 Task: Find connections with filter location Chichester with filter topic #leadershipwith filter profile language English with filter current company Bestseller India with filter school Jobs in Bangalore with filter industry IT Services and IT Consulting with filter service category CateringChange with filter keywords title Welding
Action: Mouse moved to (651, 96)
Screenshot: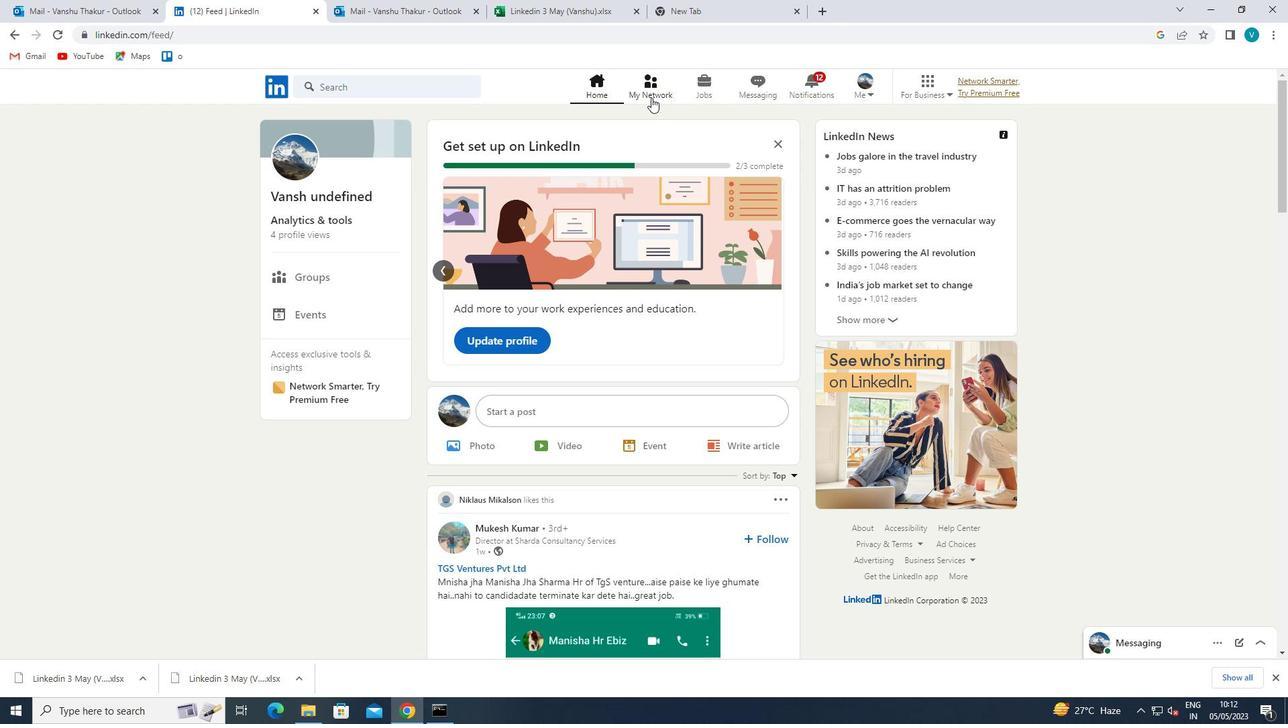 
Action: Mouse pressed left at (651, 96)
Screenshot: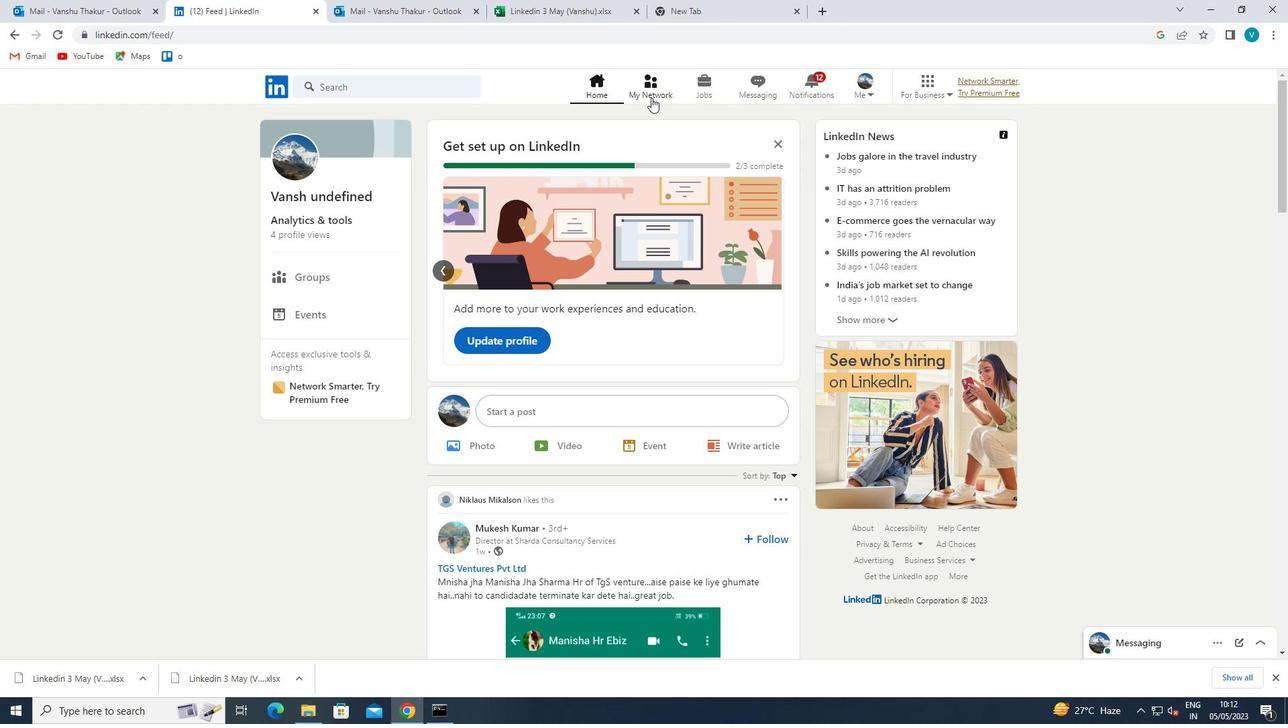 
Action: Mouse moved to (389, 155)
Screenshot: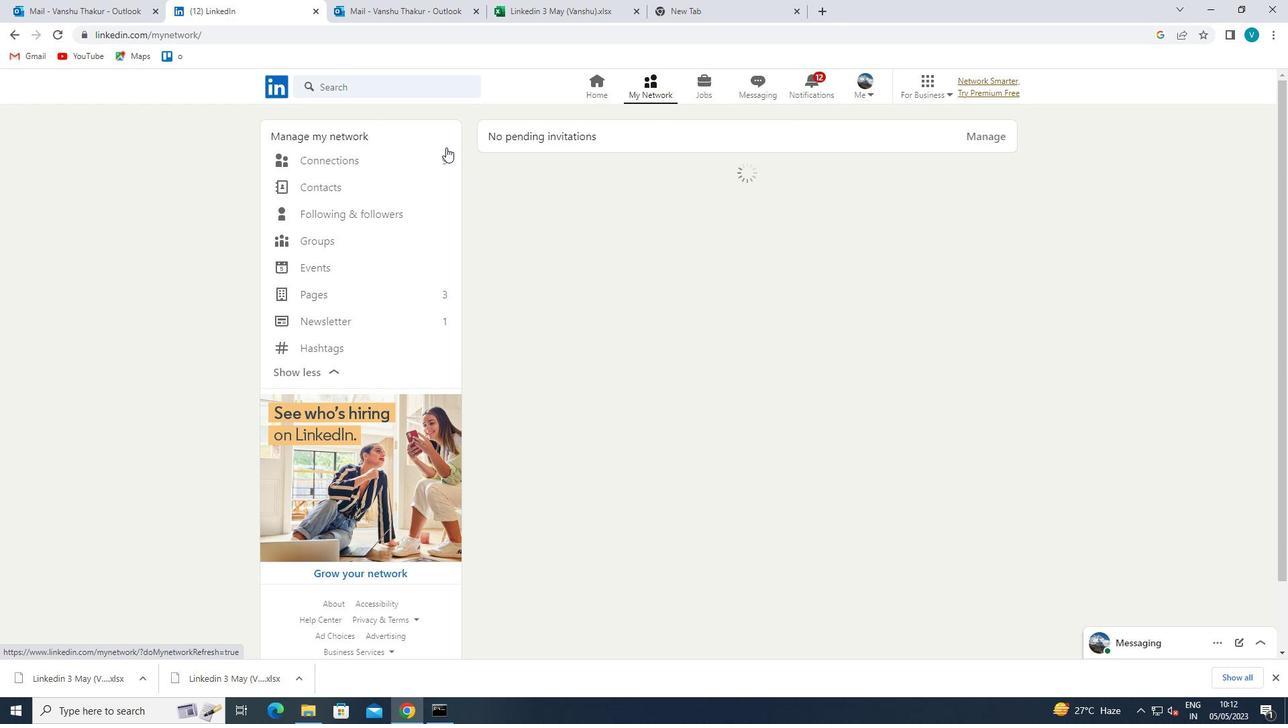 
Action: Mouse pressed left at (389, 155)
Screenshot: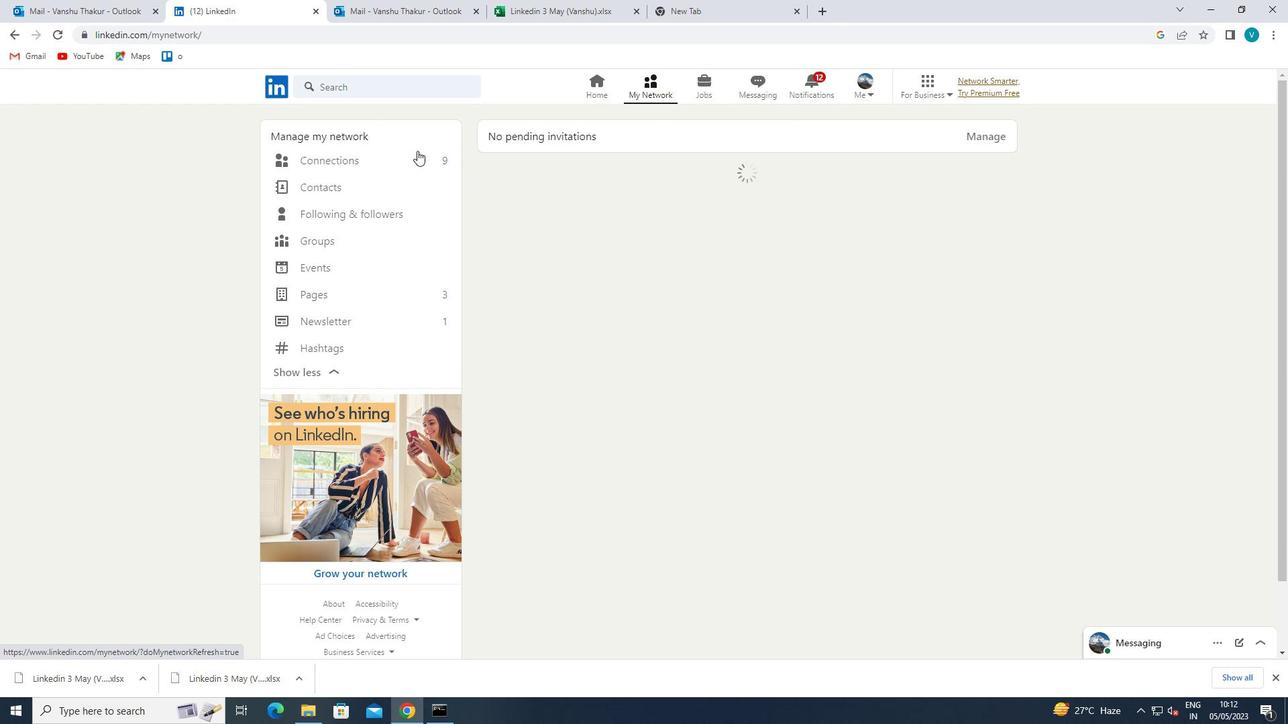 
Action: Mouse moved to (724, 171)
Screenshot: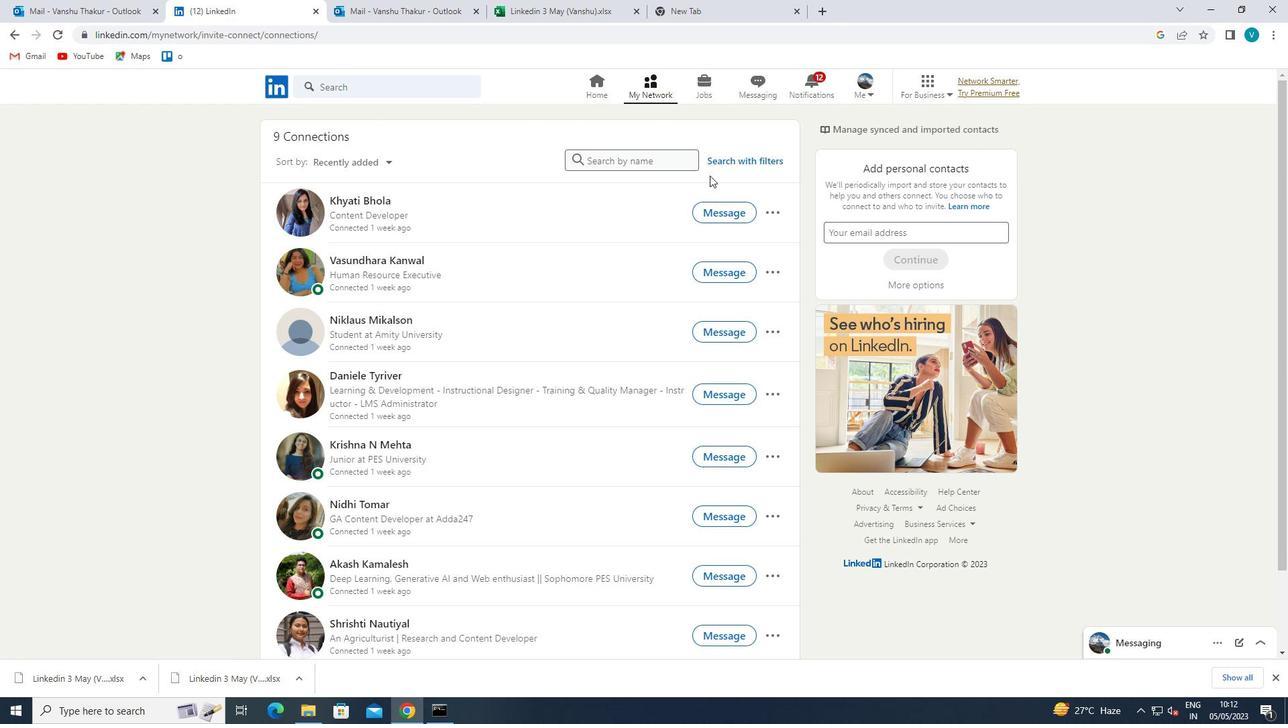 
Action: Mouse pressed left at (724, 171)
Screenshot: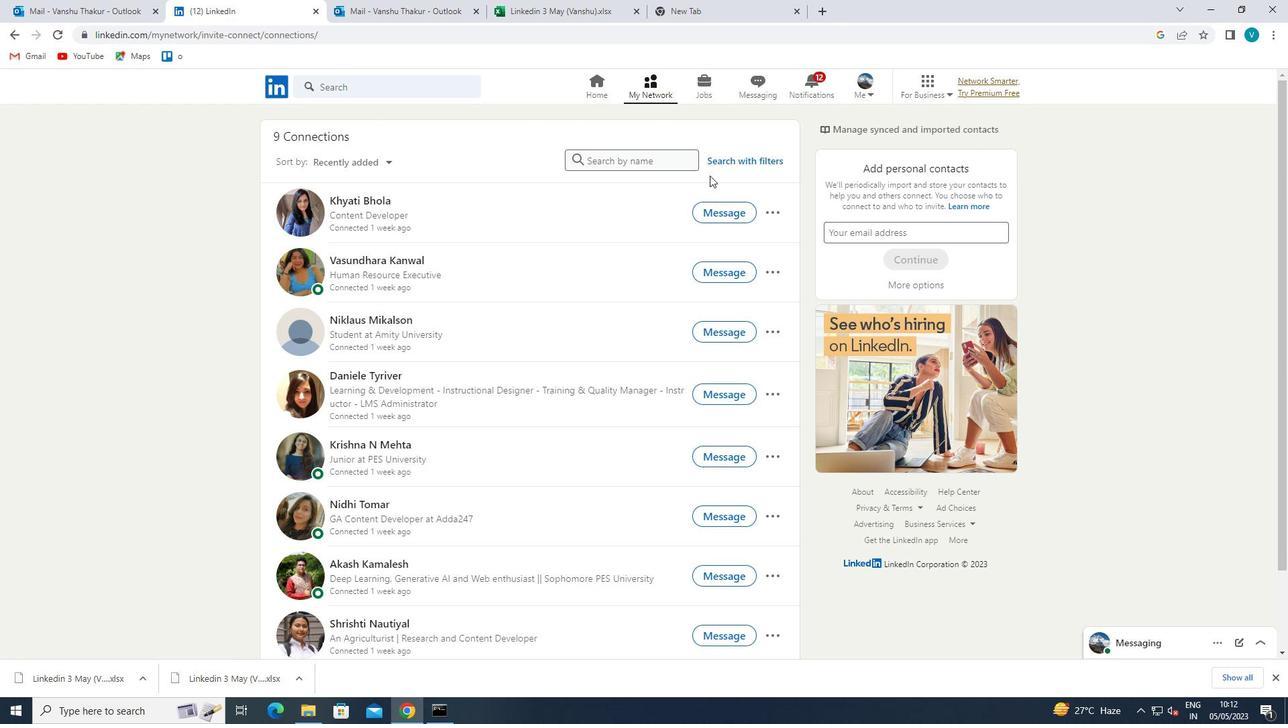 
Action: Mouse moved to (729, 168)
Screenshot: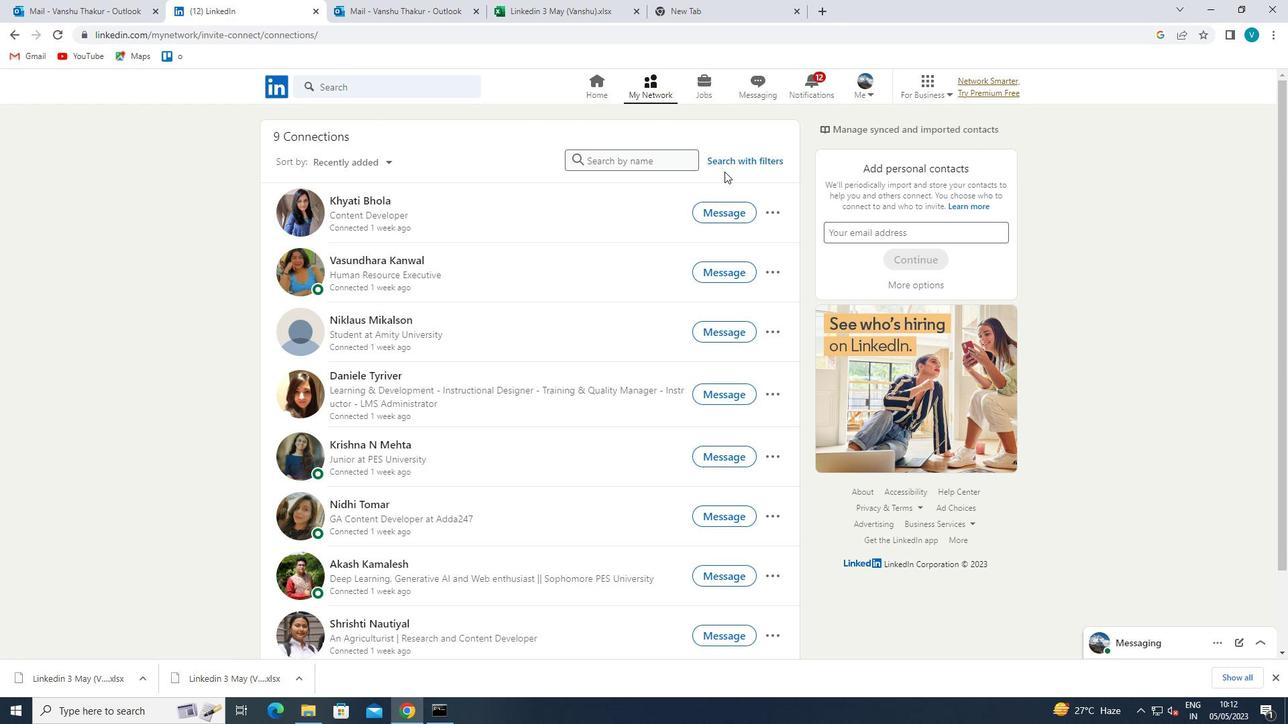 
Action: Mouse pressed left at (729, 168)
Screenshot: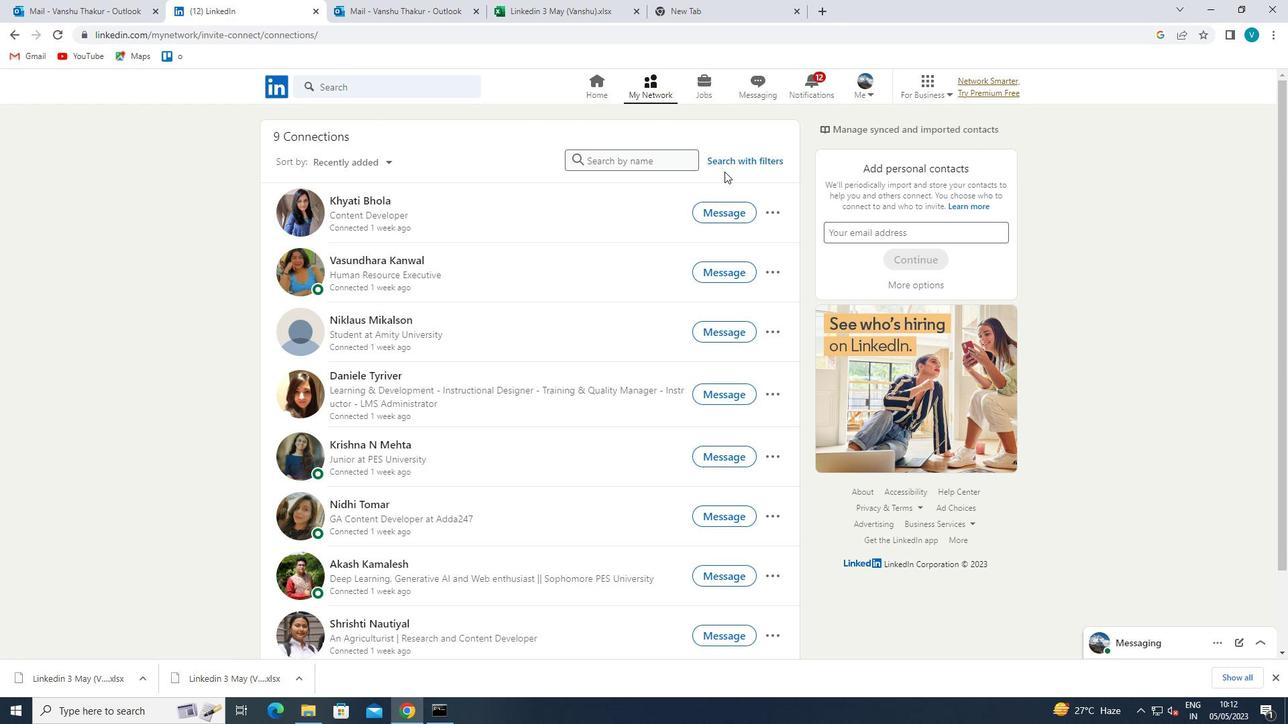 
Action: Mouse moved to (734, 164)
Screenshot: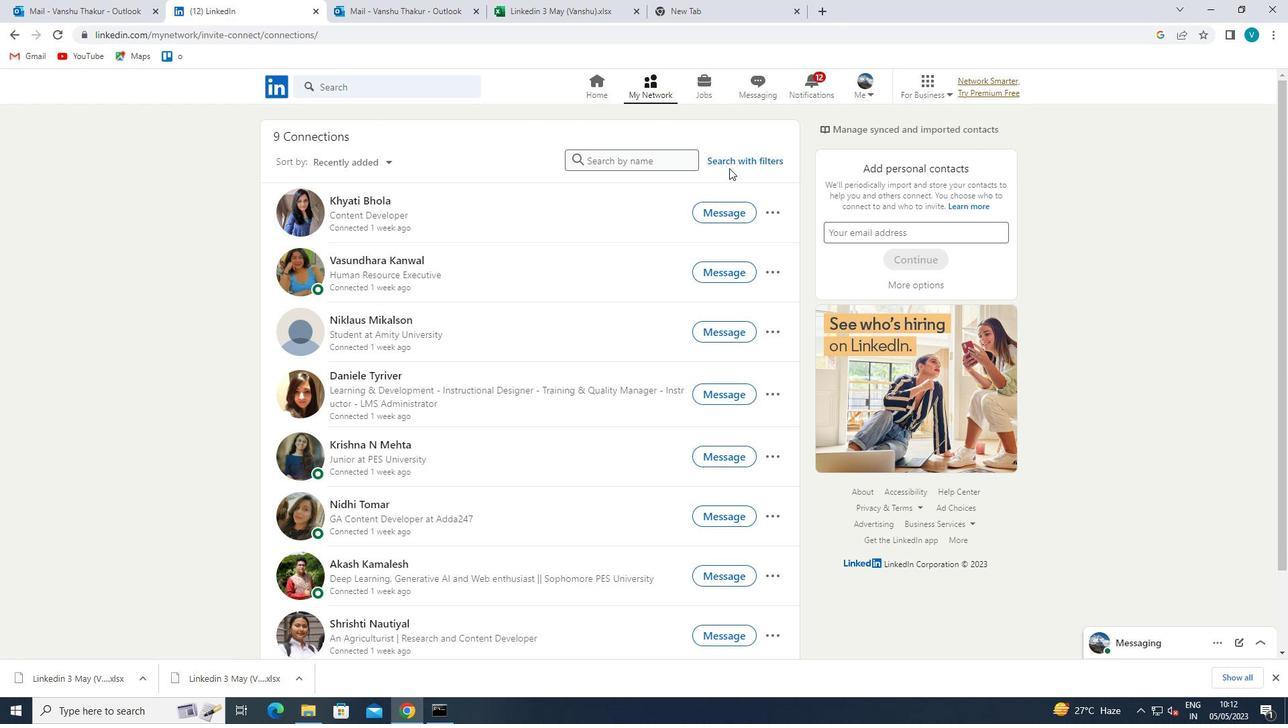 
Action: Mouse pressed left at (734, 164)
Screenshot: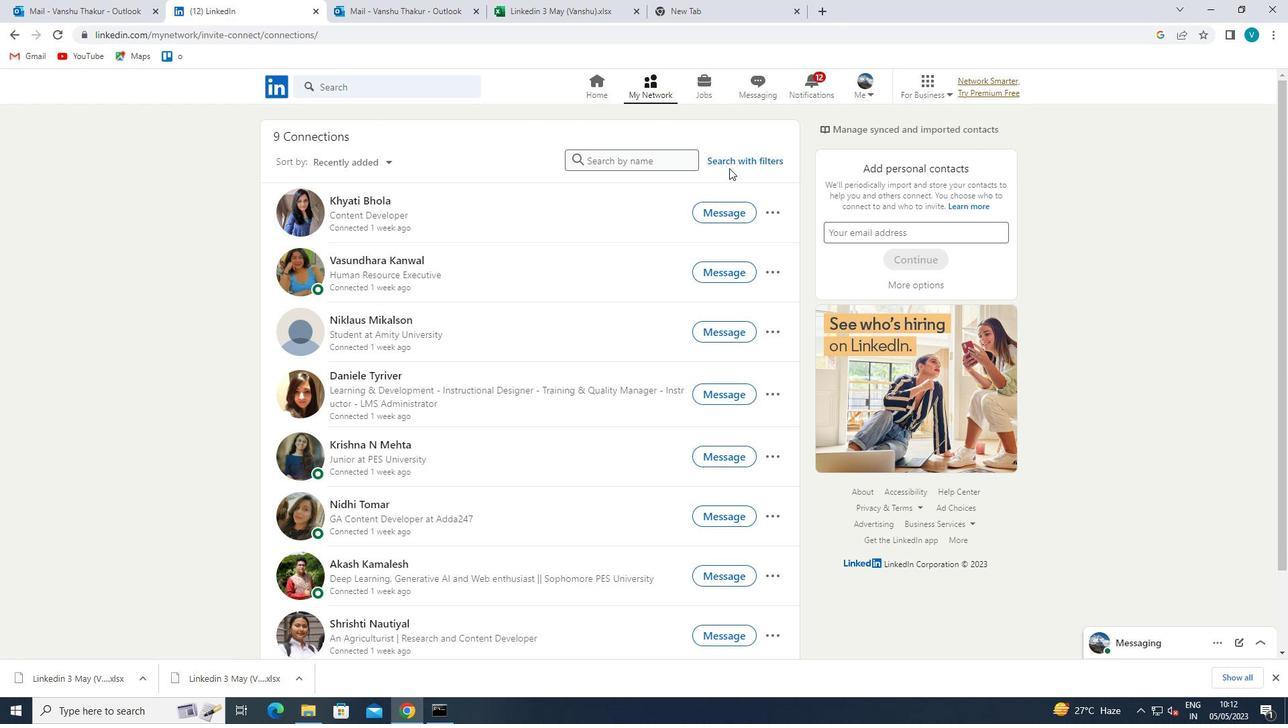 
Action: Mouse moved to (653, 124)
Screenshot: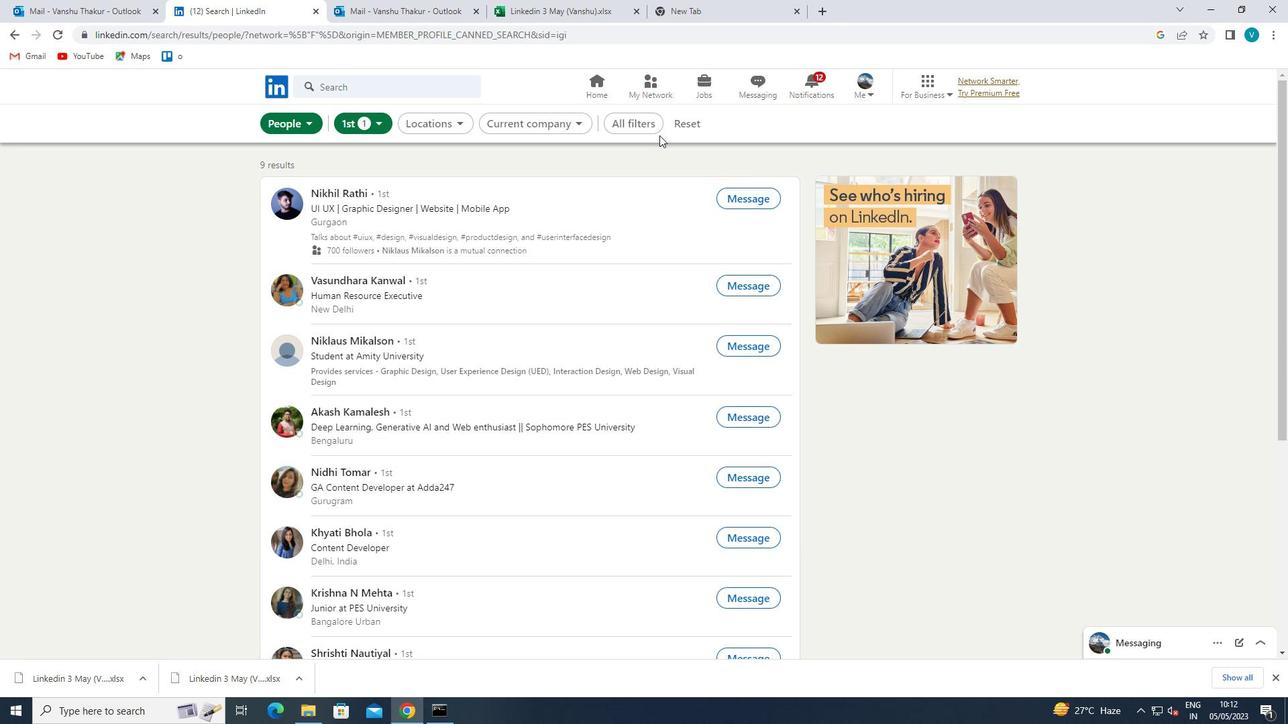 
Action: Mouse pressed left at (653, 124)
Screenshot: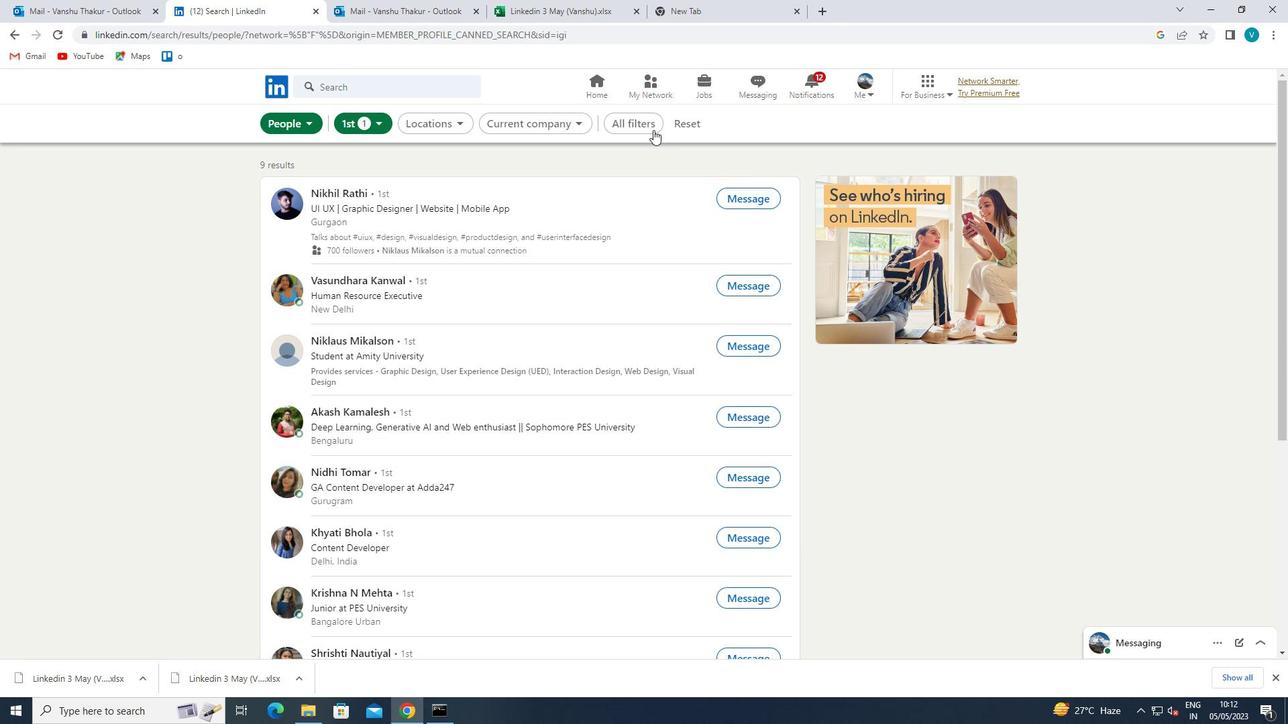 
Action: Mouse moved to (1044, 212)
Screenshot: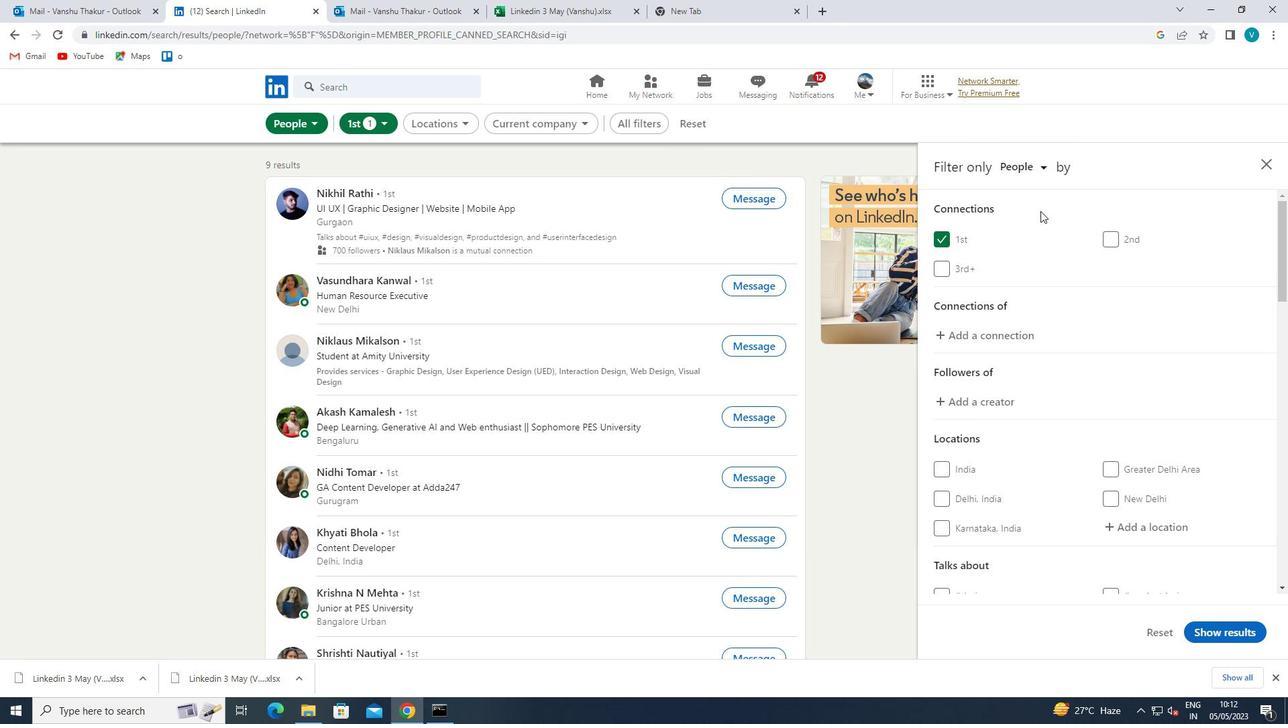 
Action: Mouse scrolled (1044, 212) with delta (0, 0)
Screenshot: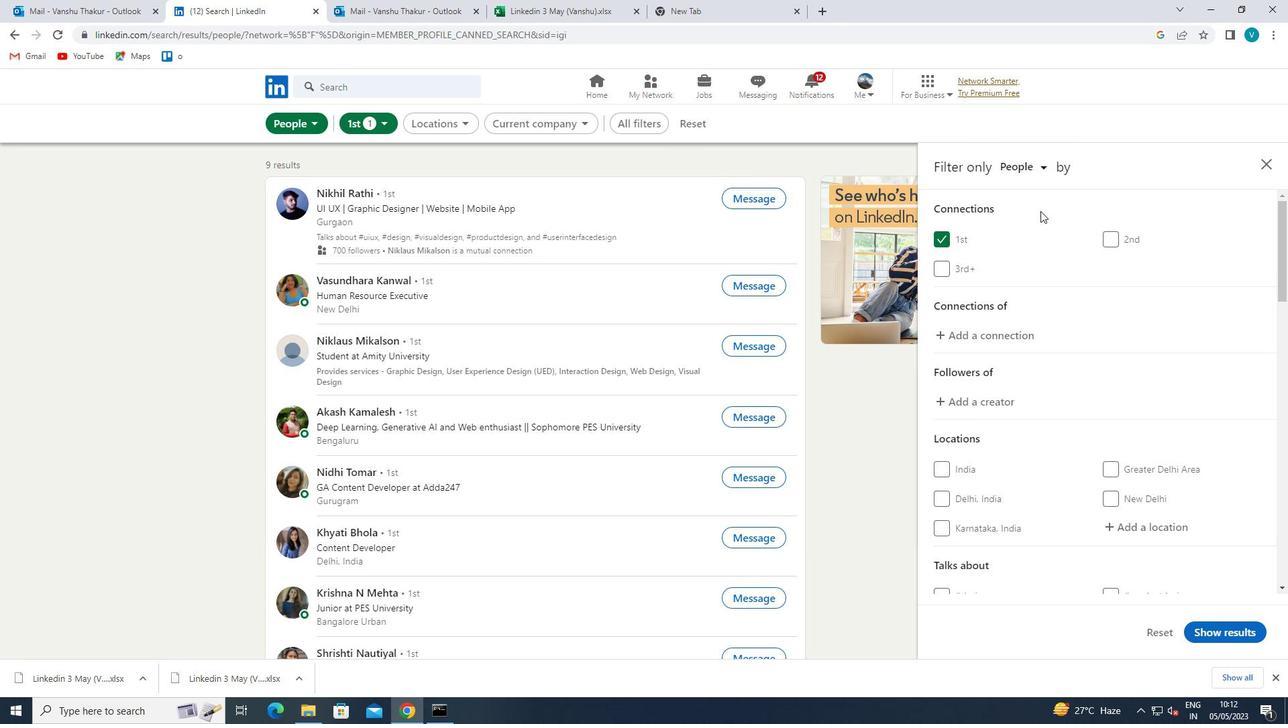 
Action: Mouse moved to (1169, 462)
Screenshot: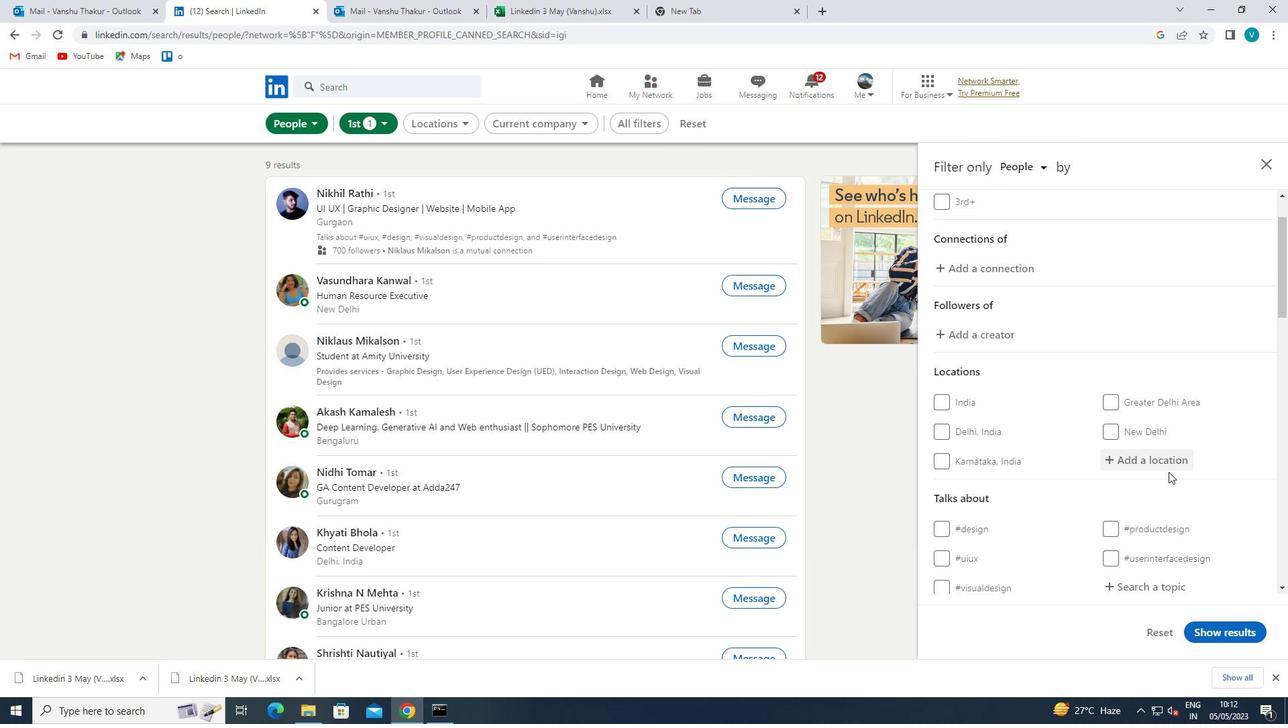 
Action: Mouse pressed left at (1169, 462)
Screenshot: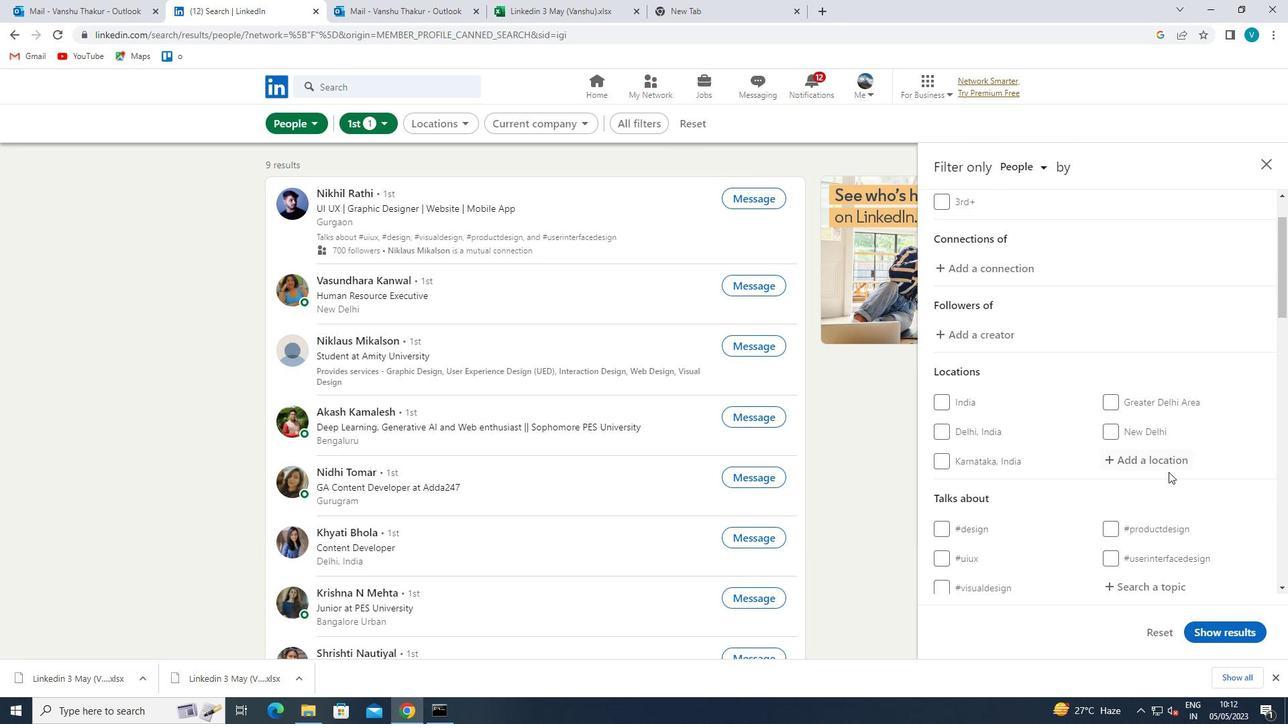 
Action: Key pressed <Key.shift>CHICHESTER
Screenshot: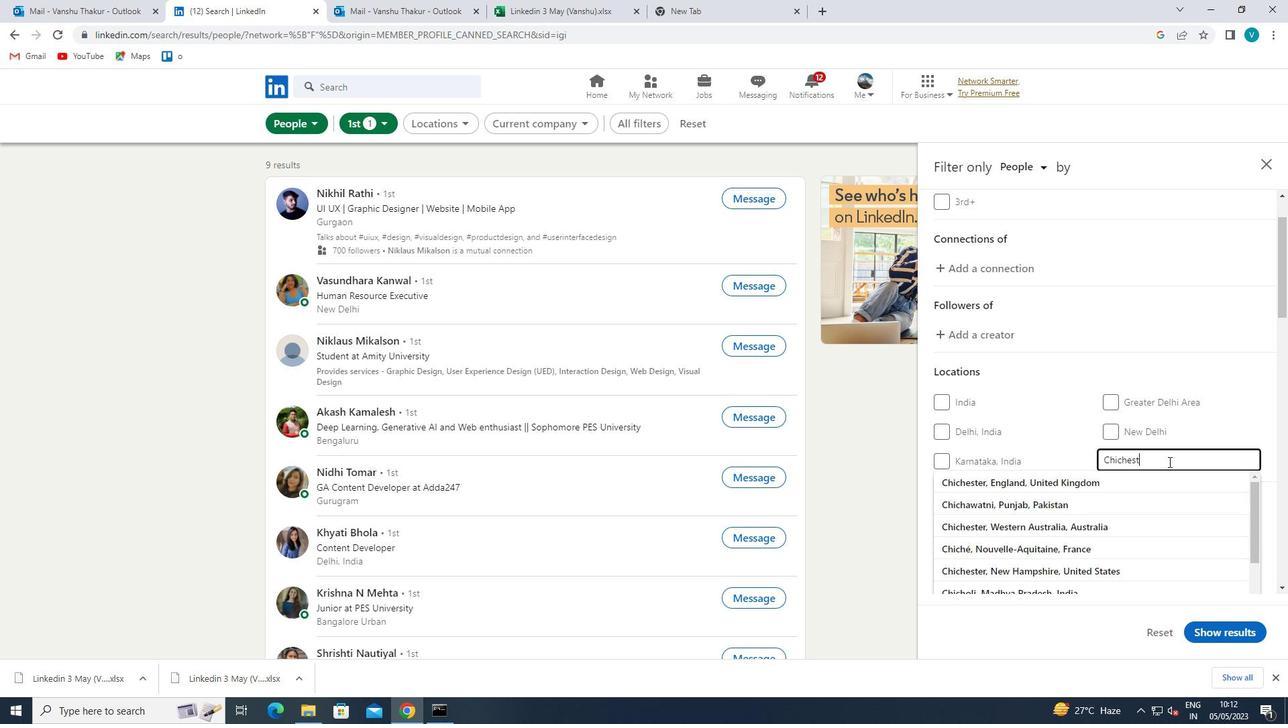 
Action: Mouse moved to (1140, 485)
Screenshot: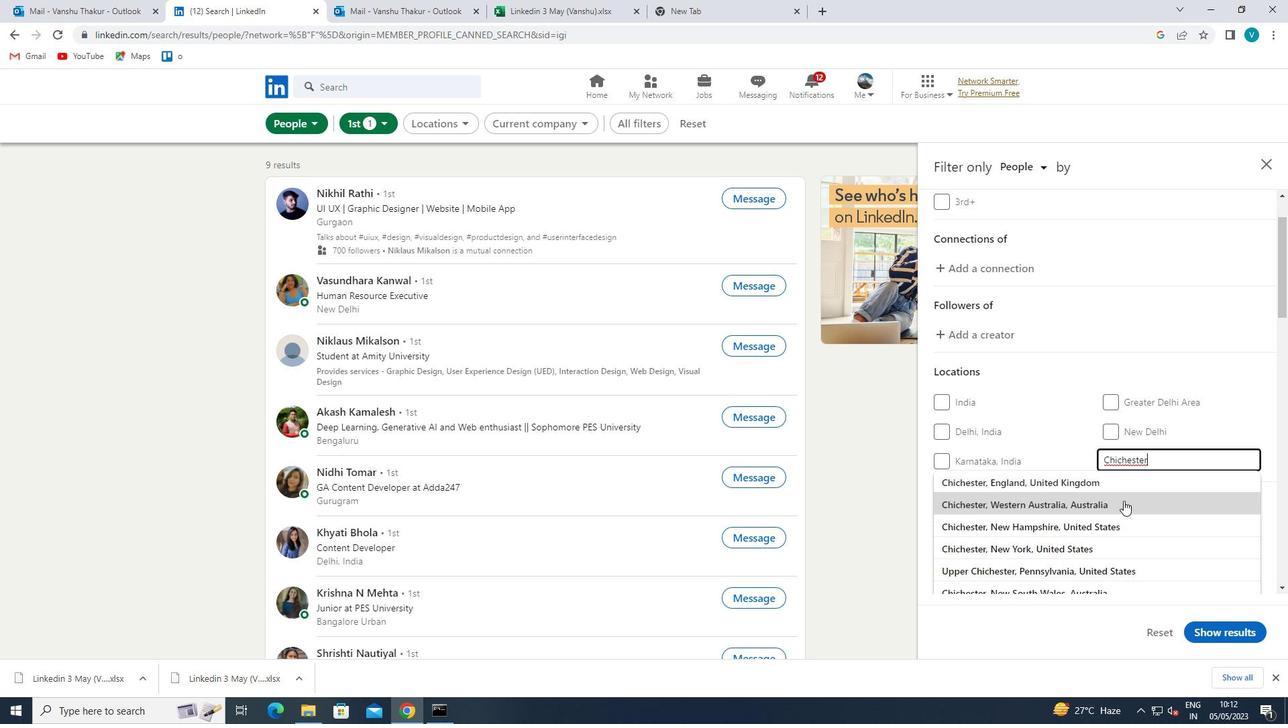 
Action: Mouse pressed left at (1140, 485)
Screenshot: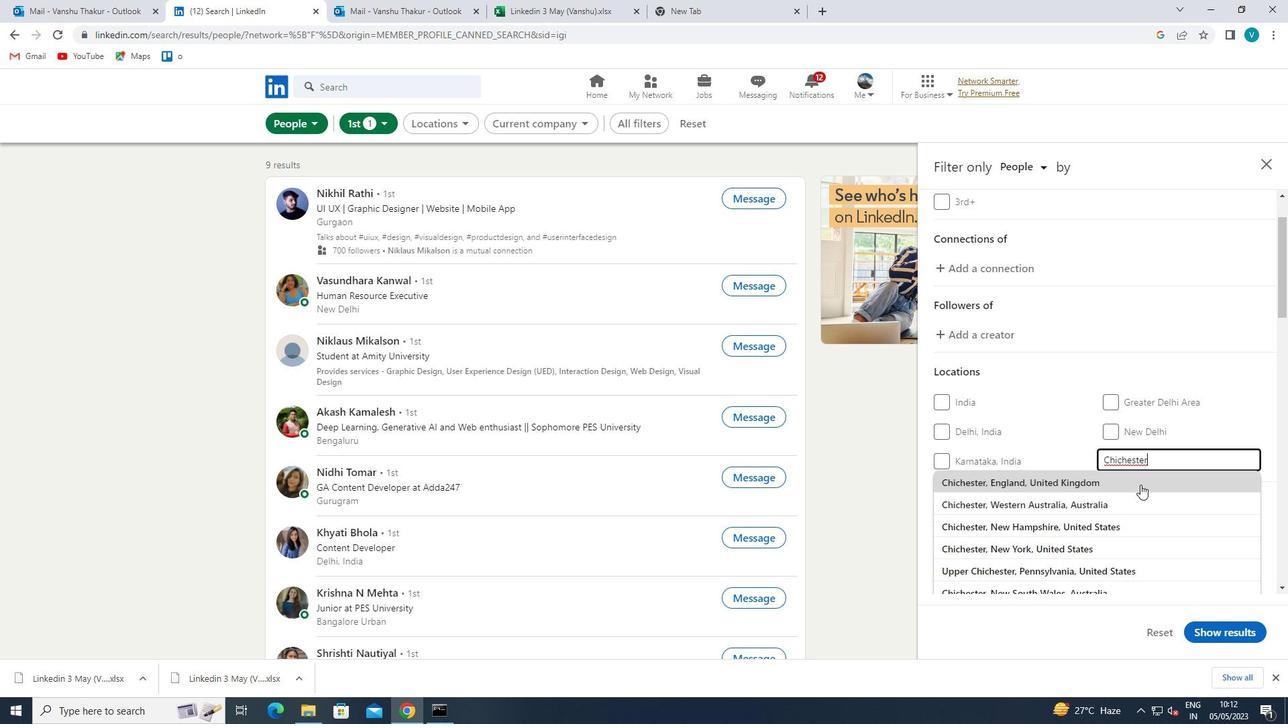 
Action: Mouse moved to (1140, 485)
Screenshot: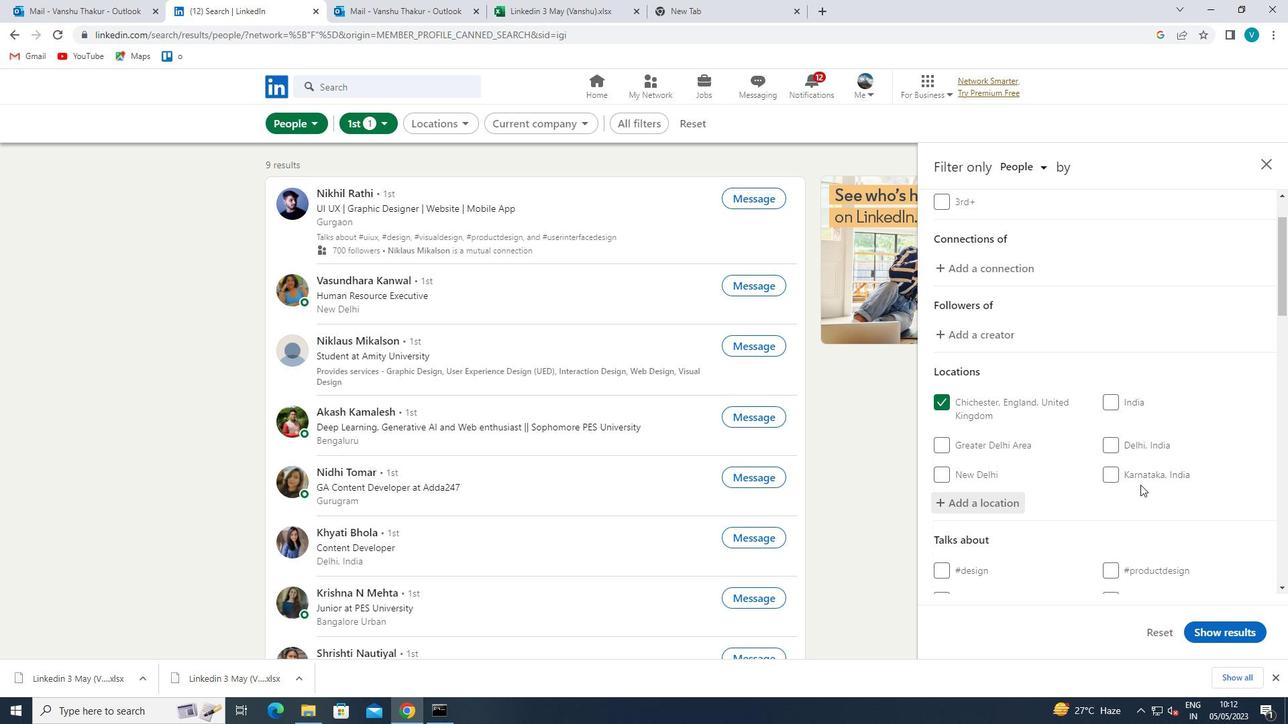
Action: Mouse scrolled (1140, 484) with delta (0, 0)
Screenshot: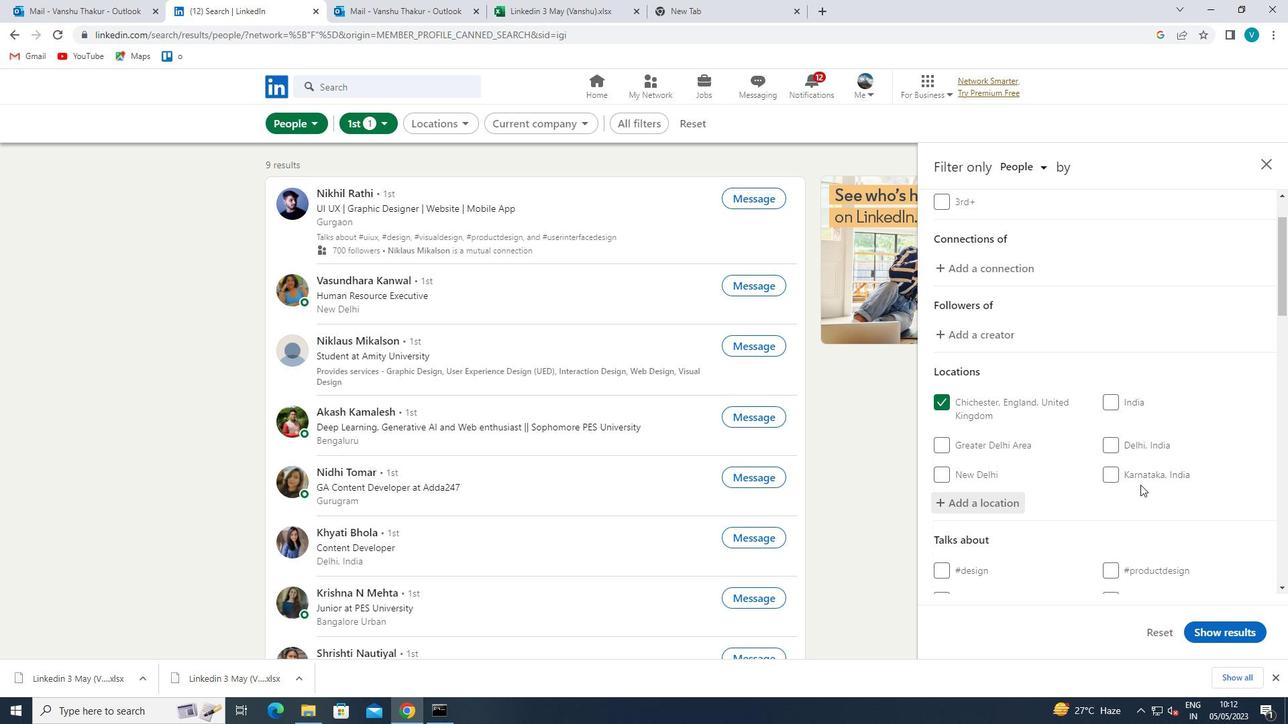 
Action: Mouse scrolled (1140, 484) with delta (0, 0)
Screenshot: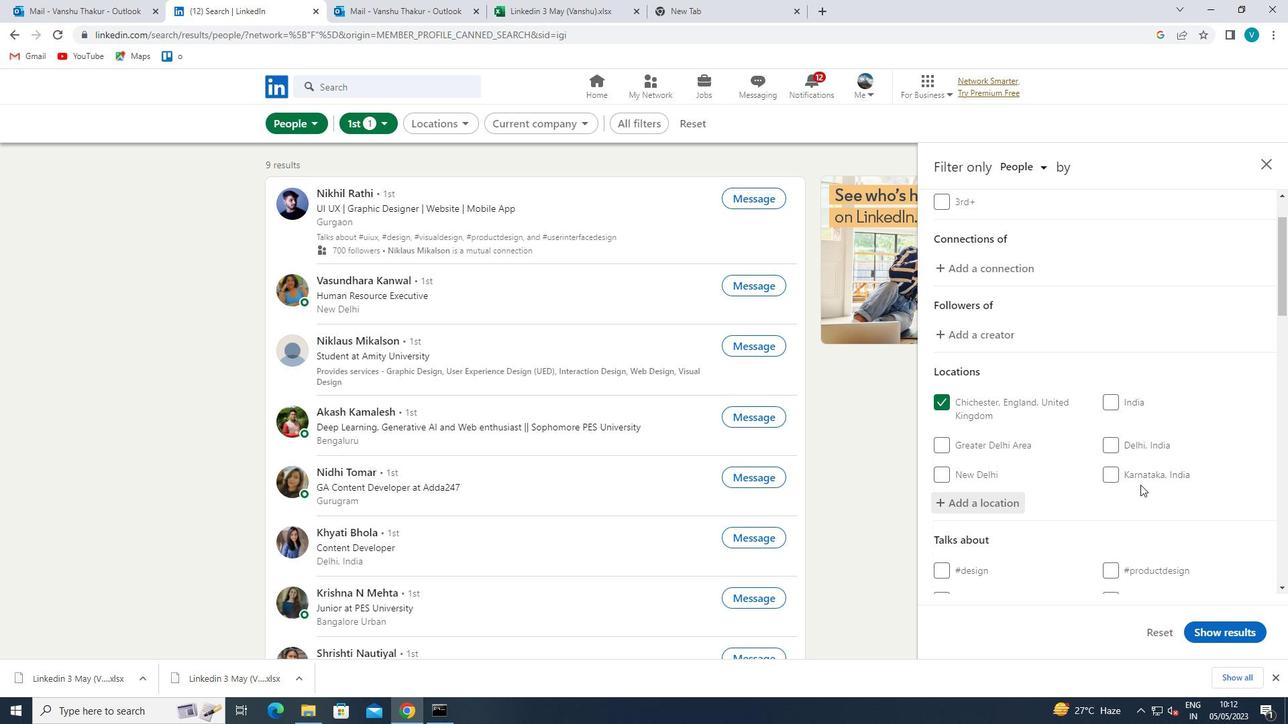 
Action: Mouse scrolled (1140, 484) with delta (0, 0)
Screenshot: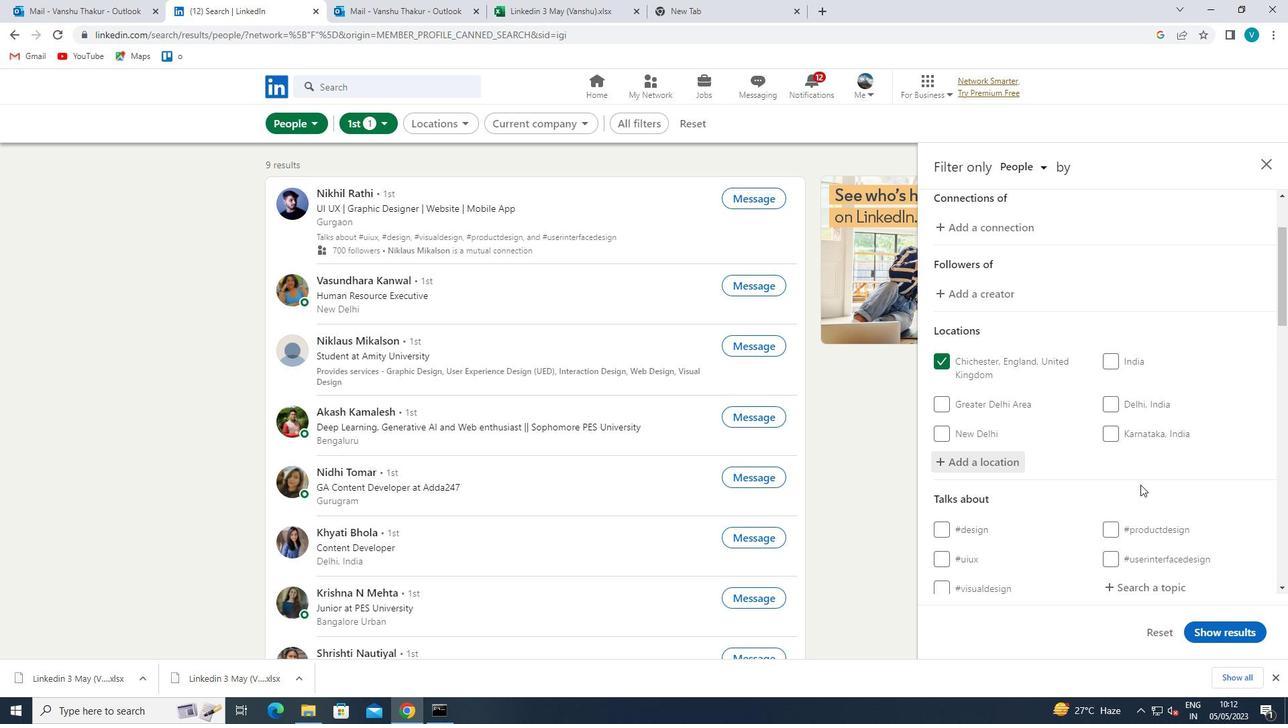 
Action: Mouse moved to (1148, 434)
Screenshot: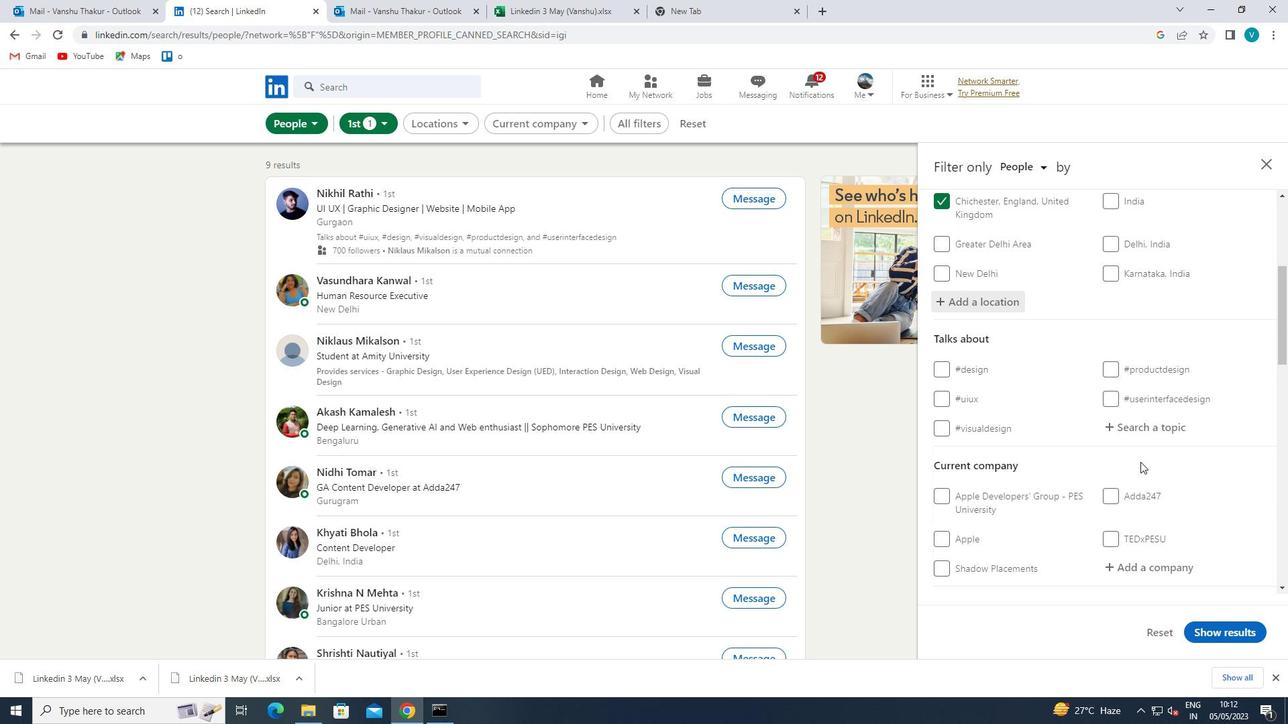 
Action: Mouse pressed left at (1148, 434)
Screenshot: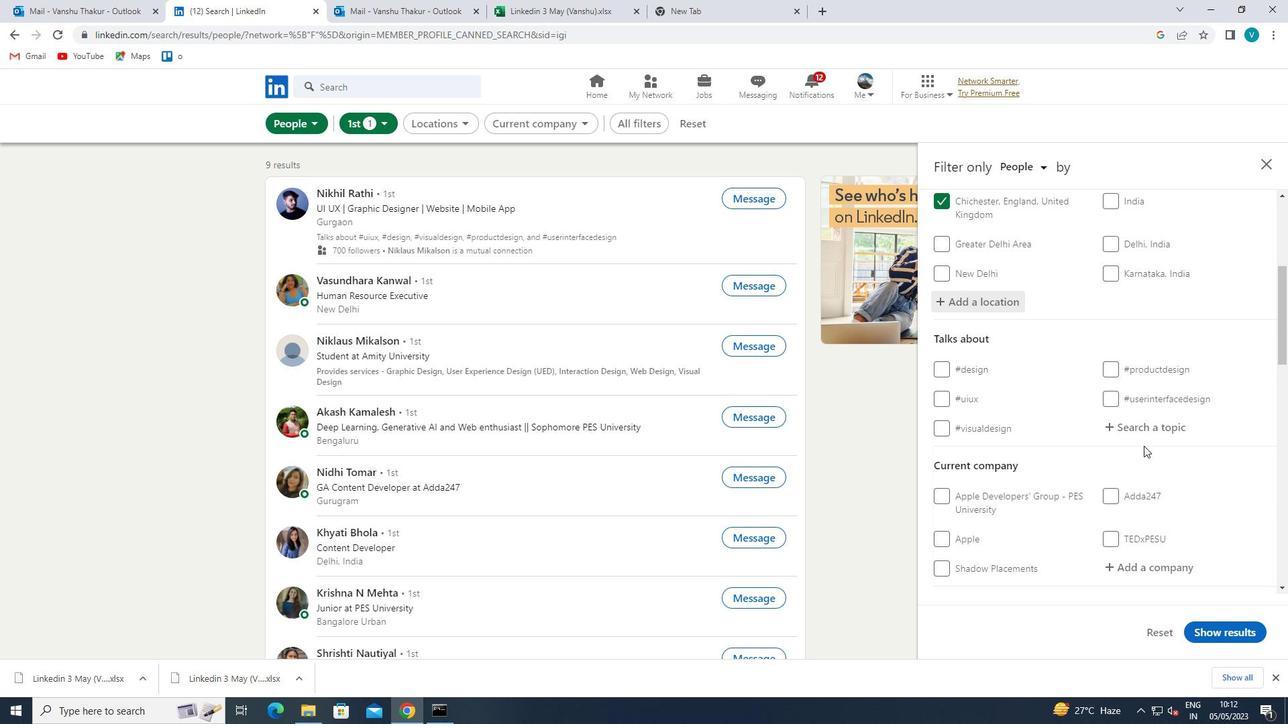 
Action: Key pressed LEADER
Screenshot: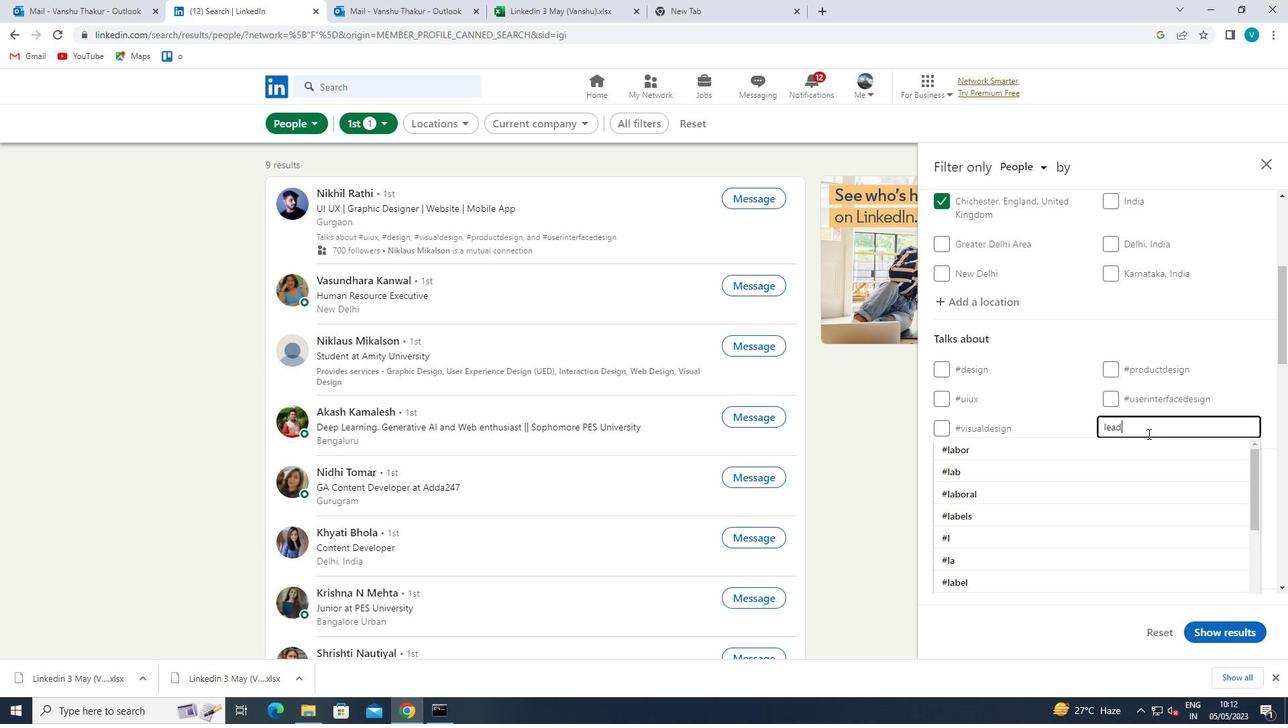 
Action: Mouse moved to (1126, 446)
Screenshot: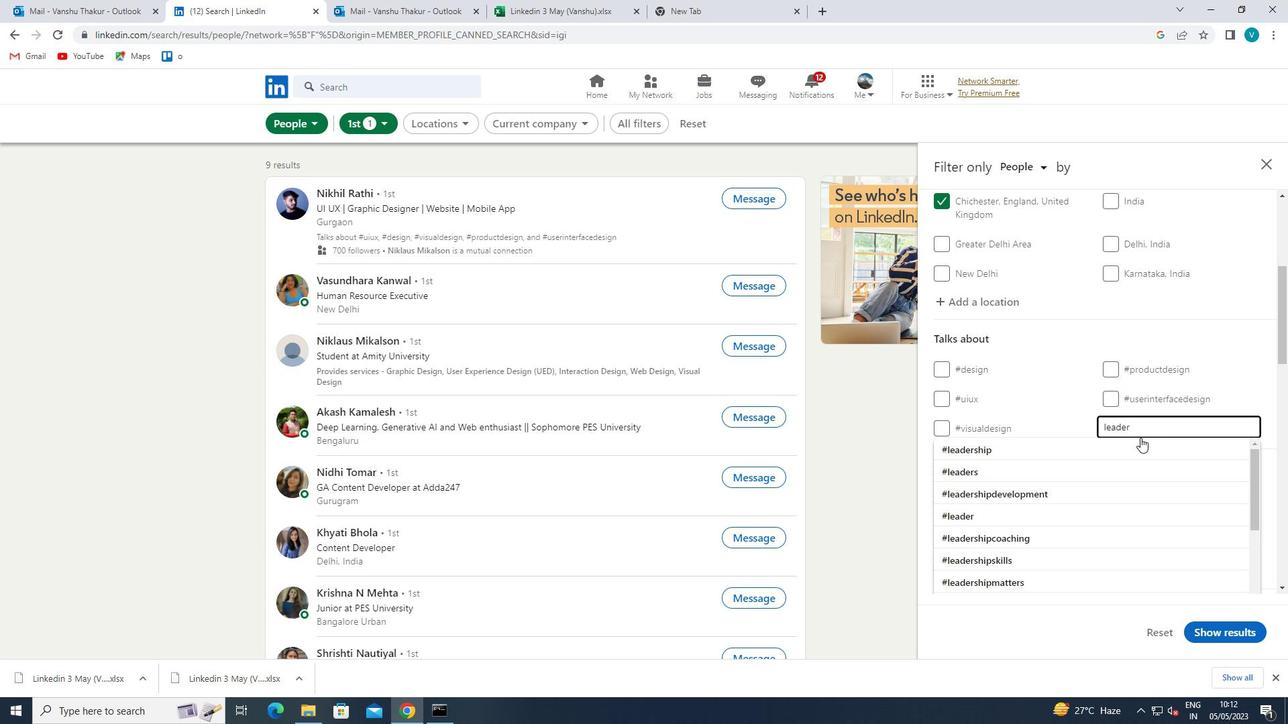 
Action: Mouse pressed left at (1126, 446)
Screenshot: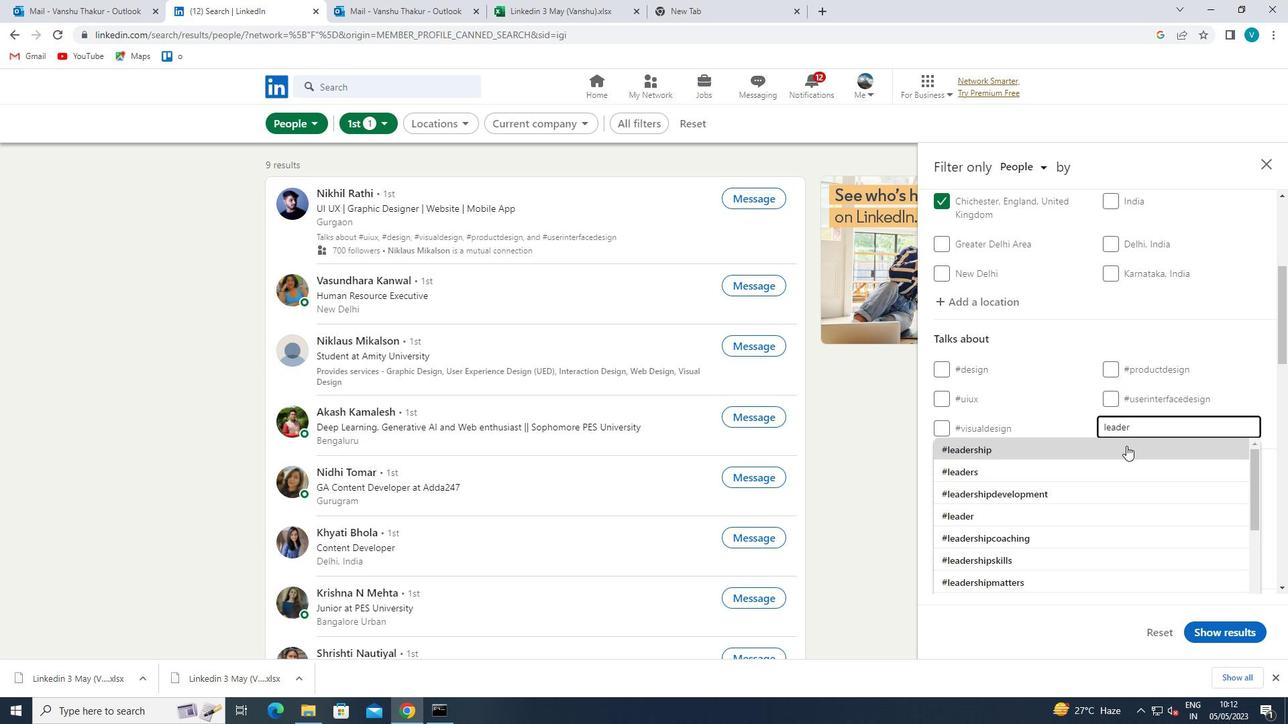 
Action: Mouse scrolled (1126, 445) with delta (0, 0)
Screenshot: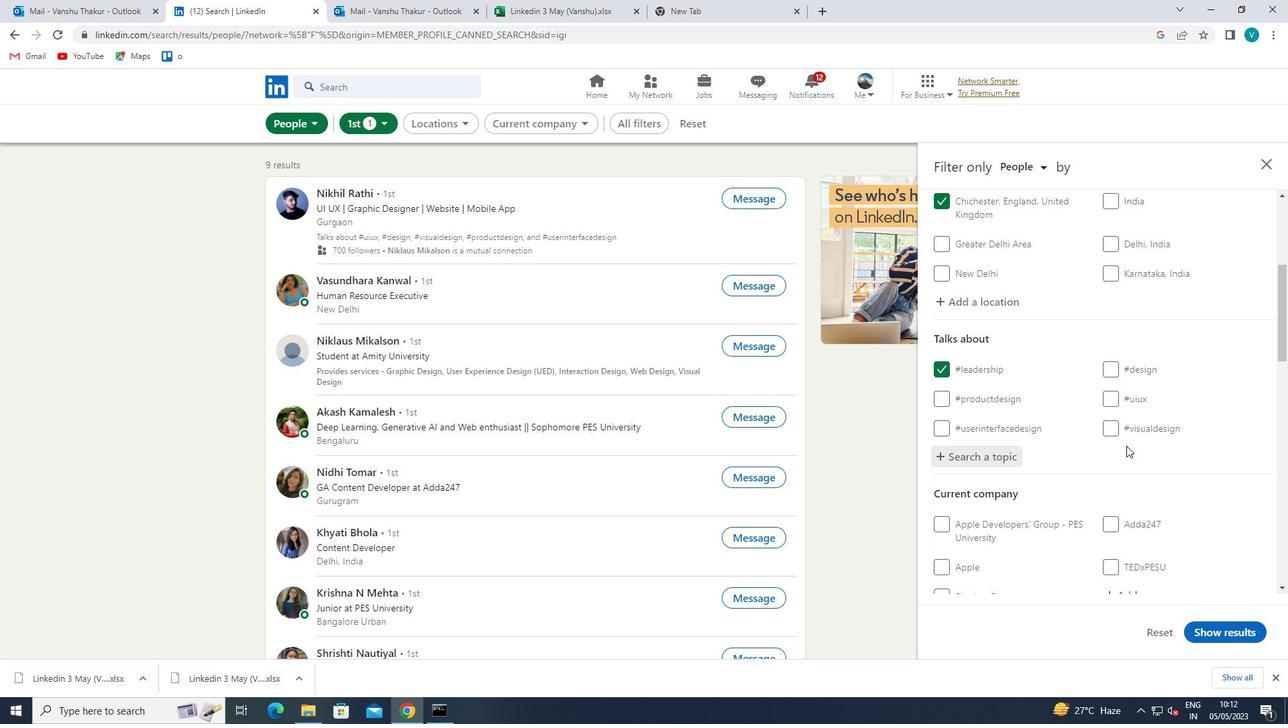 
Action: Mouse scrolled (1126, 445) with delta (0, 0)
Screenshot: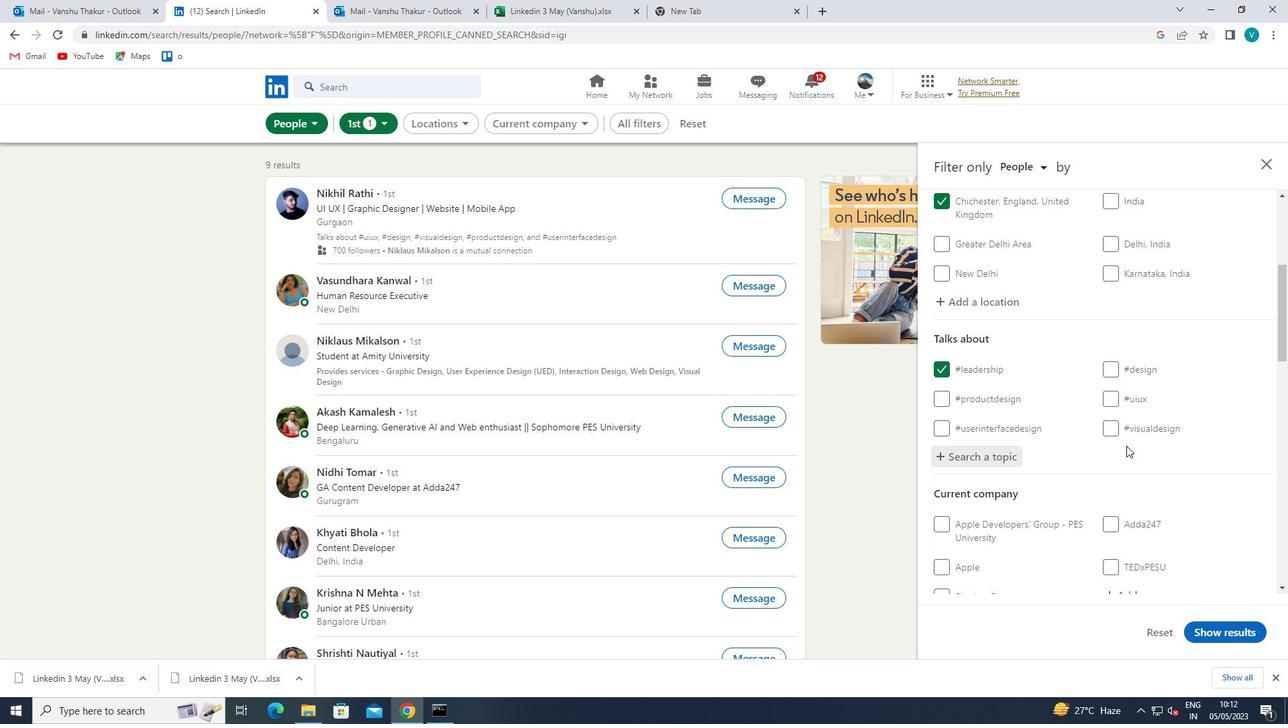 
Action: Mouse moved to (1125, 446)
Screenshot: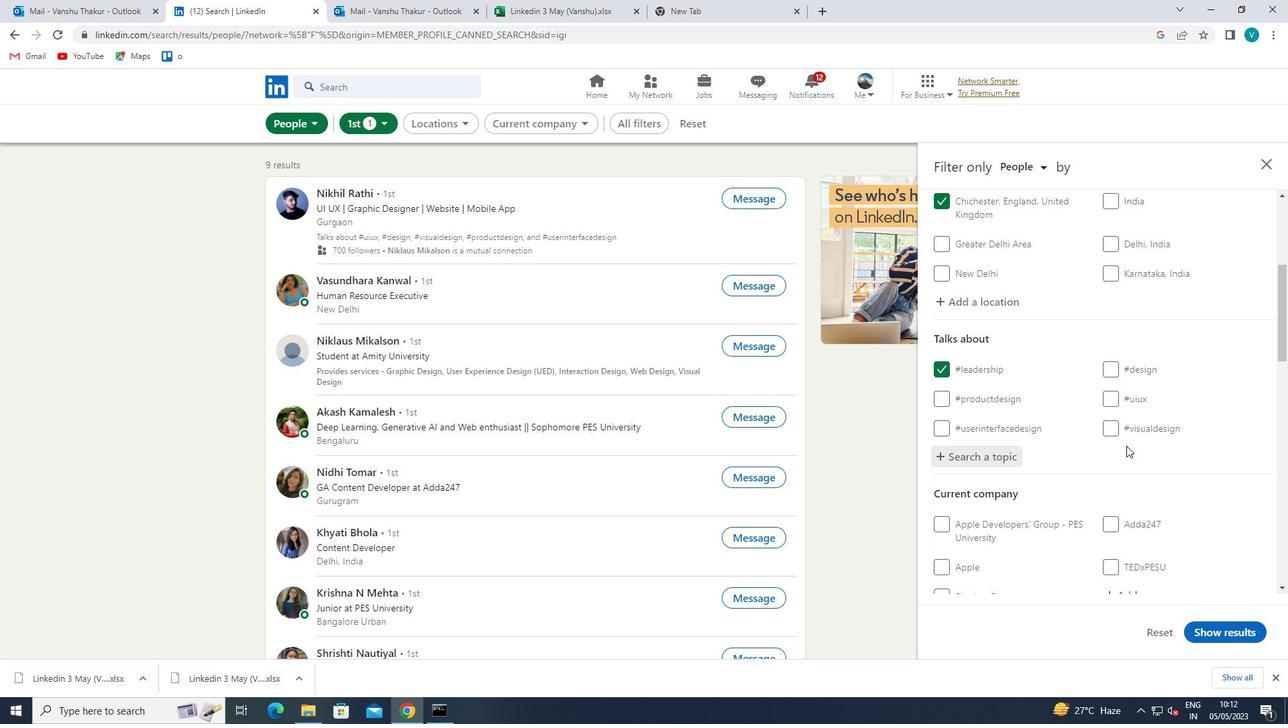 
Action: Mouse scrolled (1125, 446) with delta (0, 0)
Screenshot: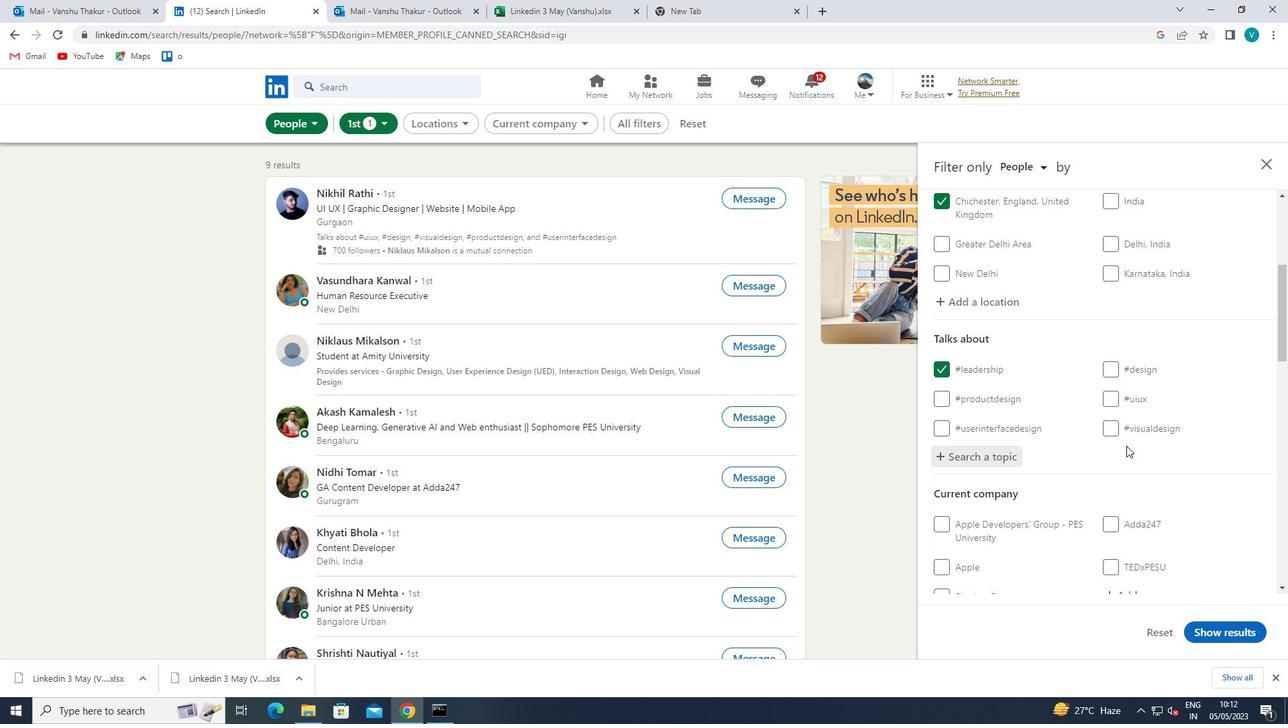 
Action: Mouse moved to (1124, 446)
Screenshot: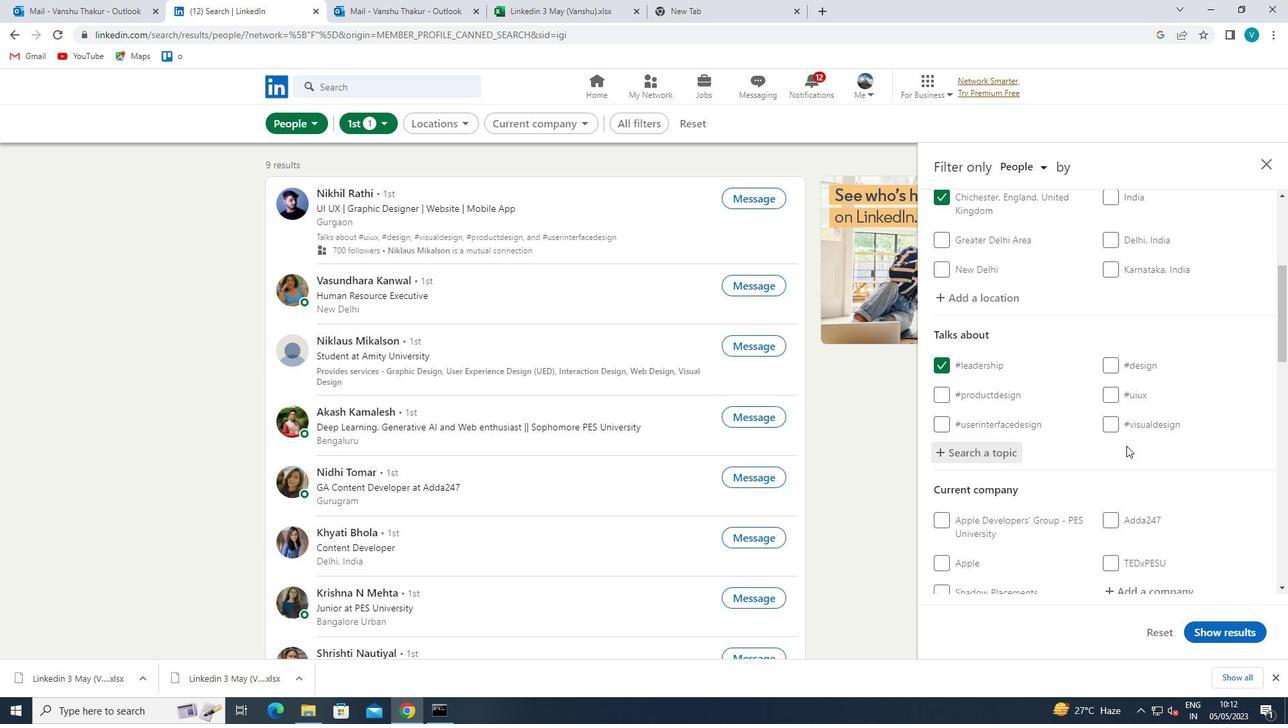 
Action: Mouse scrolled (1124, 446) with delta (0, 0)
Screenshot: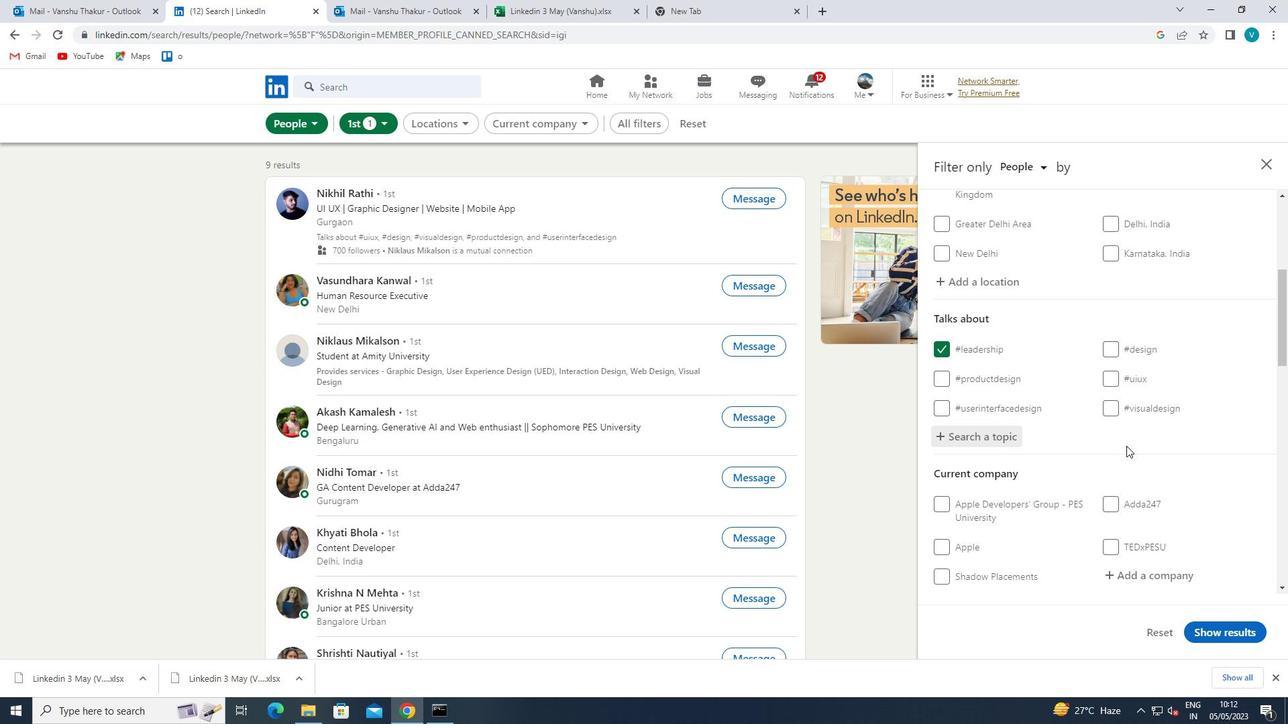 
Action: Mouse moved to (1122, 448)
Screenshot: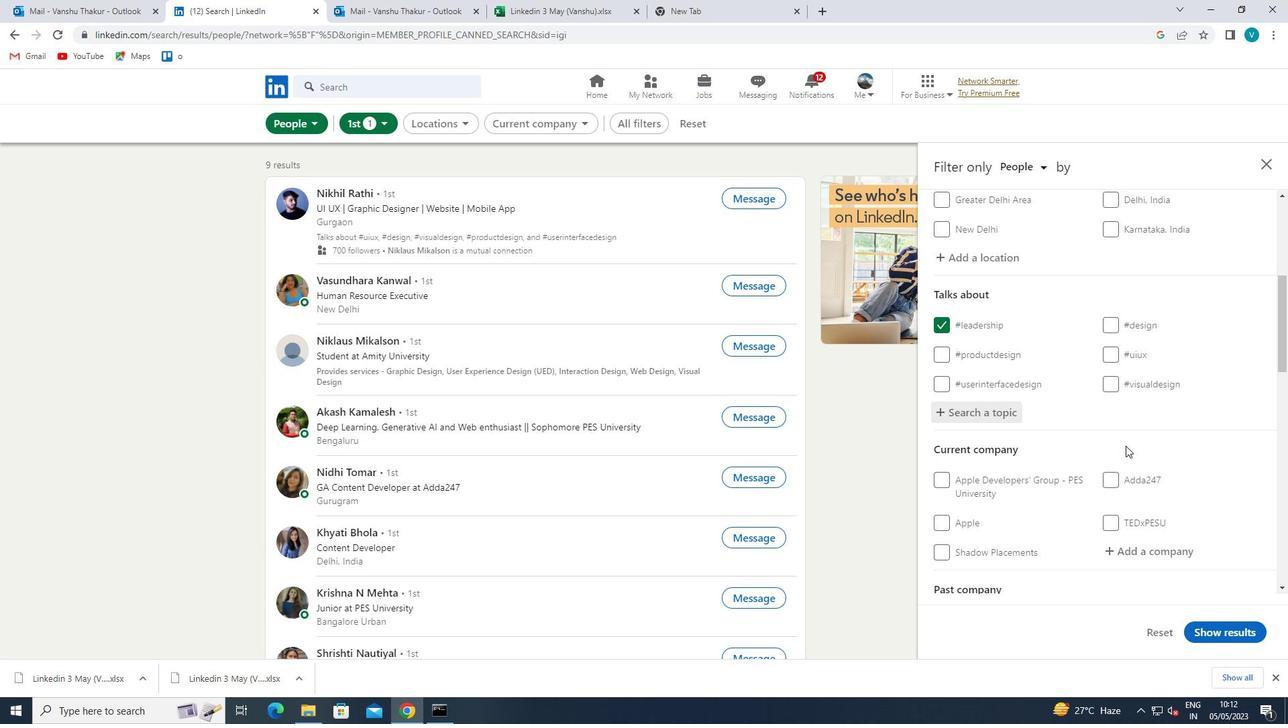 
Action: Mouse scrolled (1122, 447) with delta (0, 0)
Screenshot: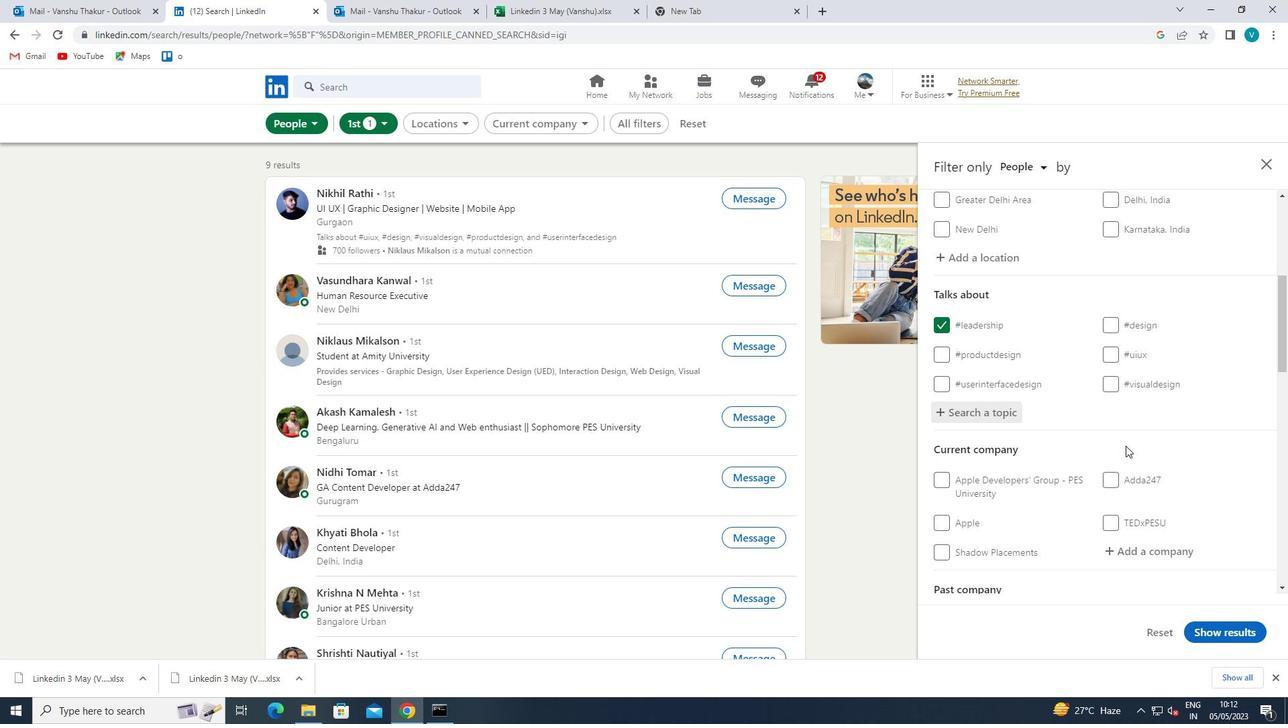 
Action: Mouse moved to (1122, 448)
Screenshot: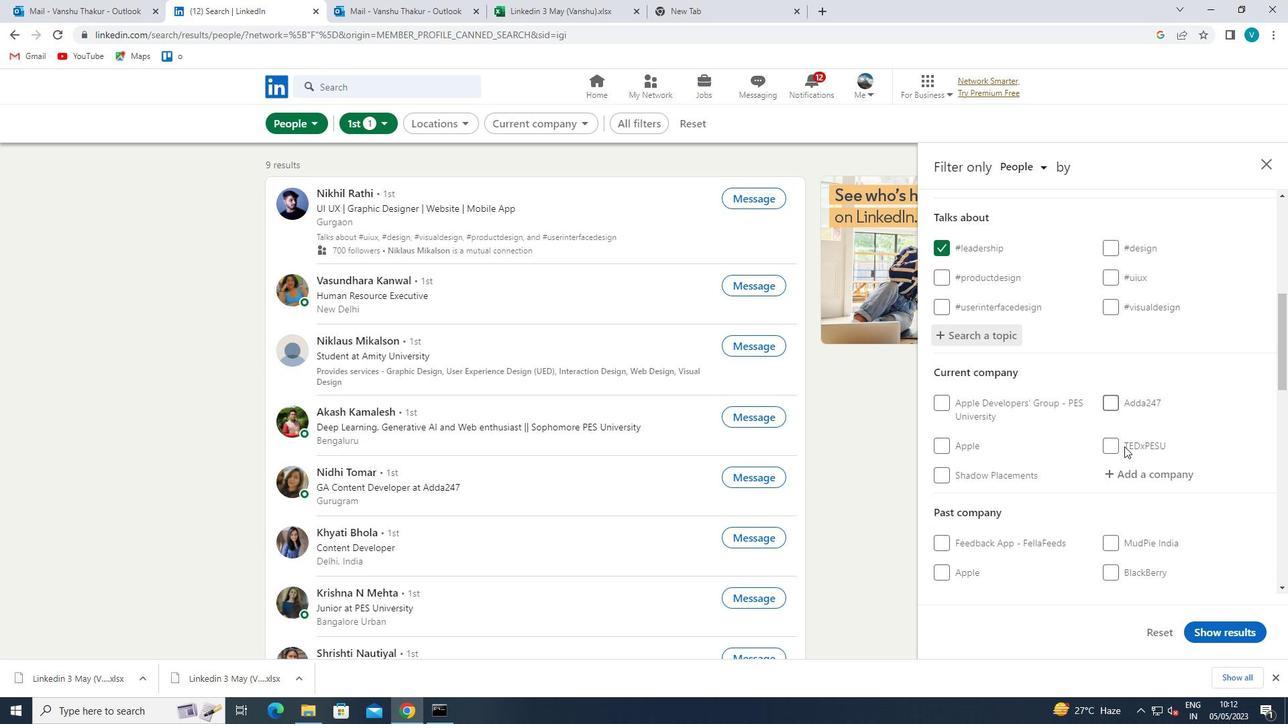 
Action: Mouse scrolled (1122, 448) with delta (0, 0)
Screenshot: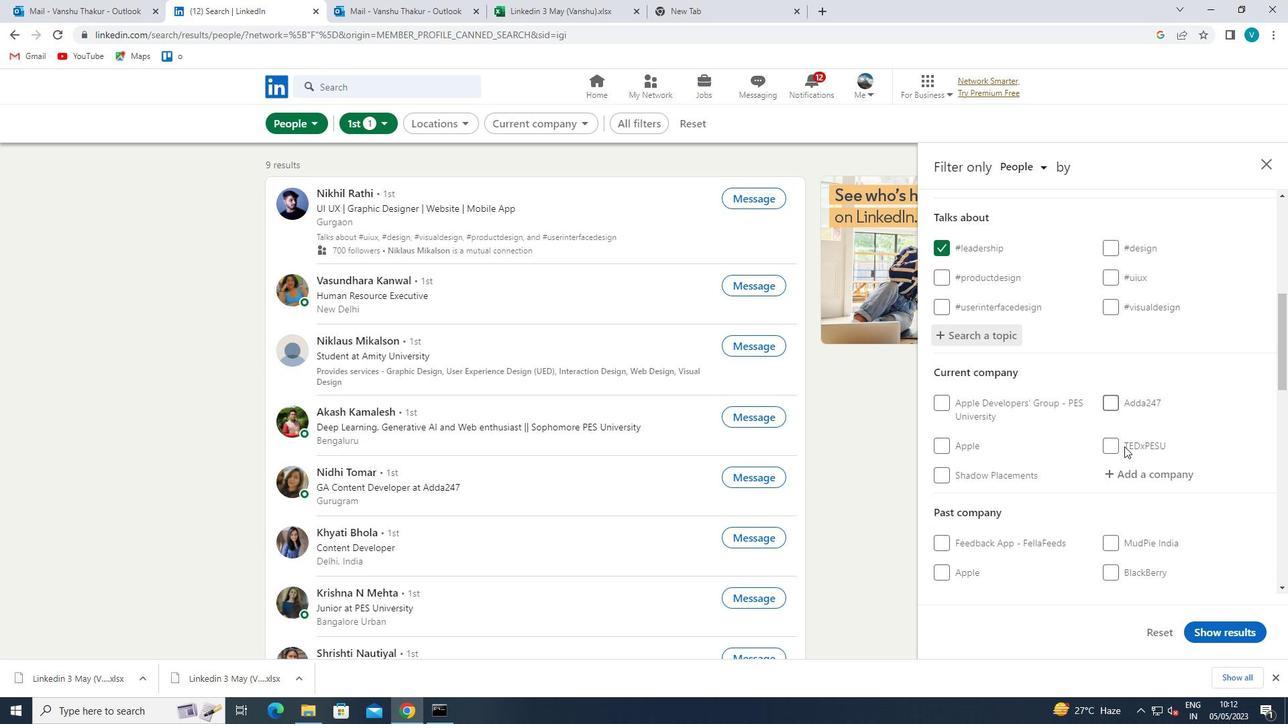 
Action: Mouse moved to (1121, 448)
Screenshot: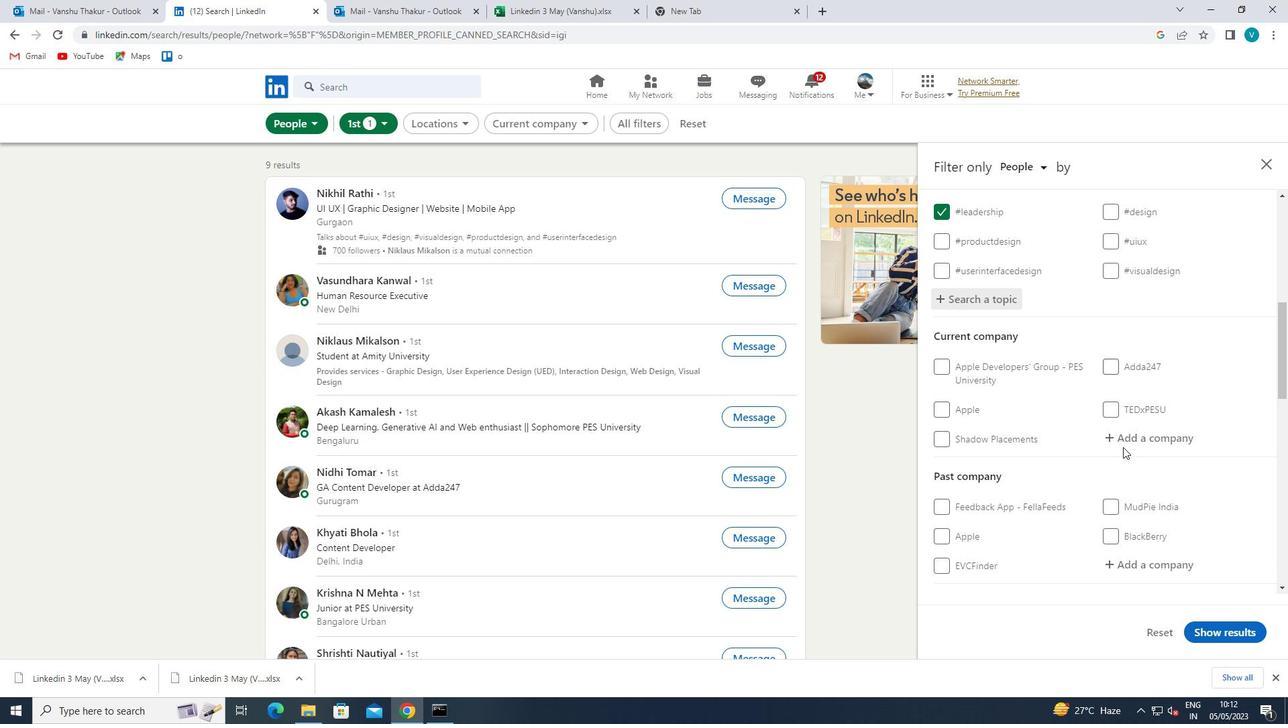 
Action: Mouse scrolled (1121, 448) with delta (0, 0)
Screenshot: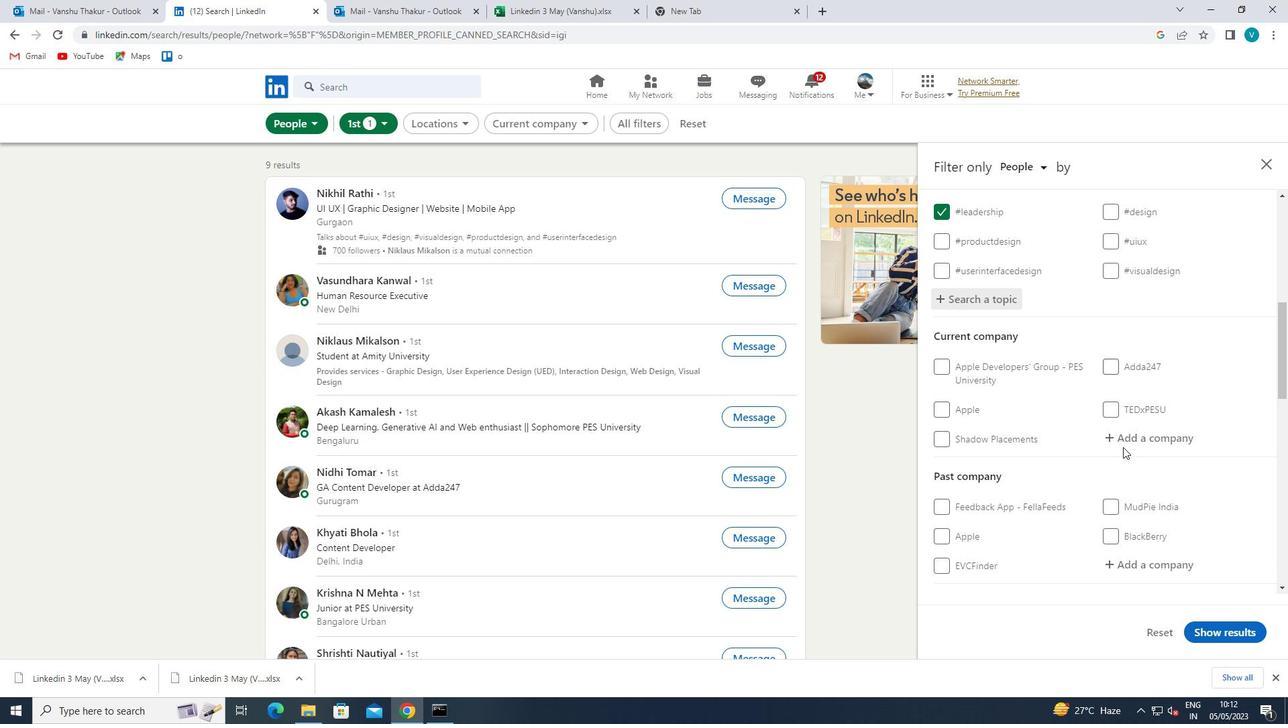 
Action: Mouse moved to (978, 495)
Screenshot: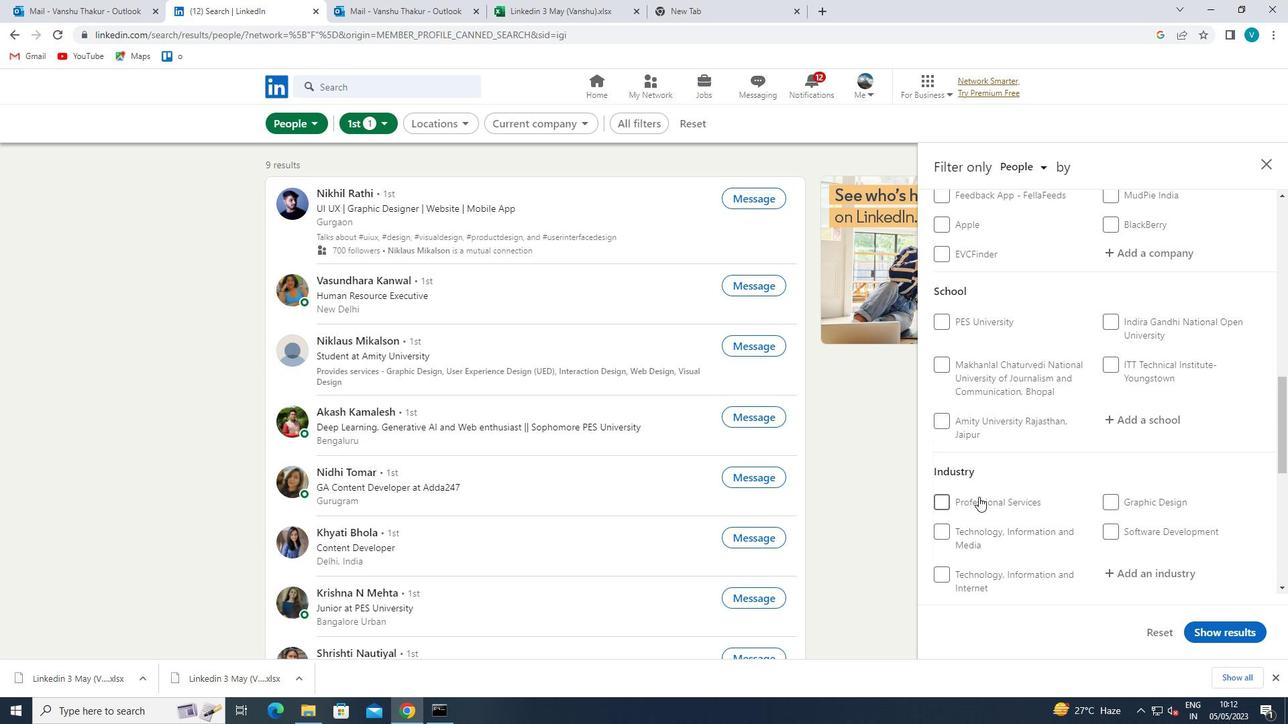
Action: Mouse scrolled (978, 494) with delta (0, 0)
Screenshot: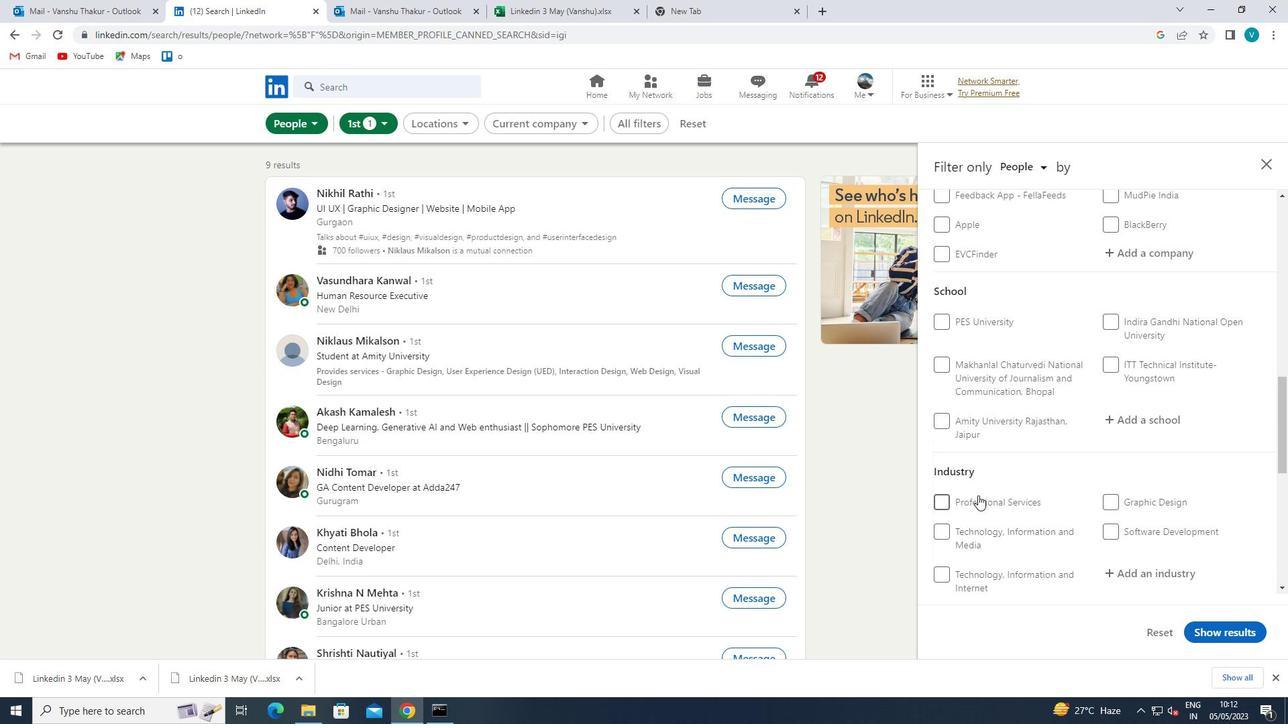 
Action: Mouse moved to (978, 495)
Screenshot: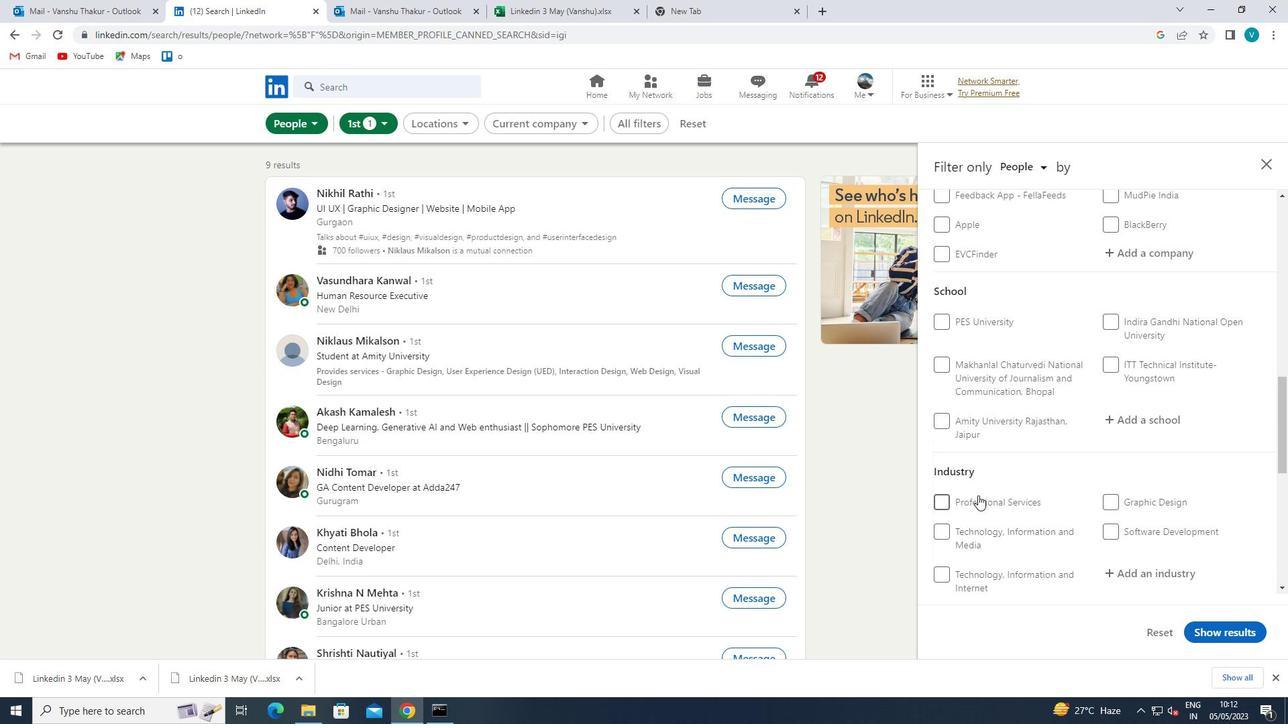 
Action: Mouse scrolled (978, 494) with delta (0, 0)
Screenshot: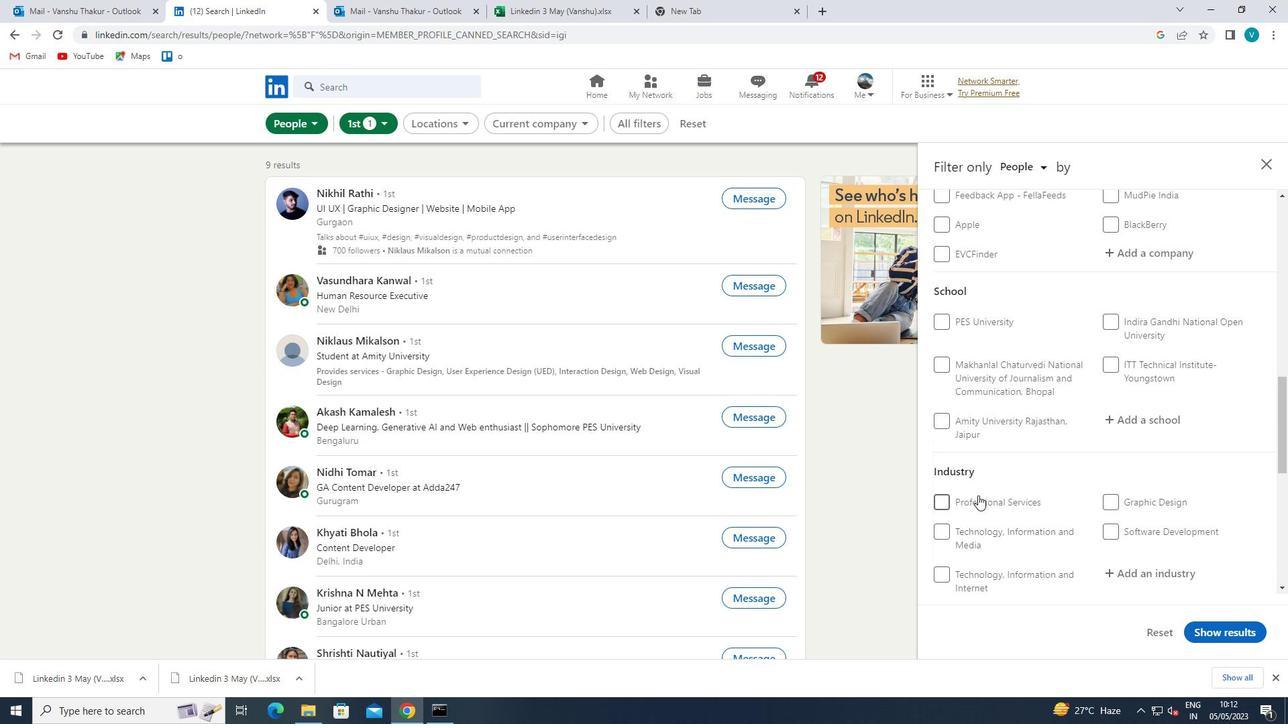 
Action: Mouse moved to (978, 495)
Screenshot: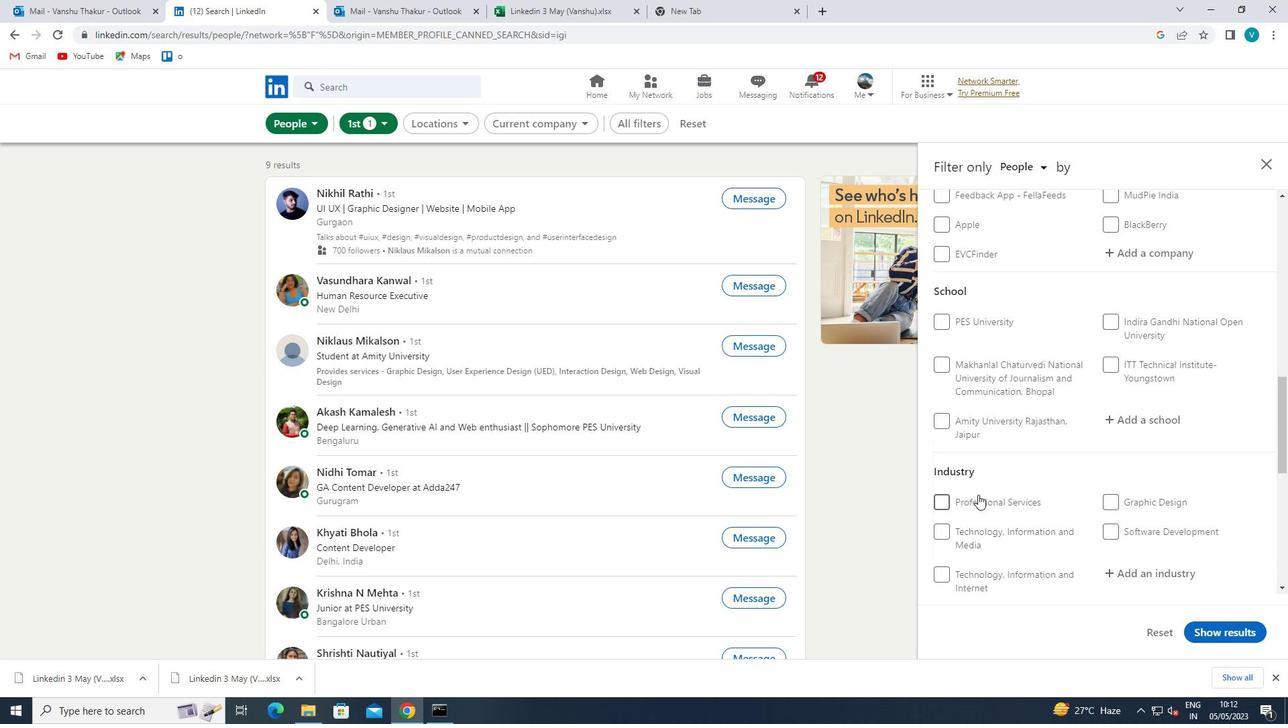 
Action: Mouse scrolled (978, 494) with delta (0, 0)
Screenshot: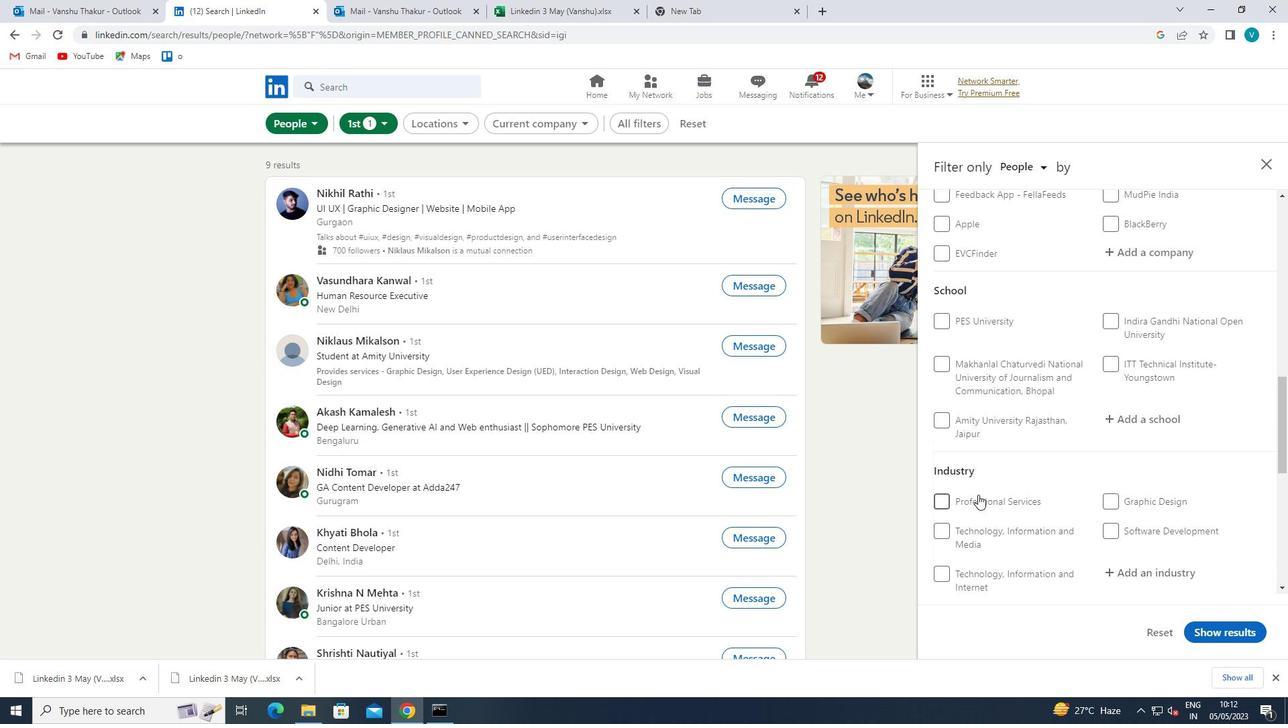 
Action: Mouse moved to (940, 463)
Screenshot: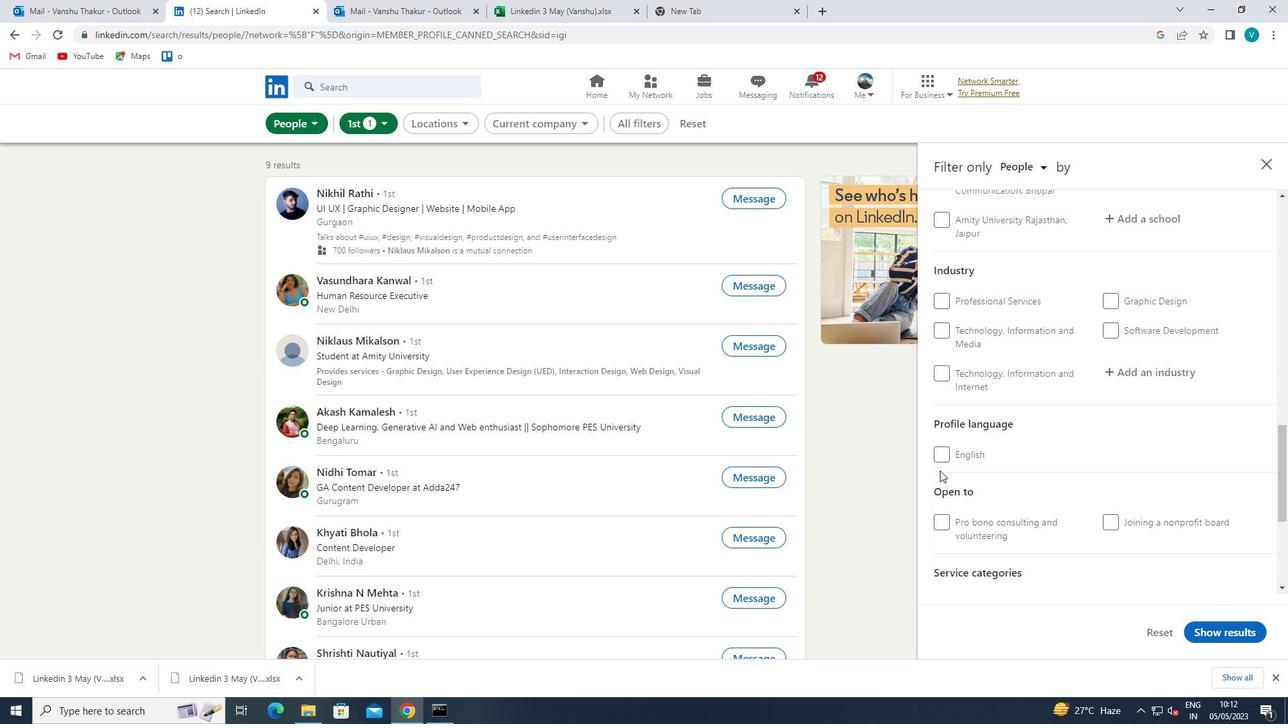 
Action: Mouse pressed left at (940, 463)
Screenshot: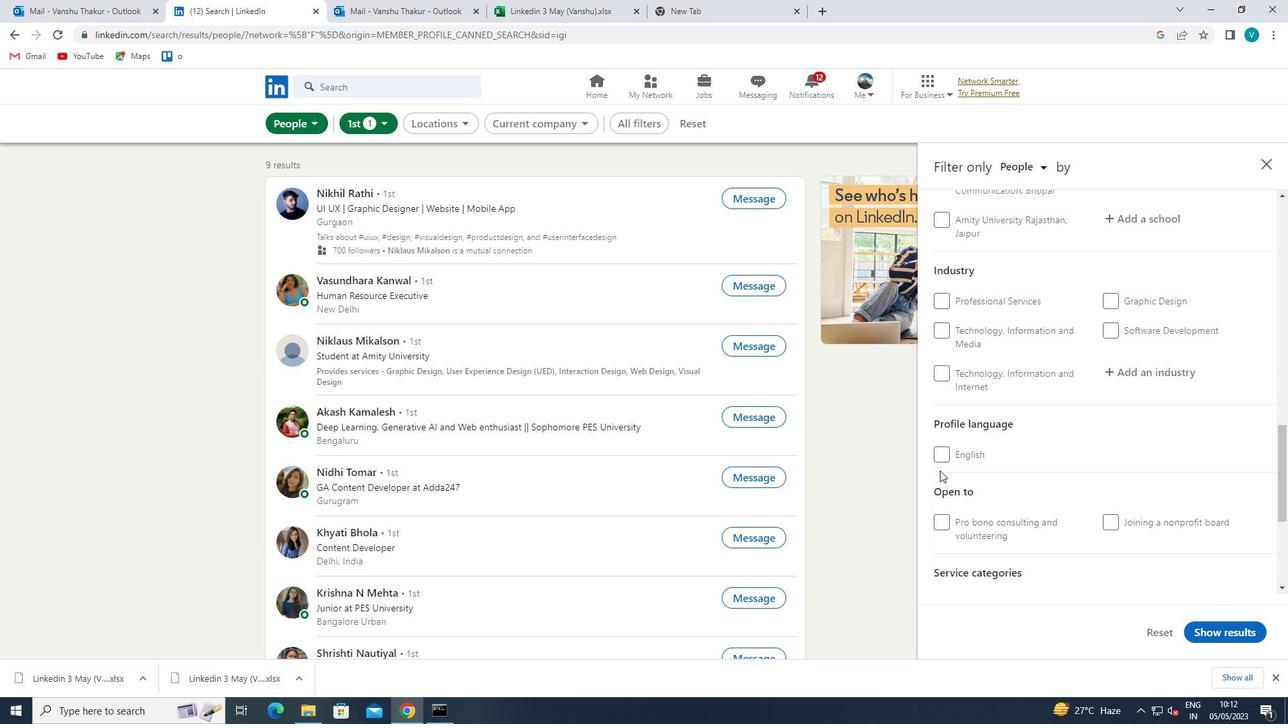 
Action: Mouse moved to (942, 460)
Screenshot: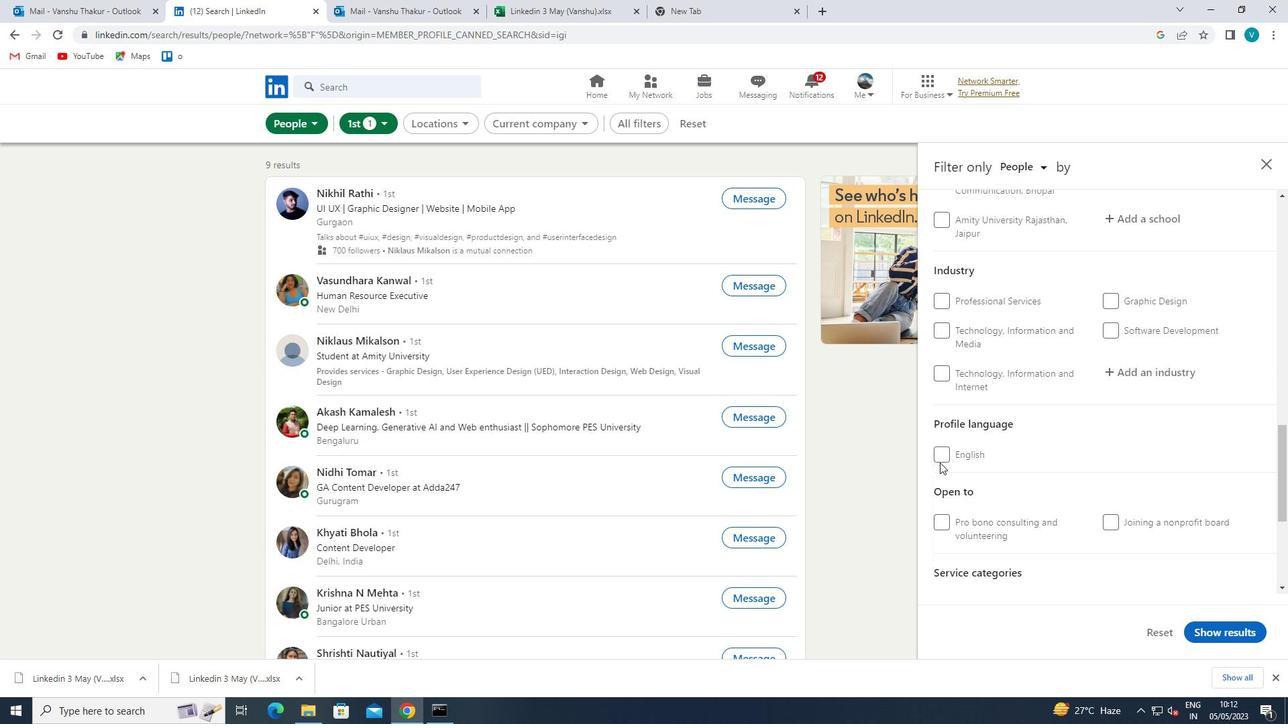 
Action: Mouse pressed left at (942, 460)
Screenshot: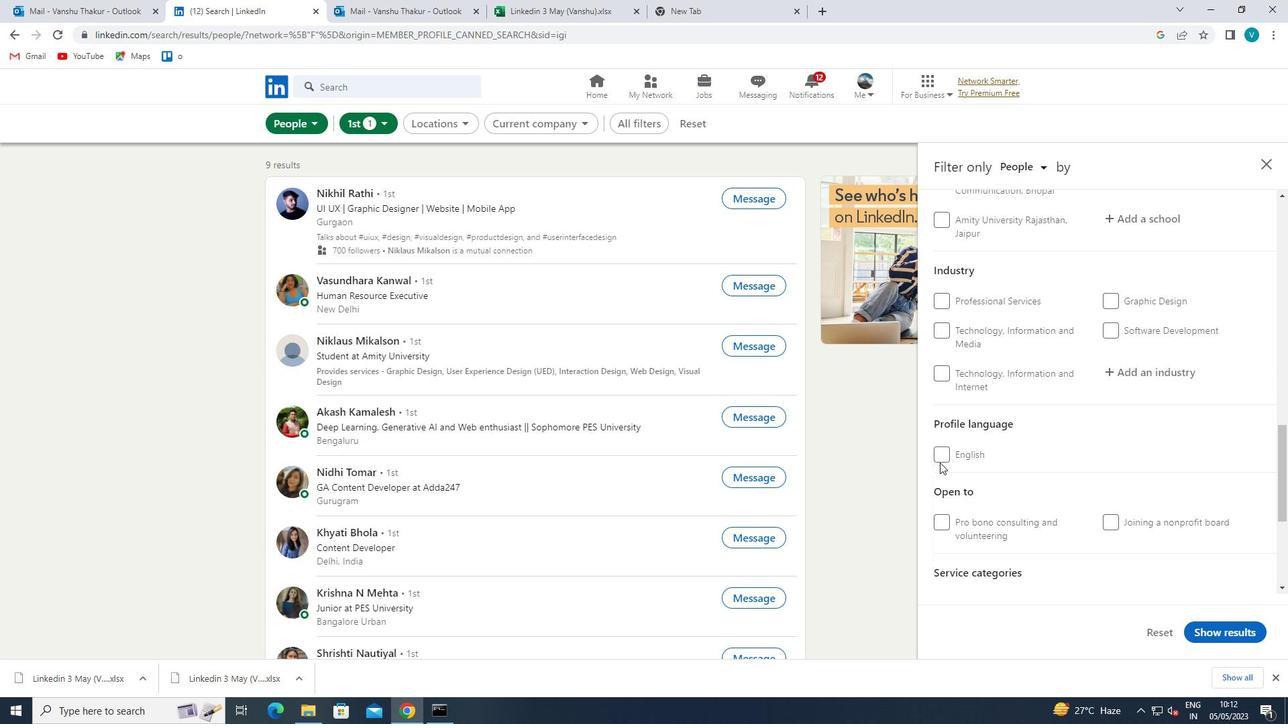 
Action: Mouse moved to (1159, 437)
Screenshot: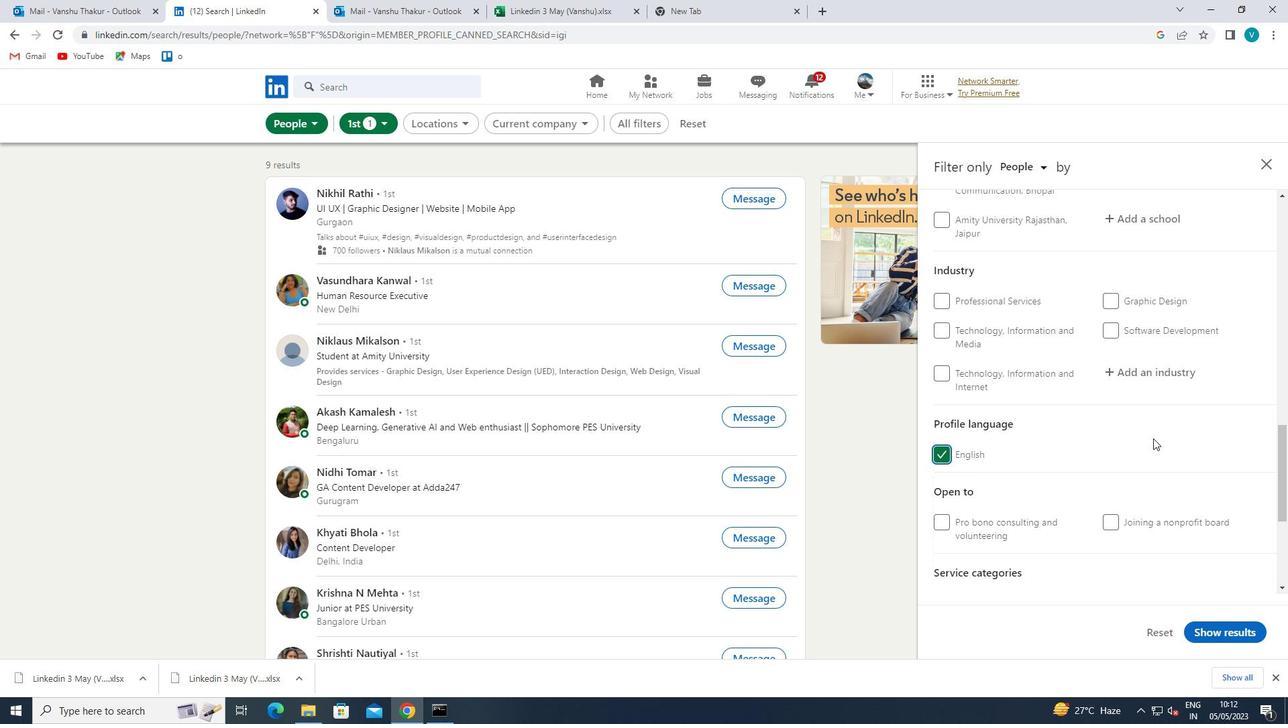 
Action: Mouse scrolled (1159, 438) with delta (0, 0)
Screenshot: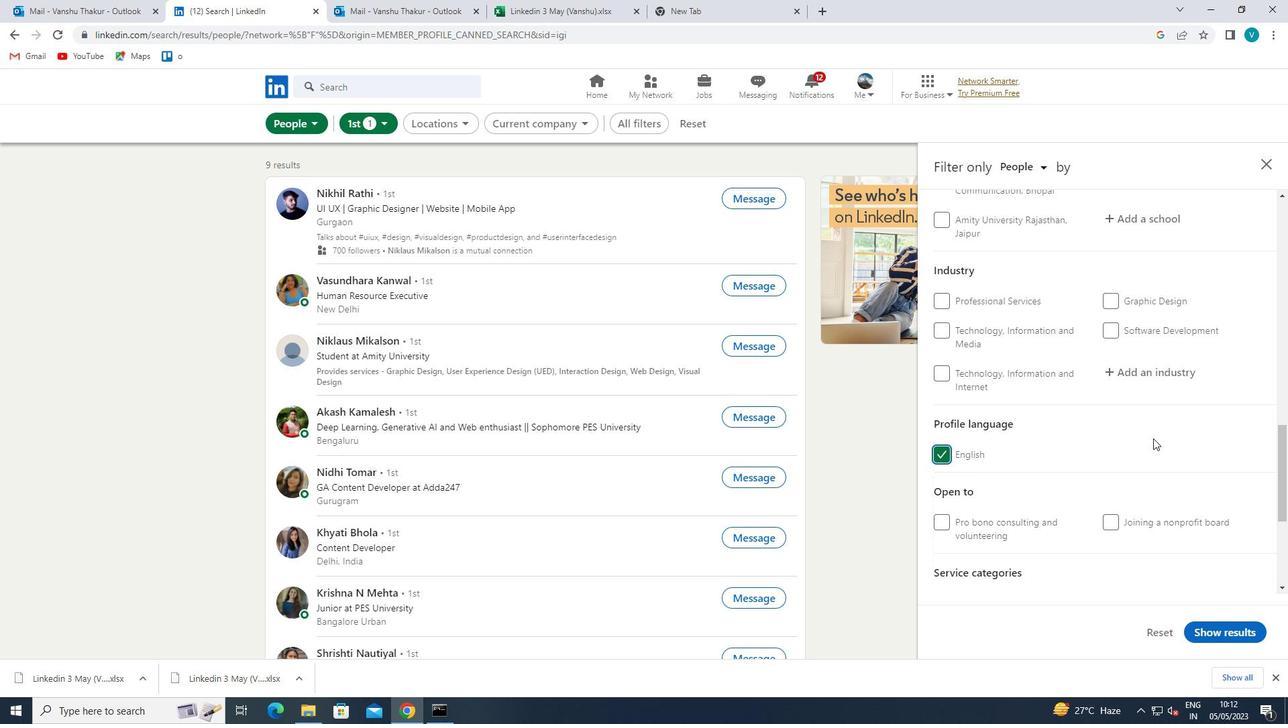 
Action: Mouse scrolled (1159, 438) with delta (0, 0)
Screenshot: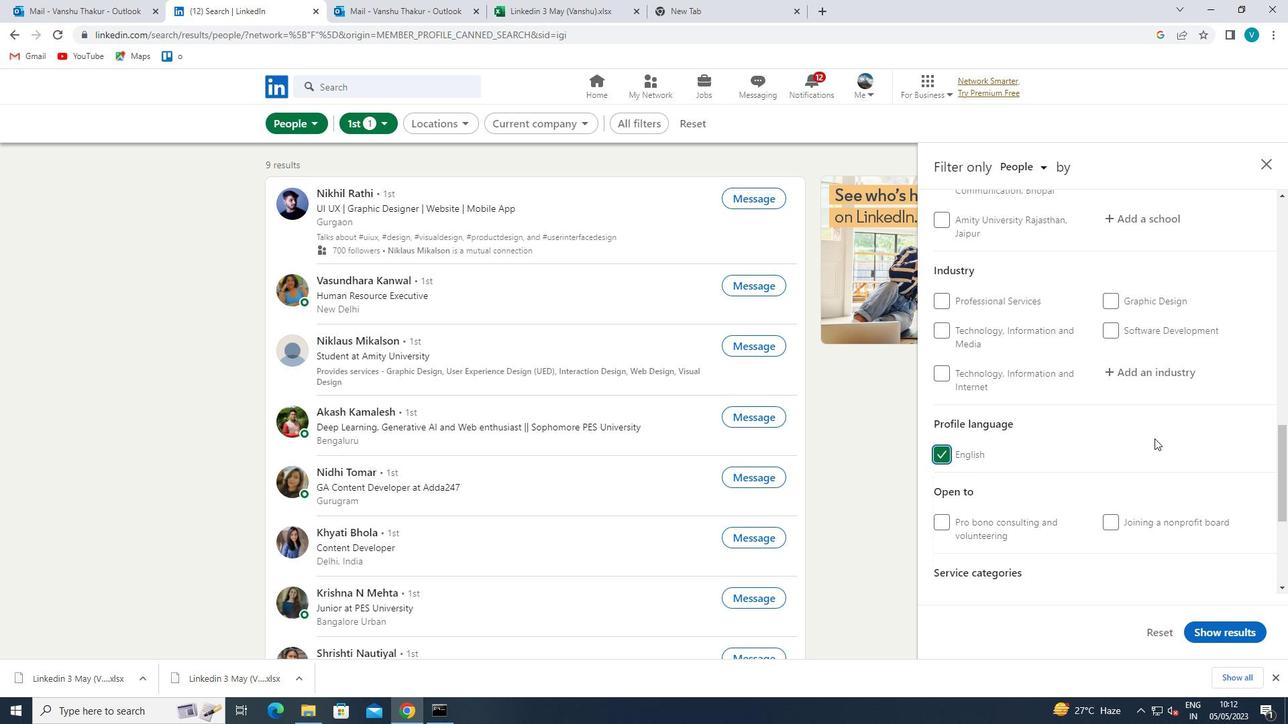 
Action: Mouse moved to (1159, 437)
Screenshot: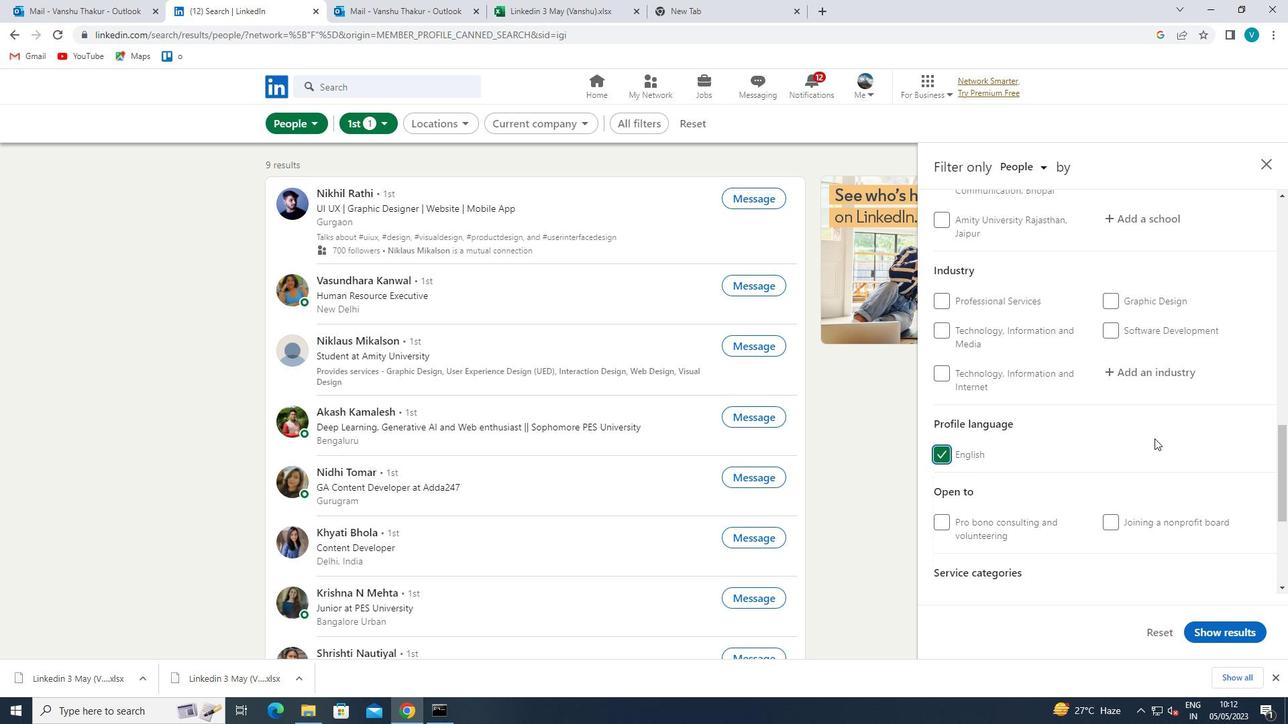 
Action: Mouse scrolled (1159, 438) with delta (0, 0)
Screenshot: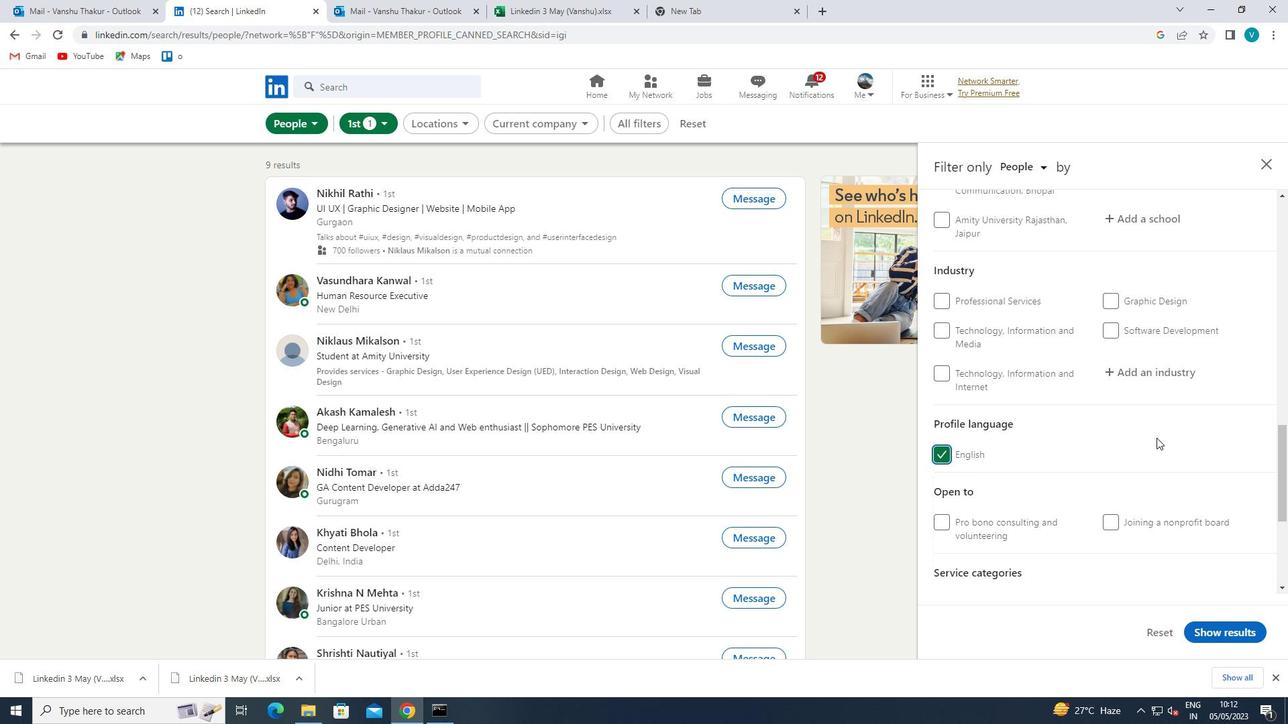 
Action: Mouse scrolled (1159, 438) with delta (0, 0)
Screenshot: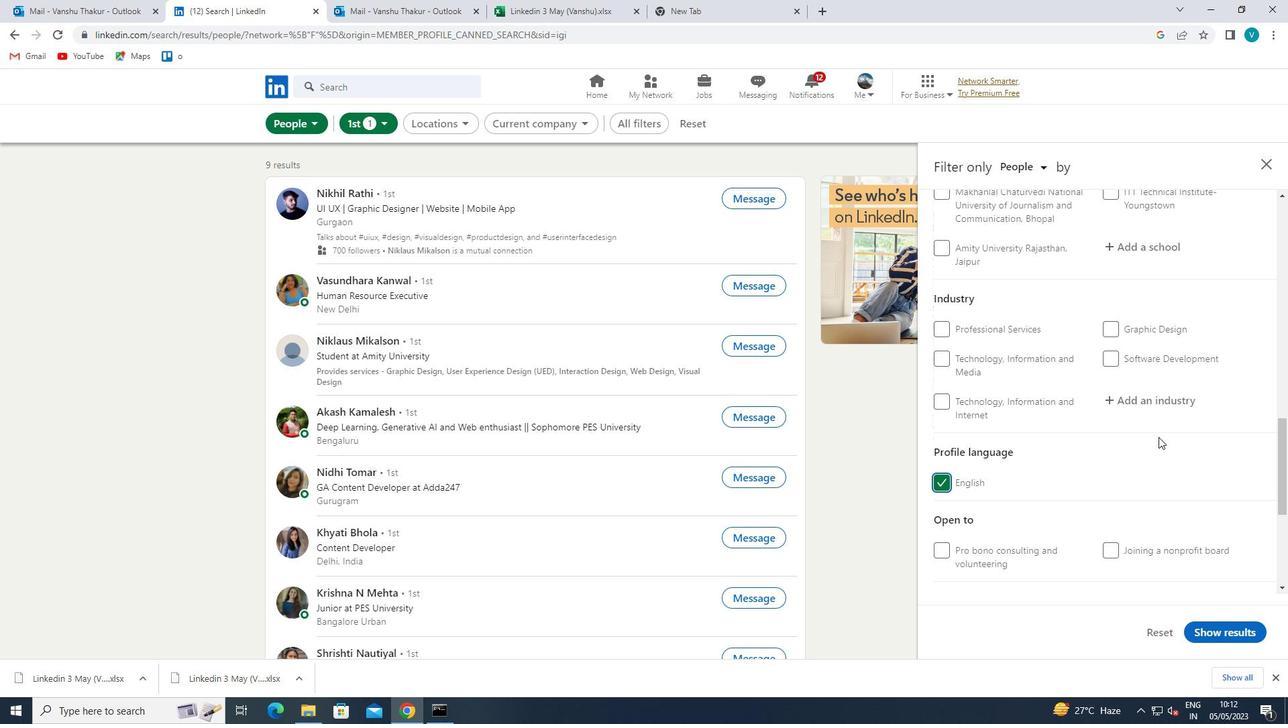 
Action: Mouse scrolled (1159, 438) with delta (0, 0)
Screenshot: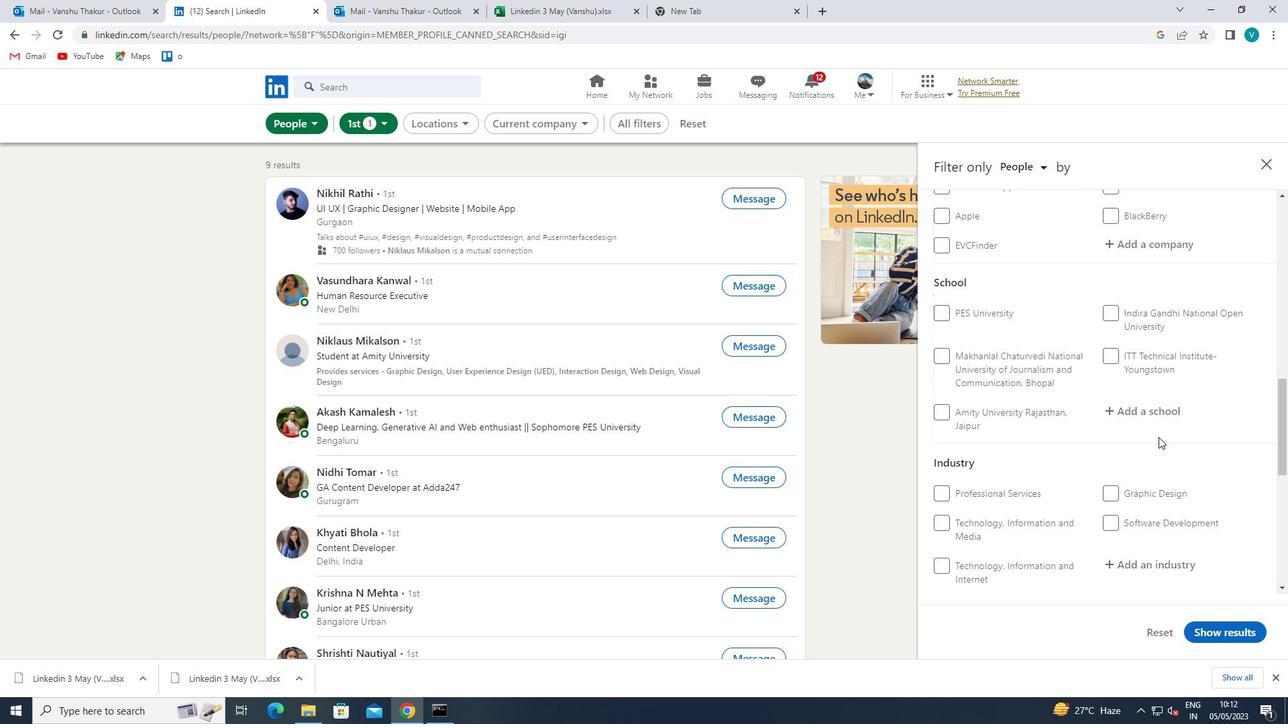 
Action: Mouse scrolled (1159, 438) with delta (0, 0)
Screenshot: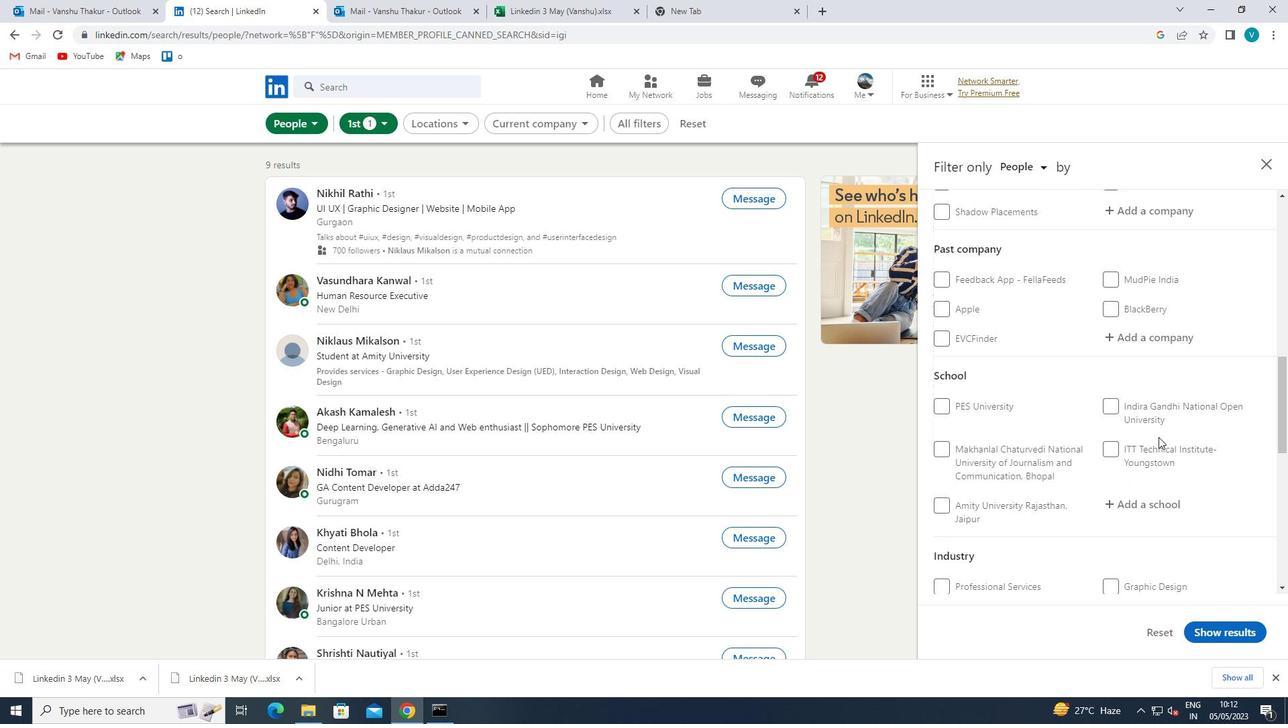 
Action: Mouse moved to (1158, 338)
Screenshot: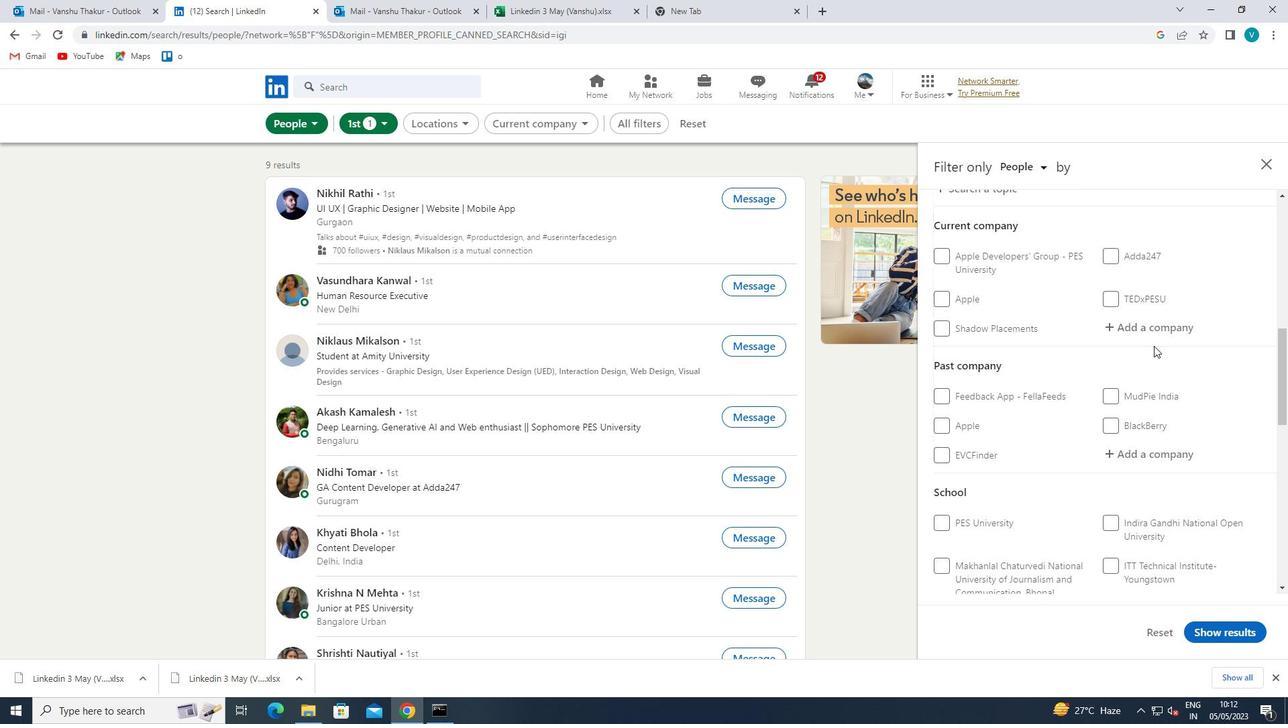 
Action: Mouse pressed left at (1158, 338)
Screenshot: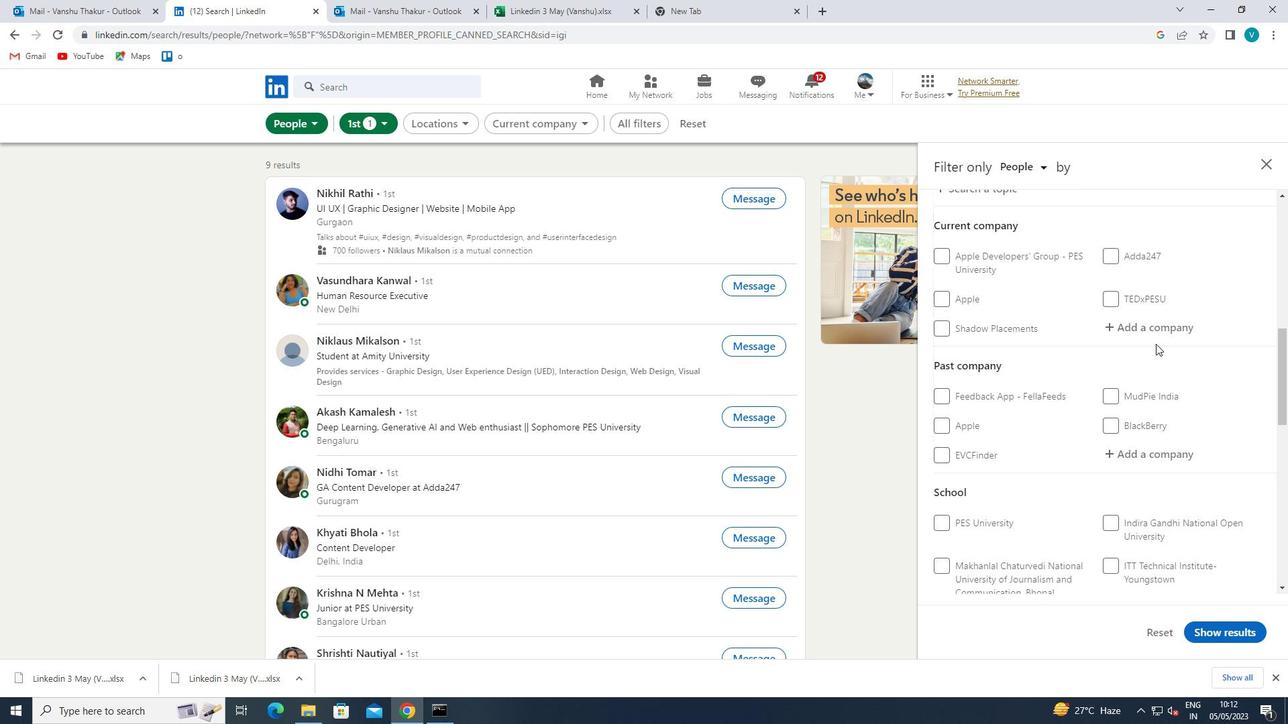 
Action: Mouse moved to (1167, 324)
Screenshot: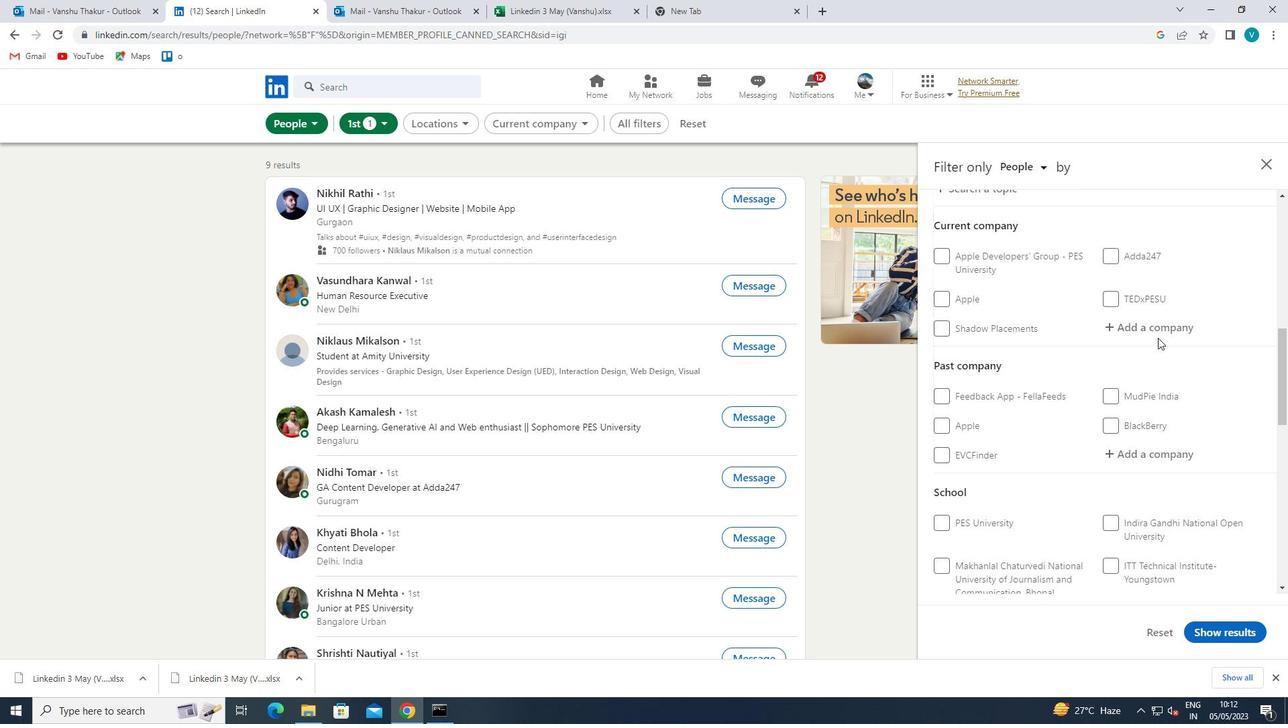 
Action: Mouse pressed left at (1167, 324)
Screenshot: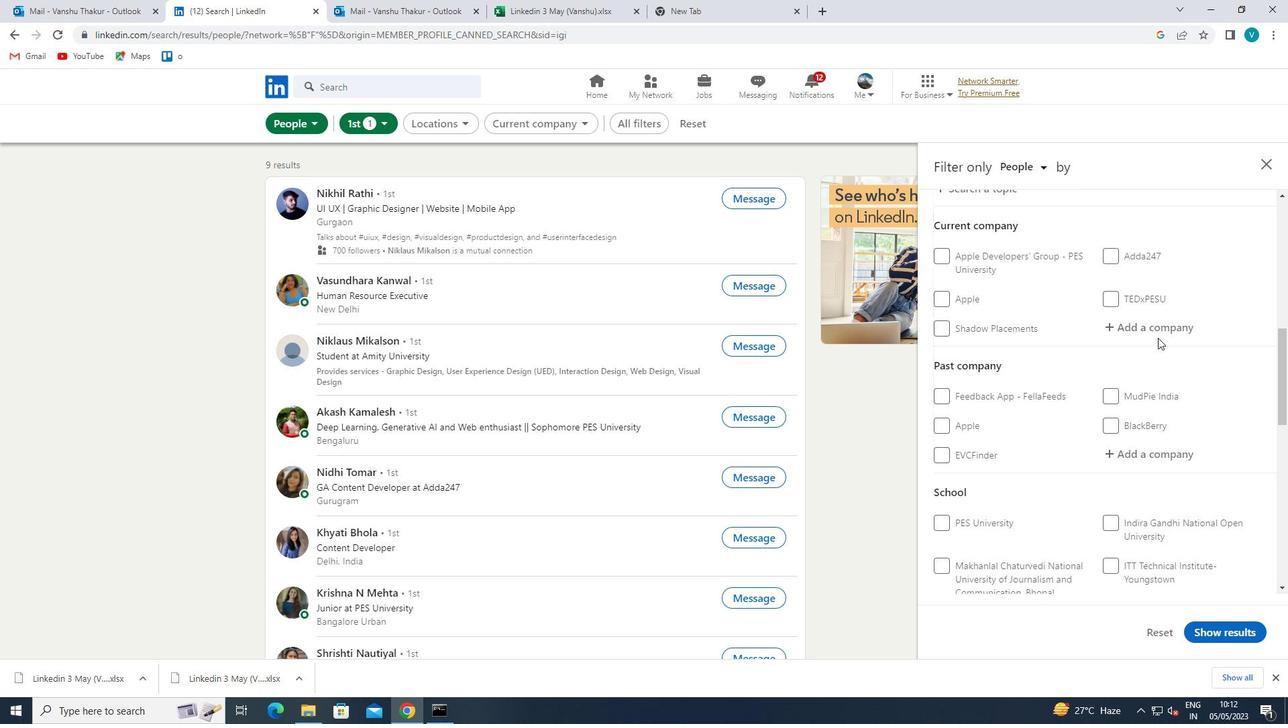
Action: Key pressed <Key.shift><Key.shift><Key.shift><Key.shift>BESS<Key.backspace>TSE
Screenshot: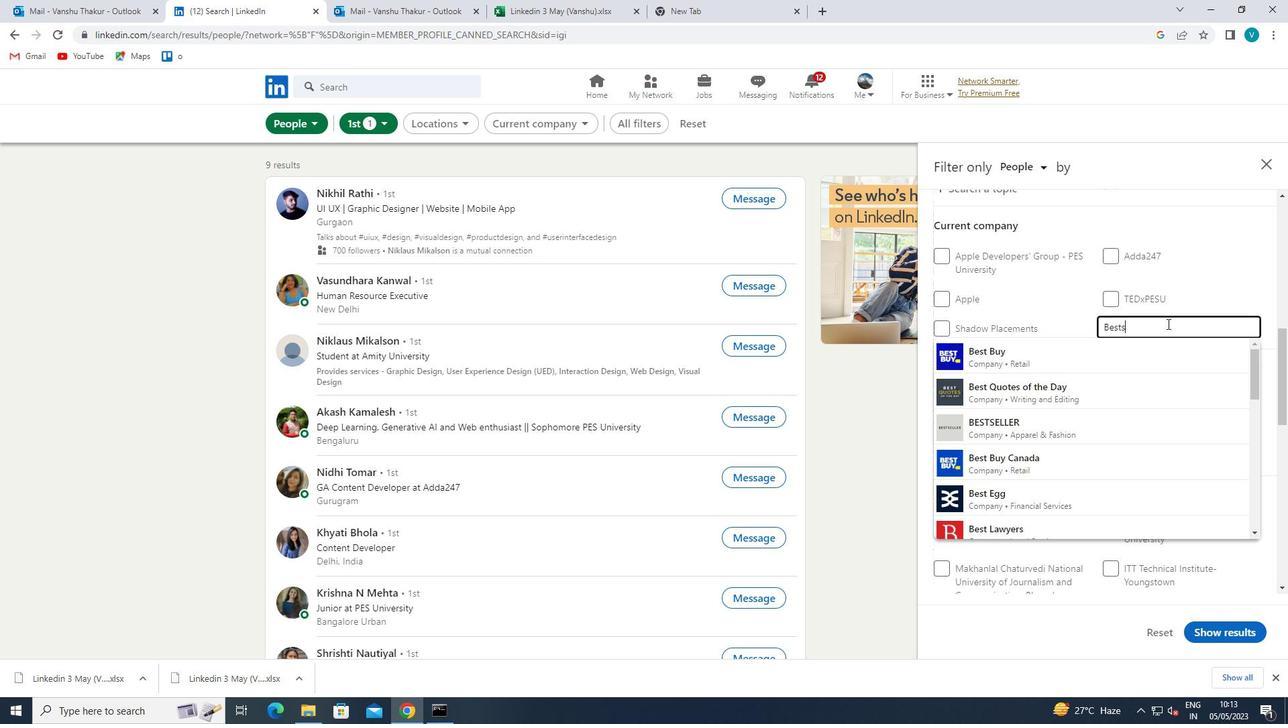 
Action: Mouse moved to (1098, 420)
Screenshot: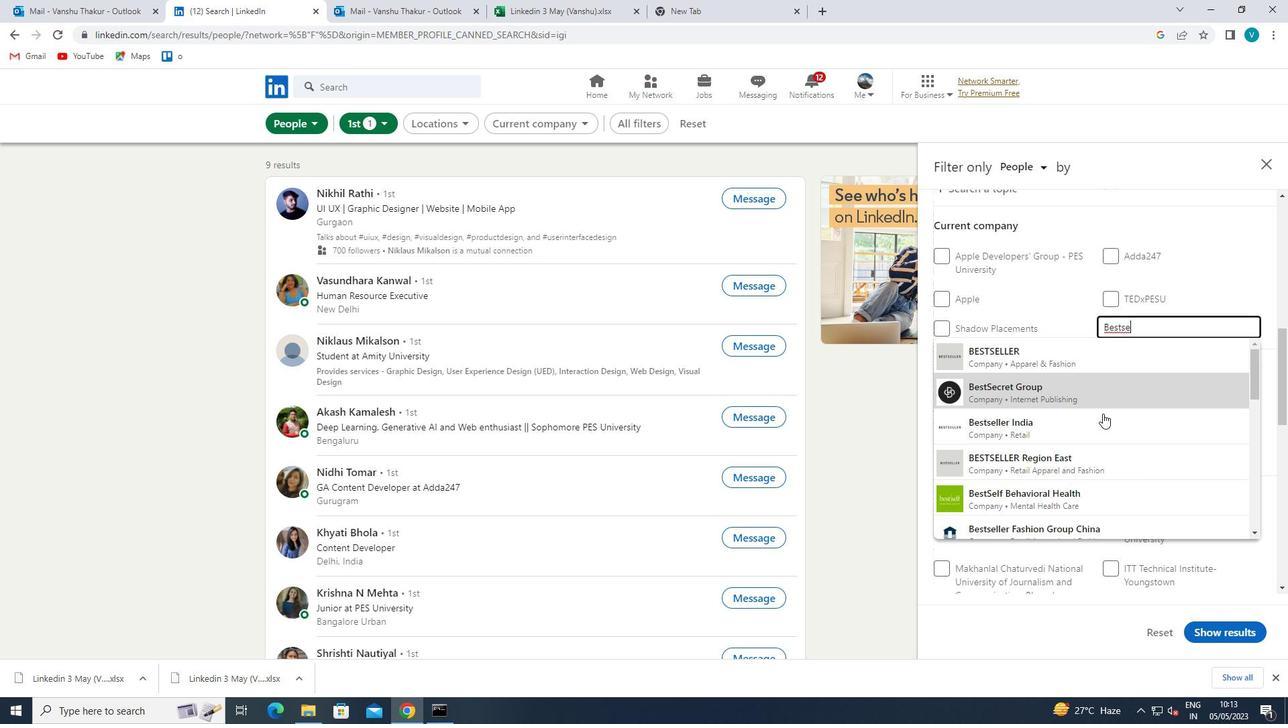 
Action: Mouse pressed left at (1098, 420)
Screenshot: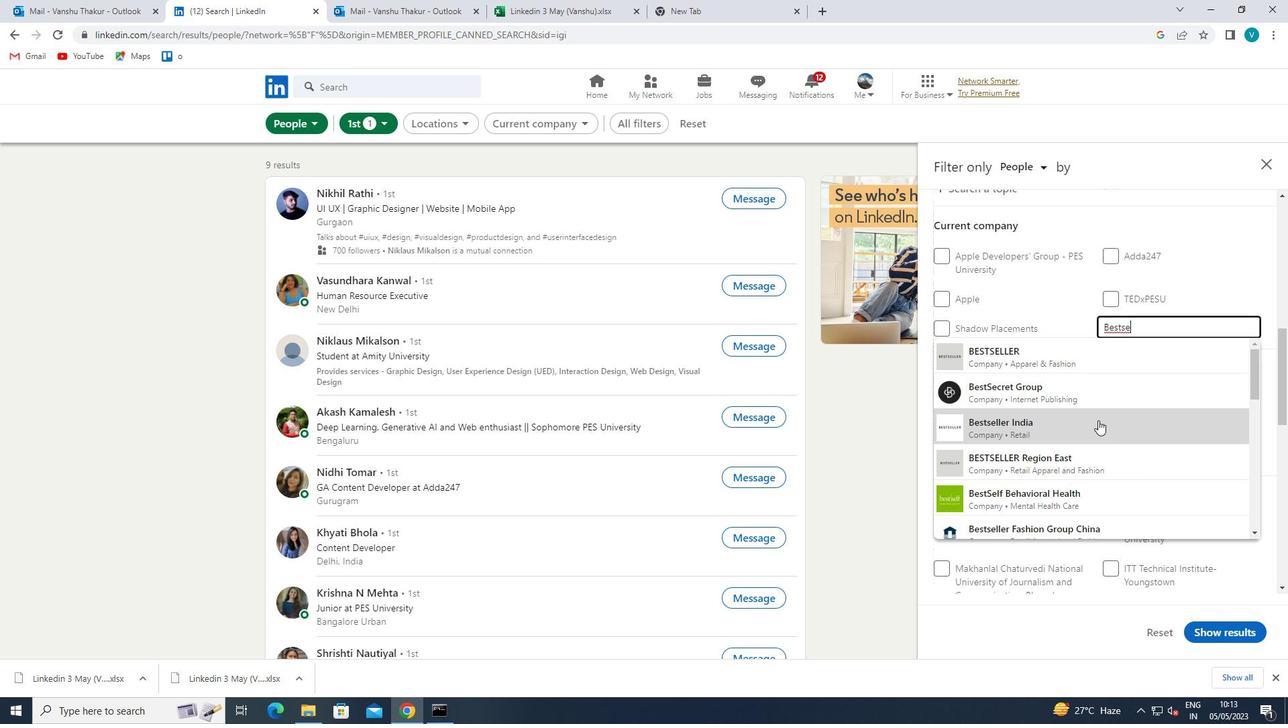 
Action: Mouse scrolled (1098, 420) with delta (0, 0)
Screenshot: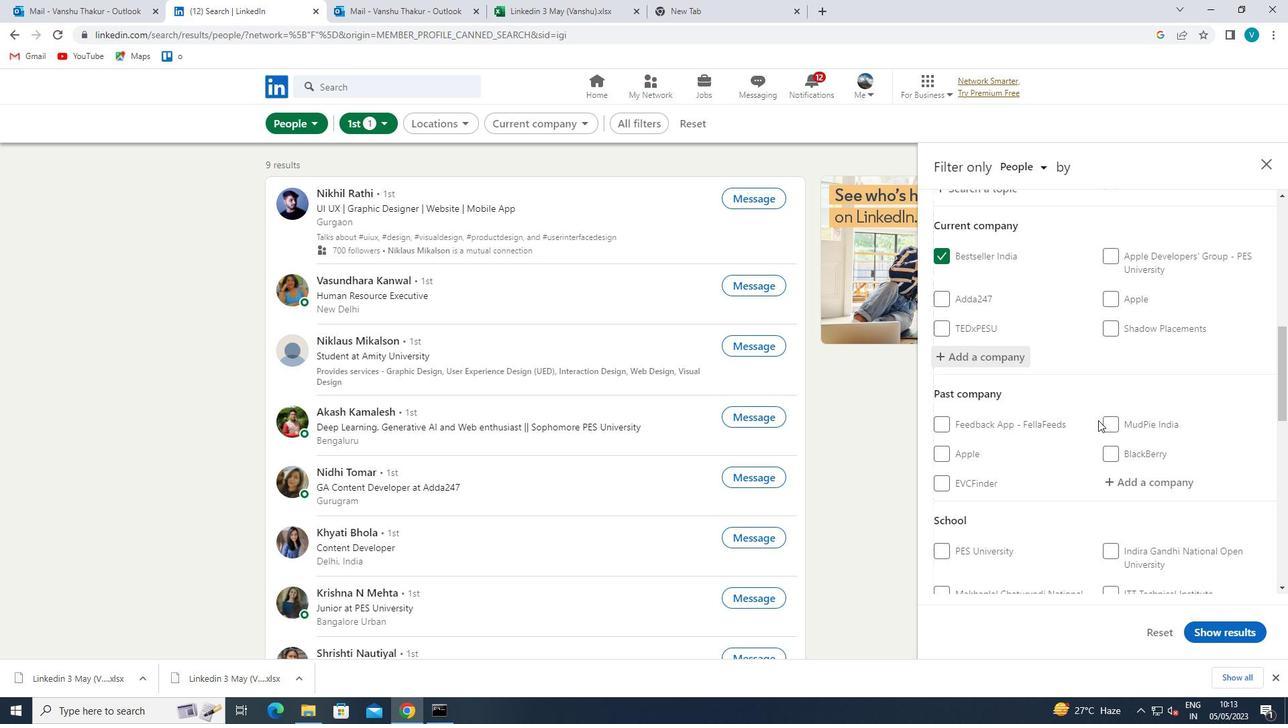 
Action: Mouse scrolled (1098, 420) with delta (0, 0)
Screenshot: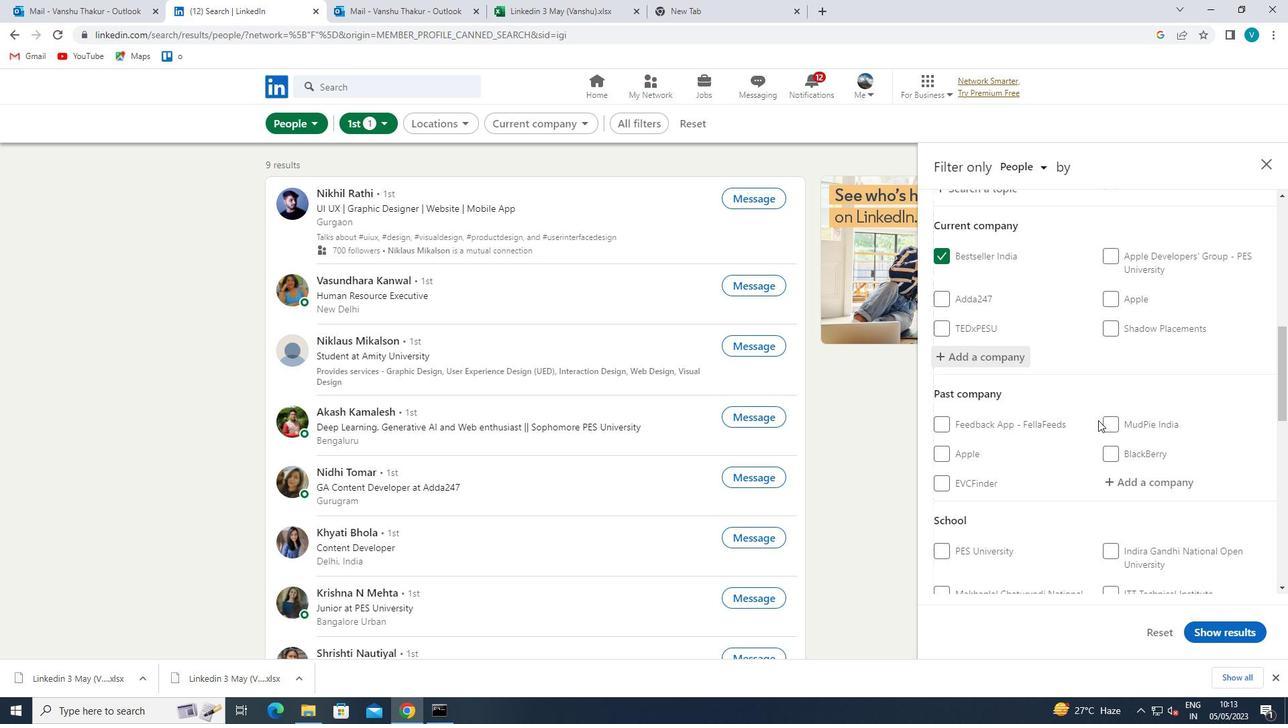 
Action: Mouse scrolled (1098, 420) with delta (0, 0)
Screenshot: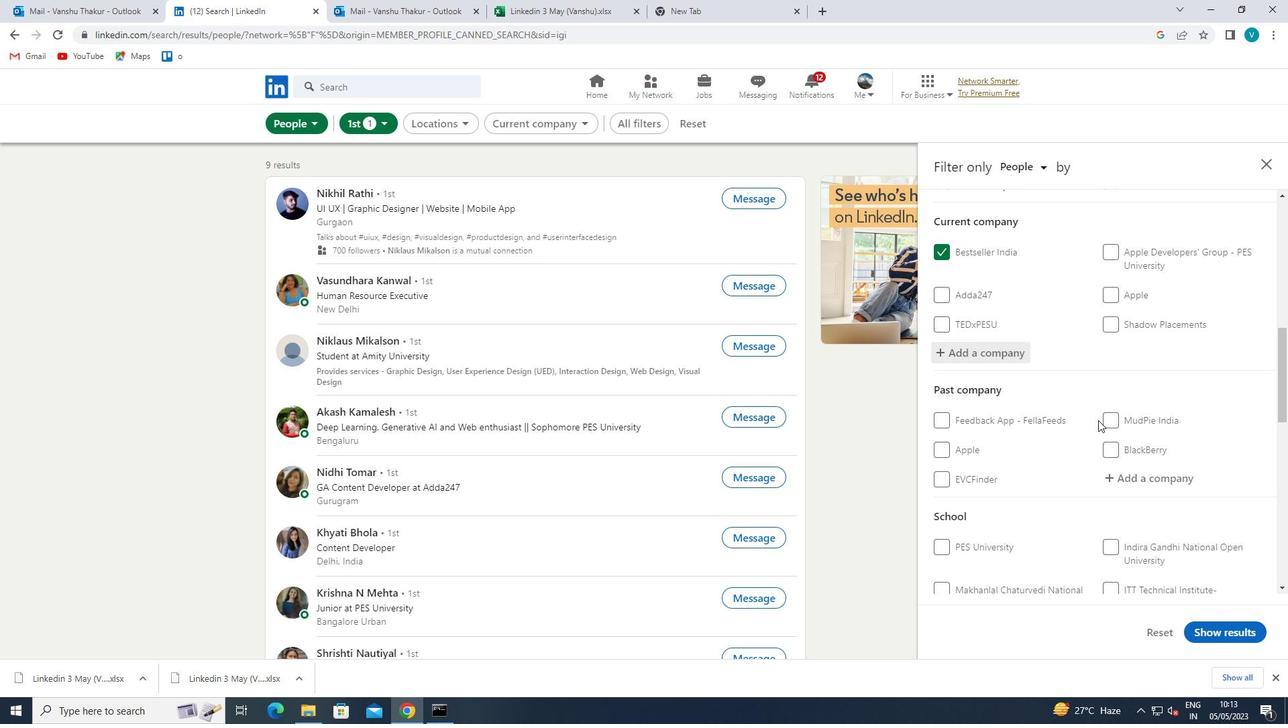 
Action: Mouse moved to (1125, 442)
Screenshot: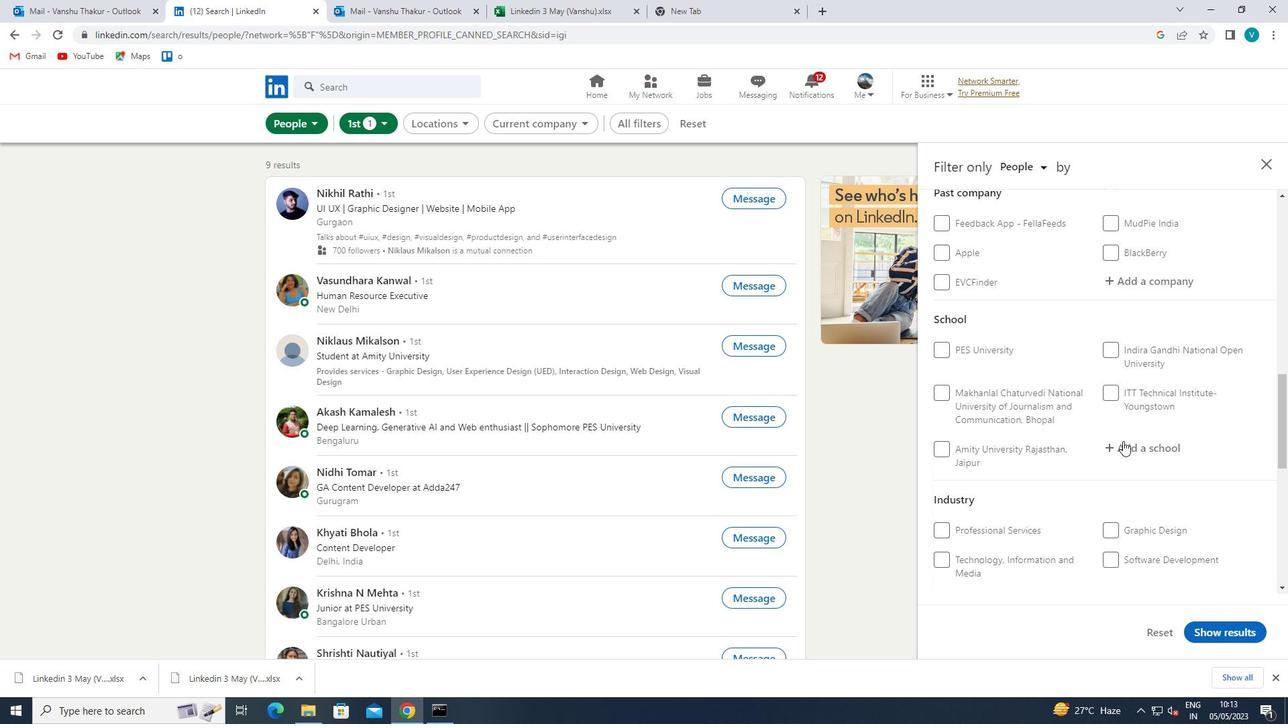 
Action: Mouse pressed left at (1125, 442)
Screenshot: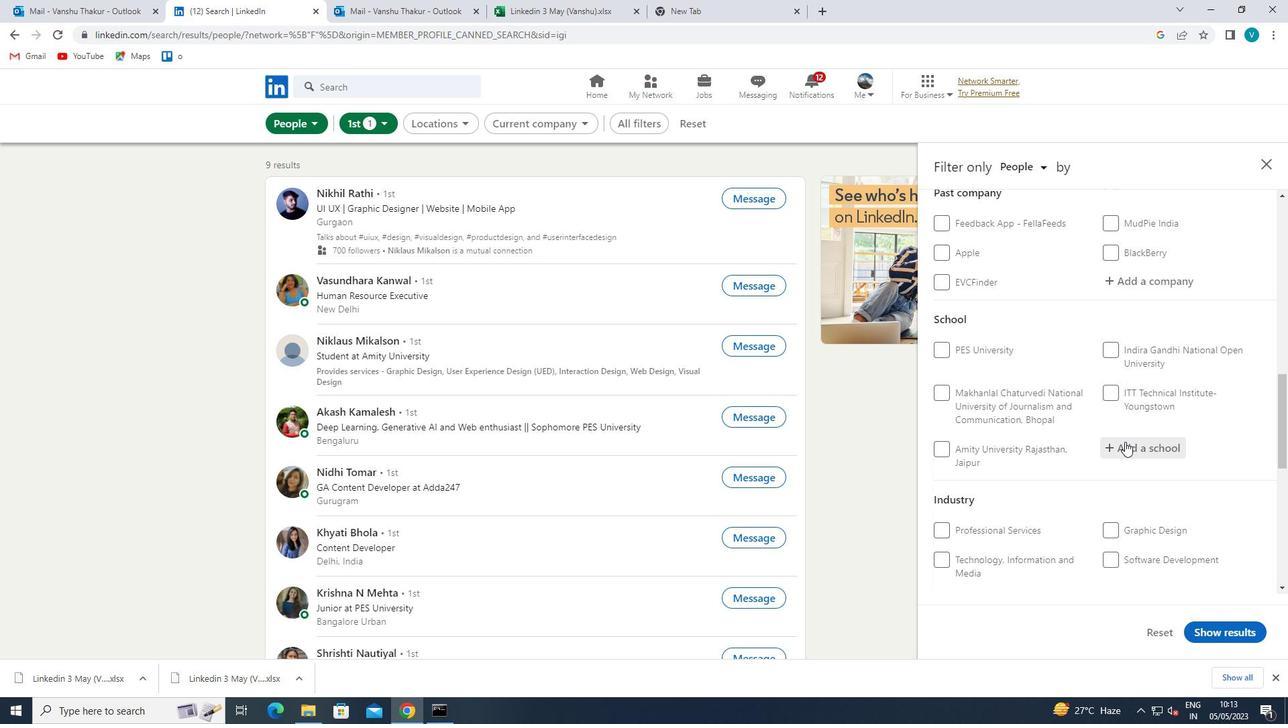 
Action: Key pressed <Key.shift>JOBS<Key.space>IN<Key.space><Key.shift>BAN
Screenshot: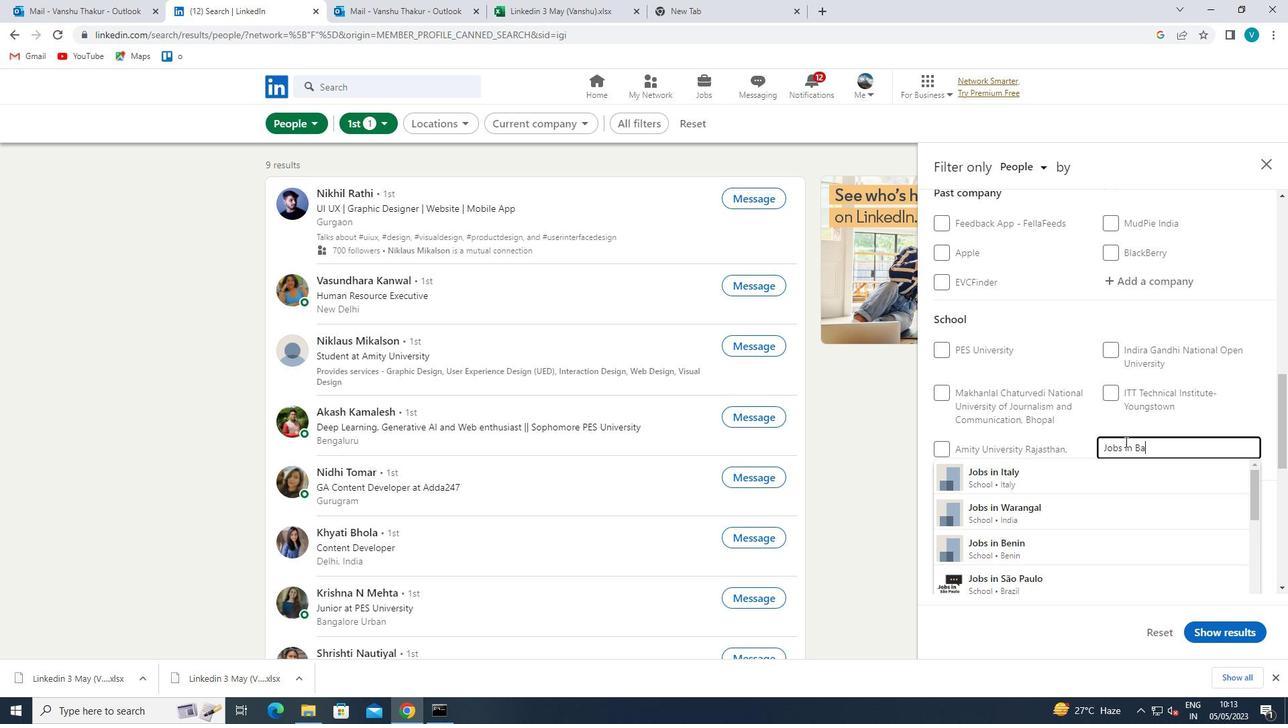 
Action: Mouse moved to (1114, 464)
Screenshot: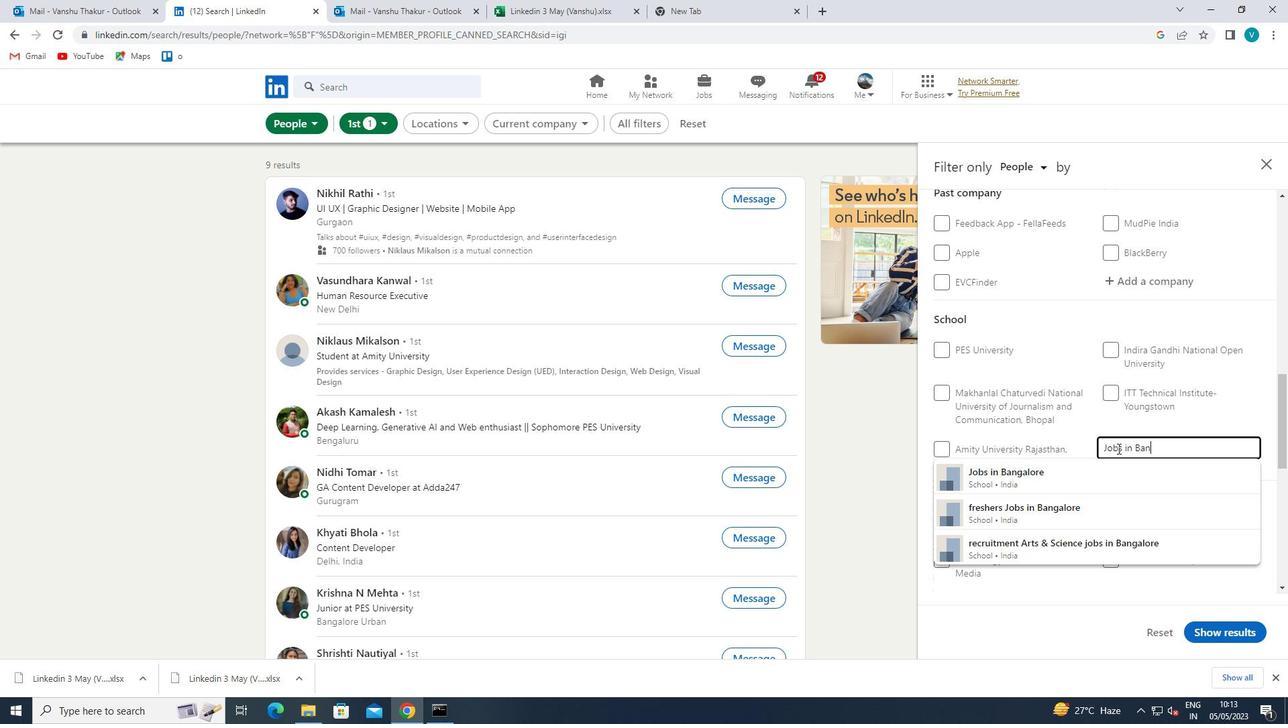 
Action: Mouse pressed left at (1114, 464)
Screenshot: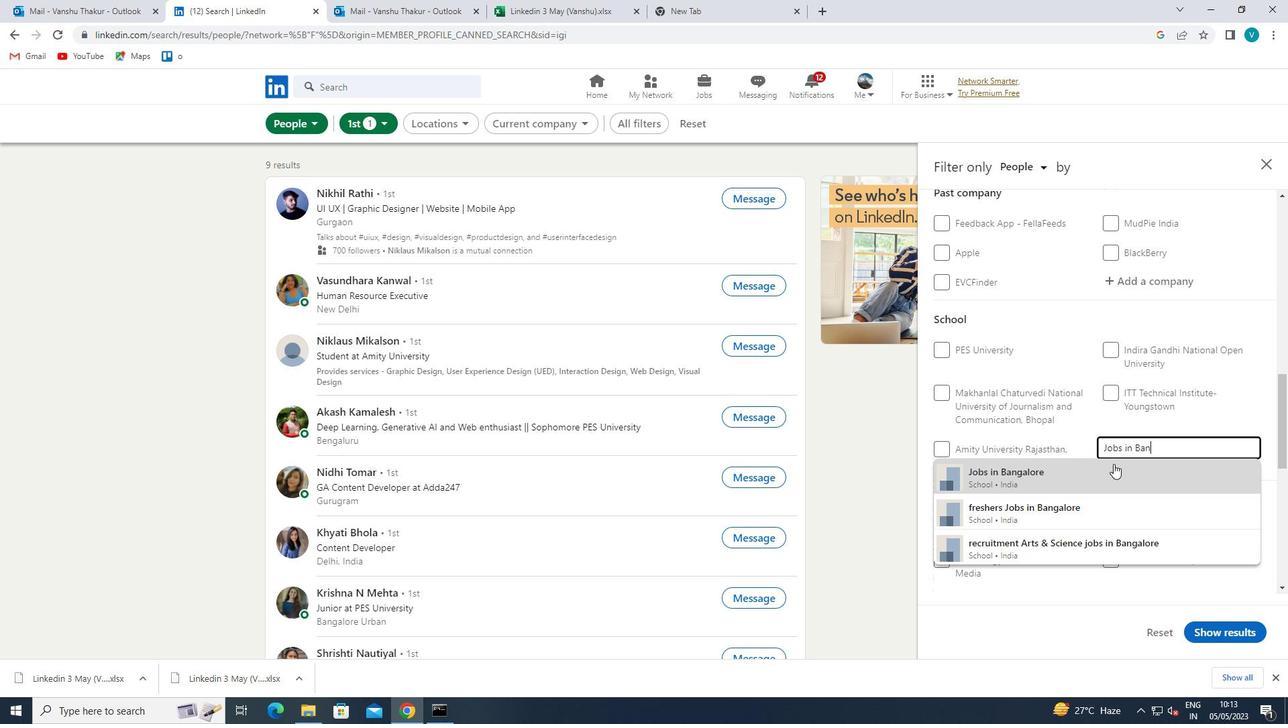 
Action: Mouse scrolled (1114, 463) with delta (0, 0)
Screenshot: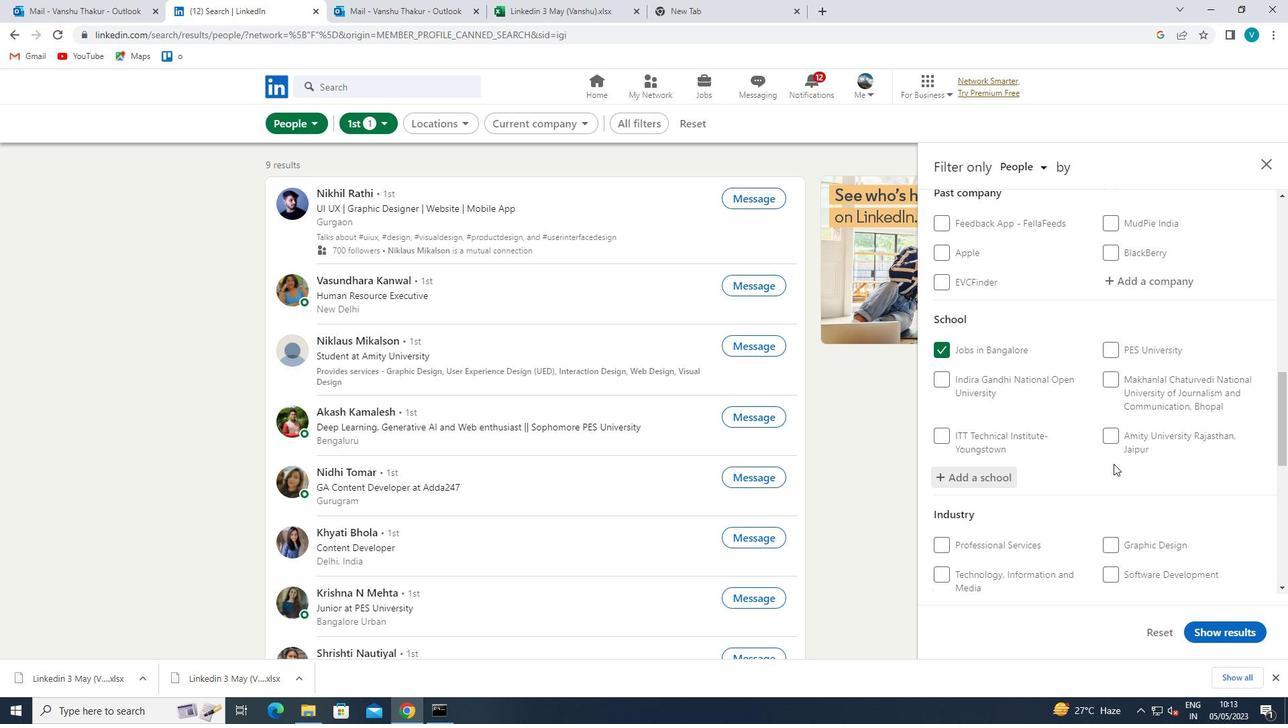 
Action: Mouse scrolled (1114, 463) with delta (0, 0)
Screenshot: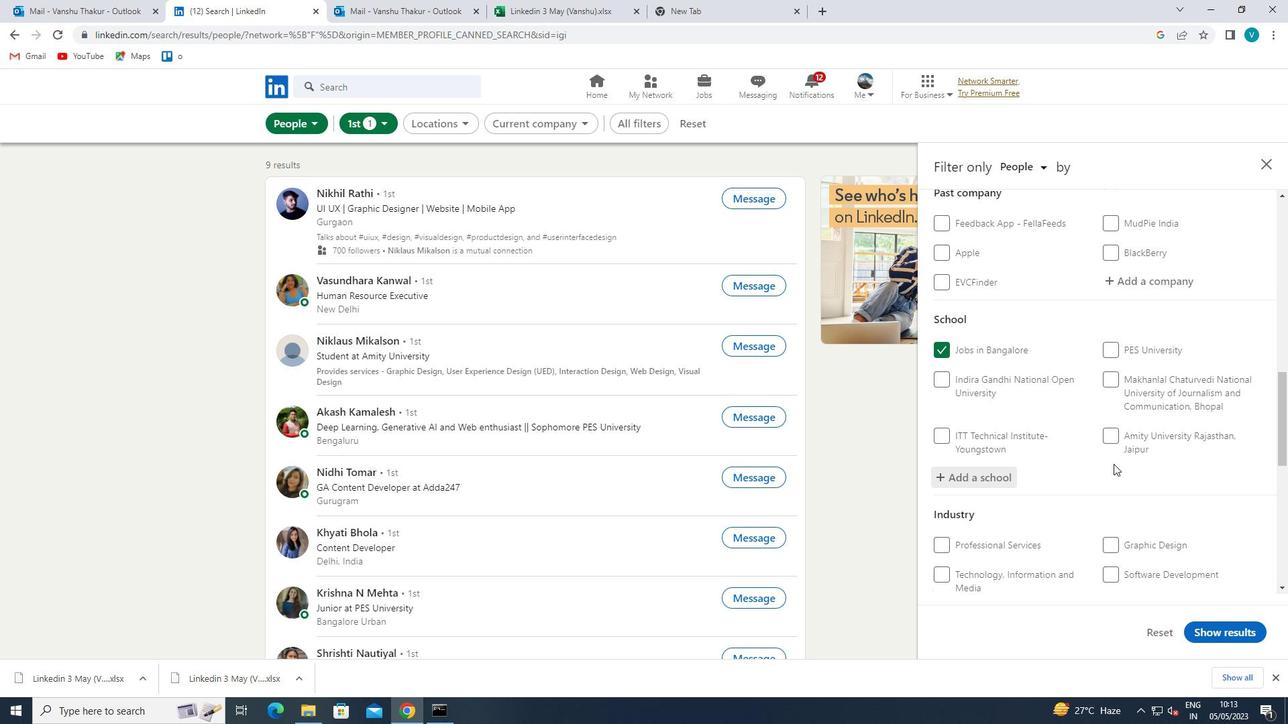 
Action: Mouse scrolled (1114, 463) with delta (0, 0)
Screenshot: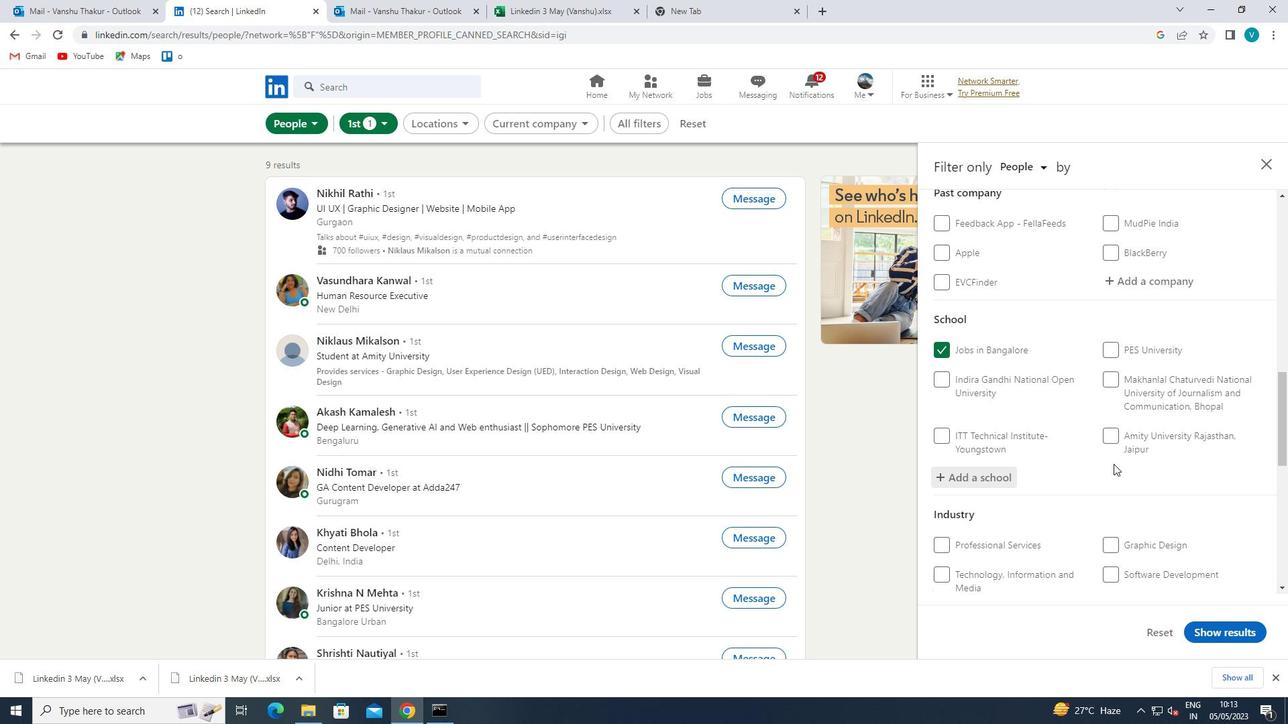 
Action: Mouse moved to (1161, 418)
Screenshot: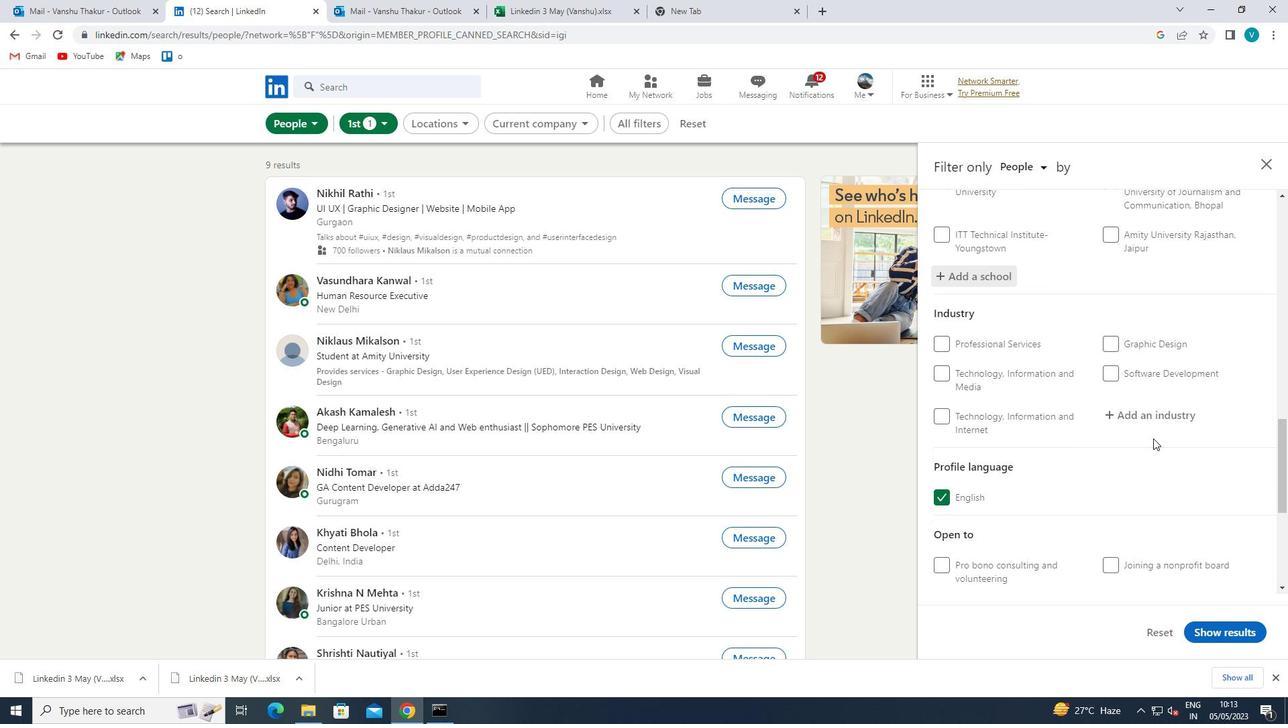 
Action: Mouse pressed left at (1161, 418)
Screenshot: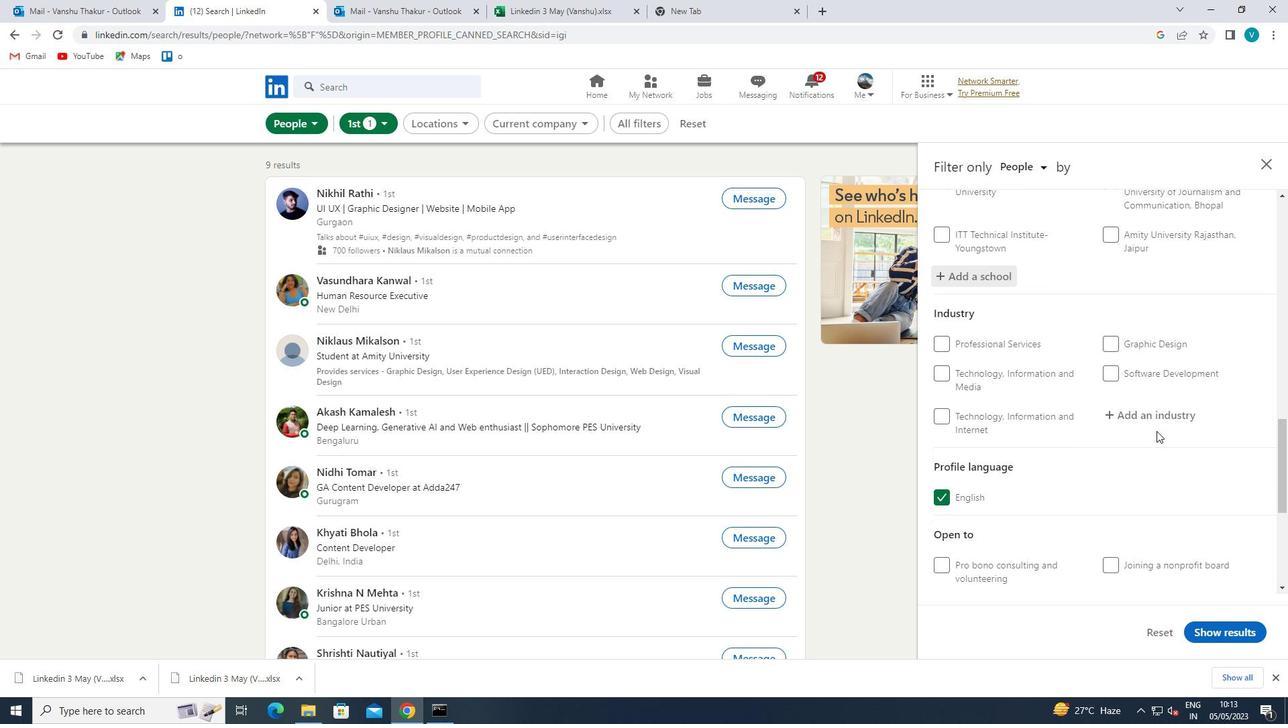 
Action: Key pressed <Key.shift>IT<Key.space><Key.shift>SER
Screenshot: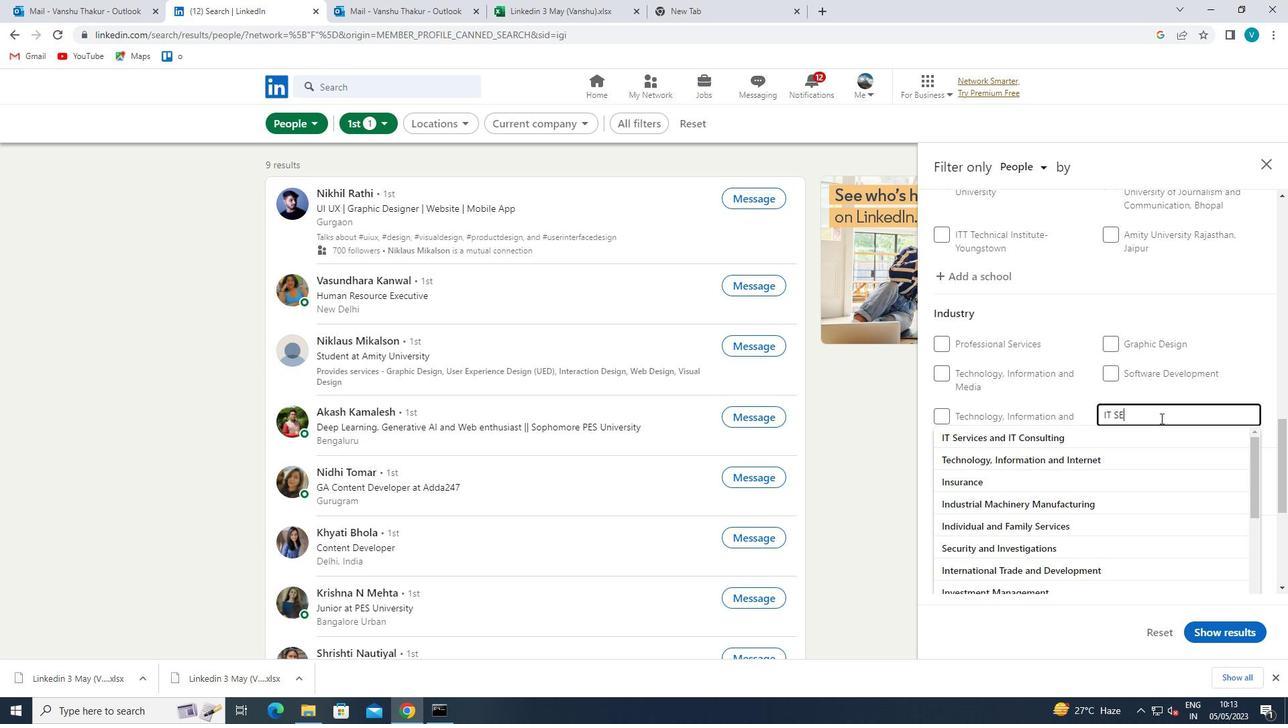 
Action: Mouse moved to (1137, 430)
Screenshot: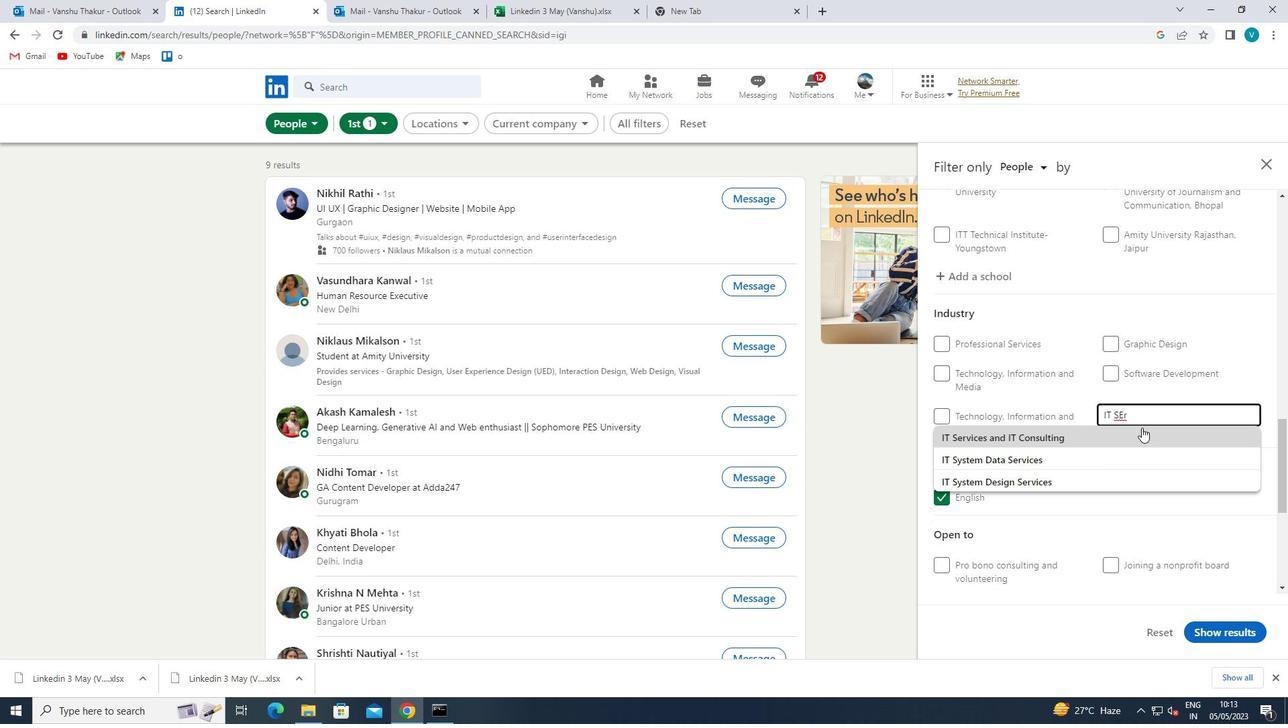 
Action: Mouse pressed left at (1137, 430)
Screenshot: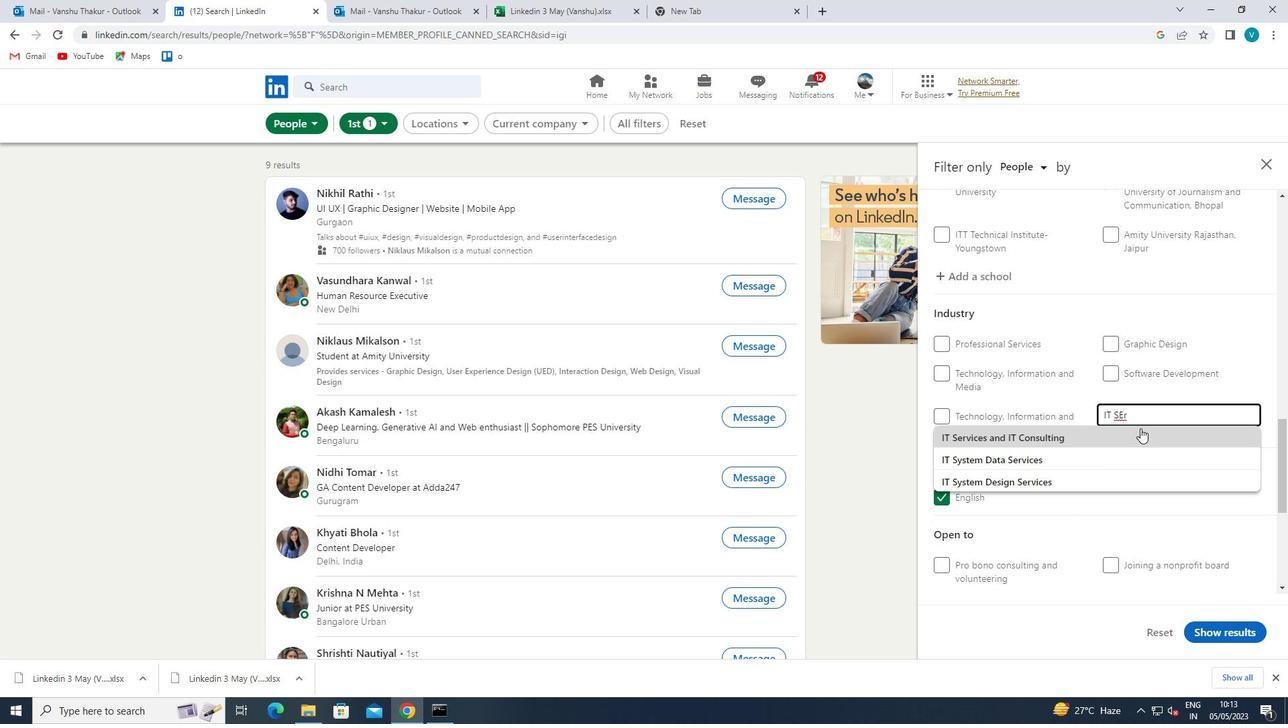 
Action: Mouse scrolled (1137, 429) with delta (0, 0)
Screenshot: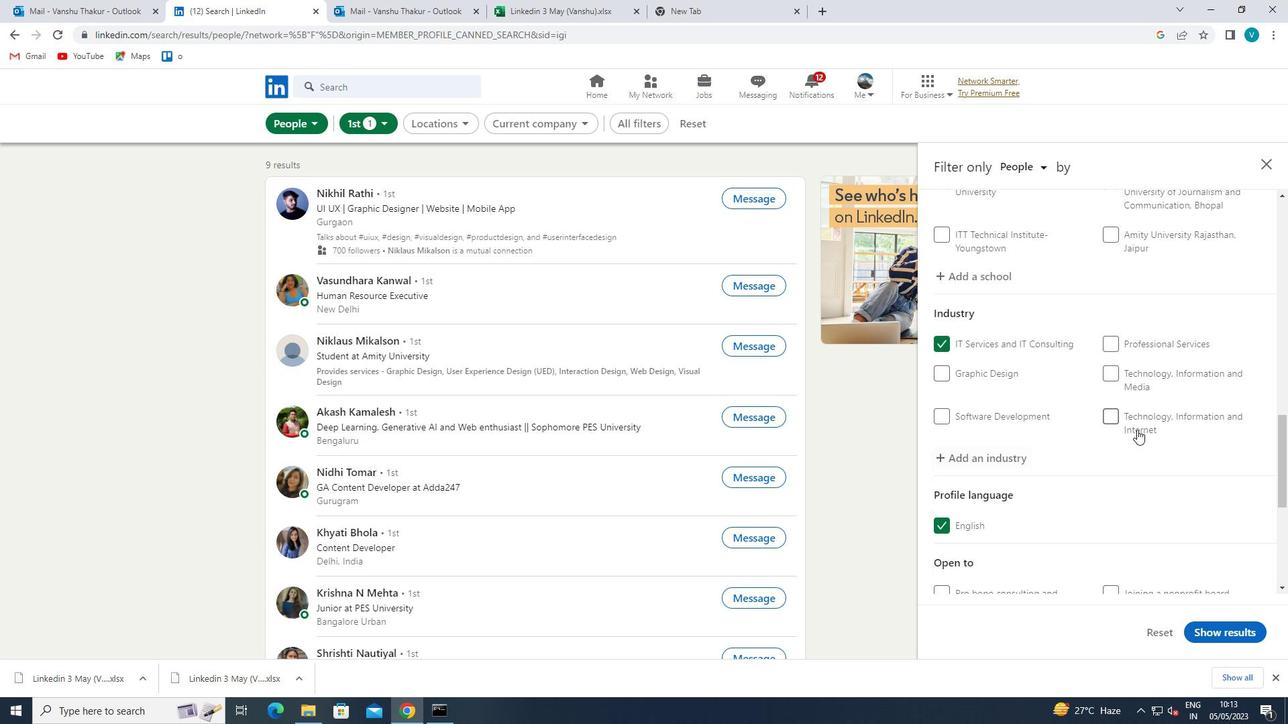 
Action: Mouse scrolled (1137, 429) with delta (0, 0)
Screenshot: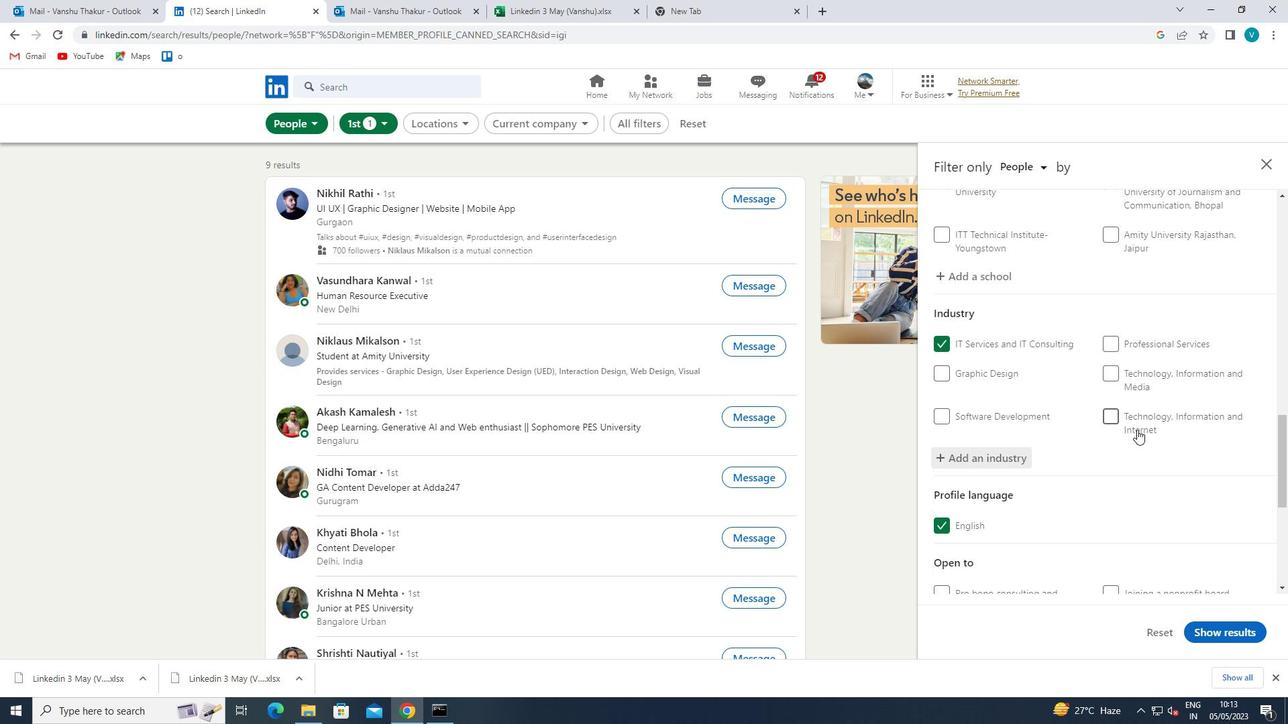 
Action: Mouse moved to (1136, 431)
Screenshot: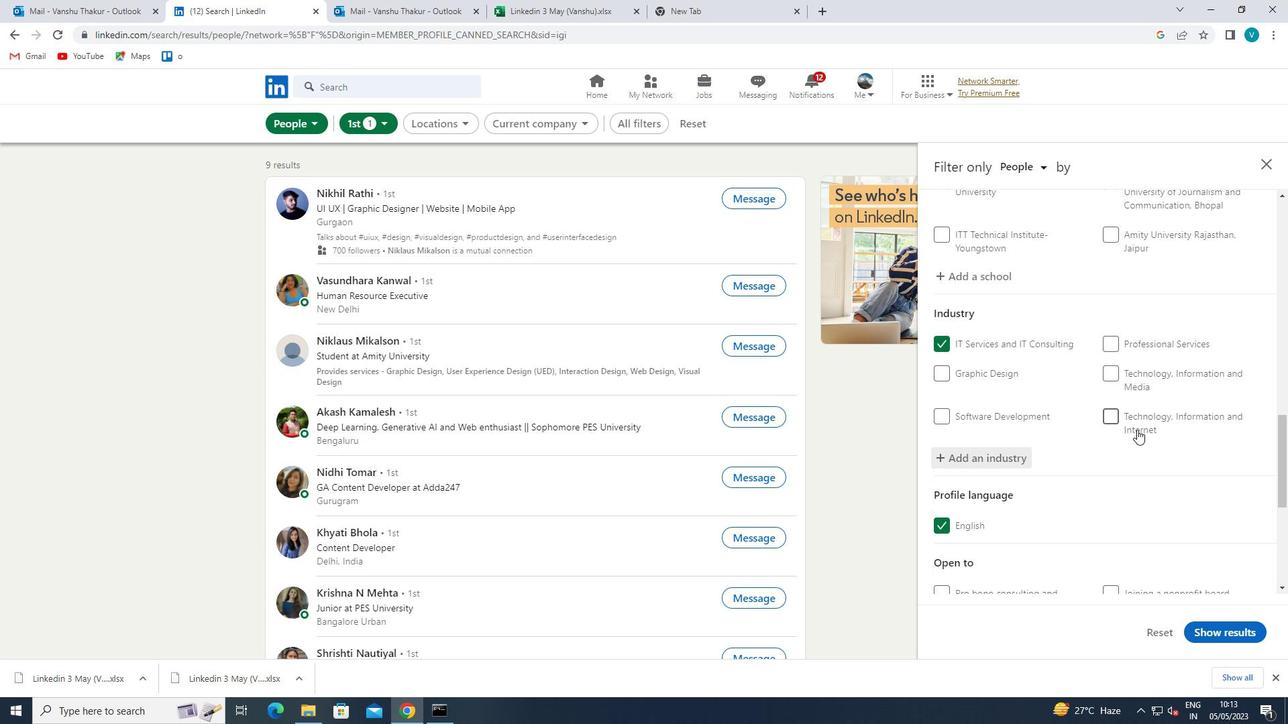
Action: Mouse scrolled (1136, 430) with delta (0, 0)
Screenshot: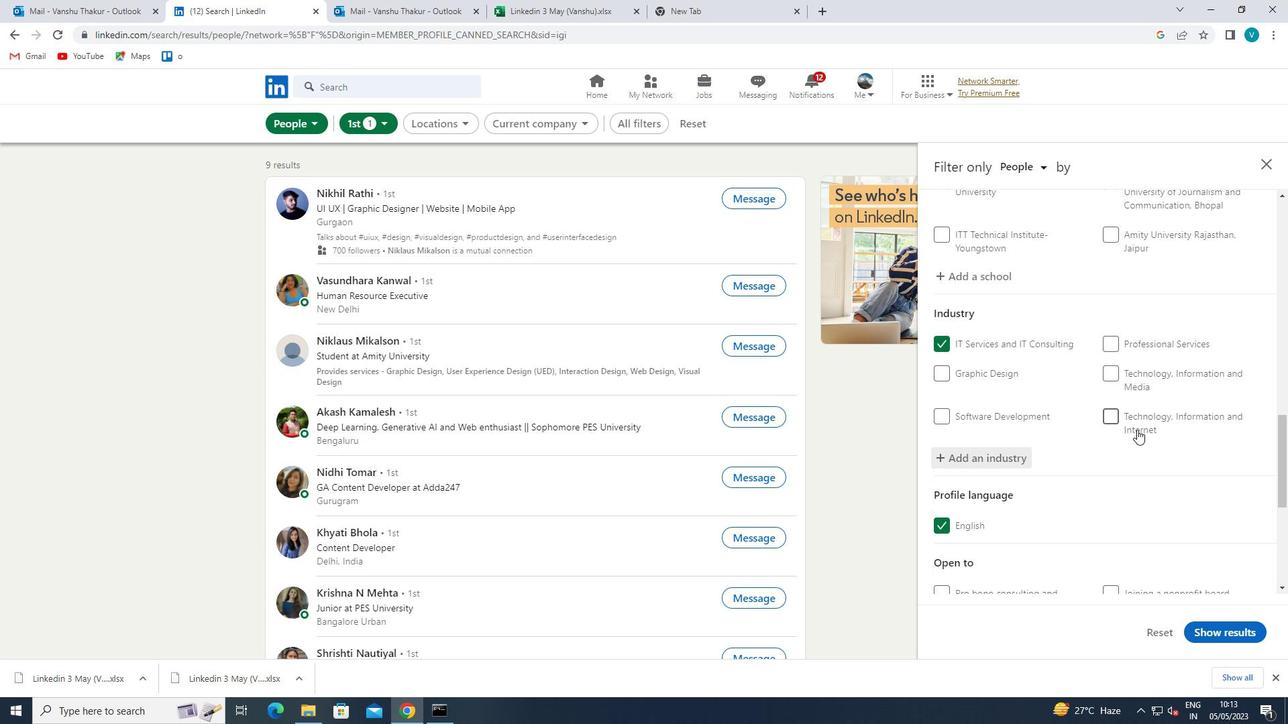 
Action: Mouse scrolled (1136, 430) with delta (0, 0)
Screenshot: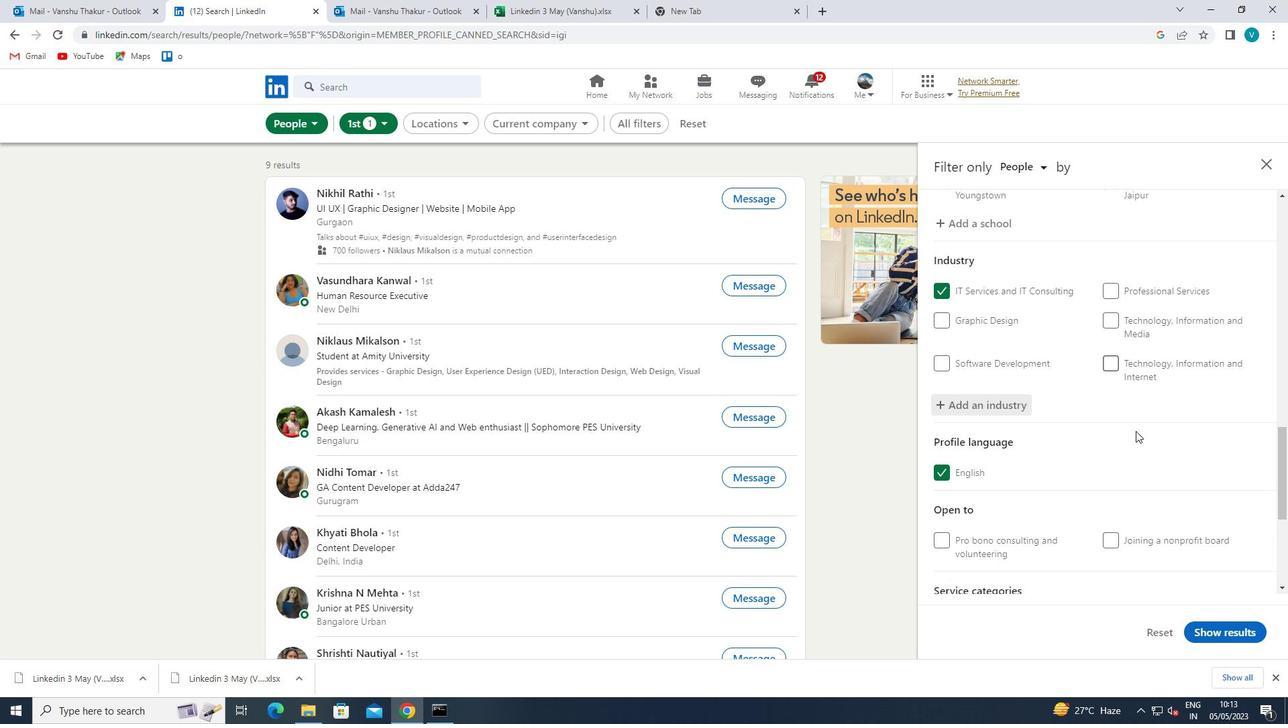 
Action: Mouse scrolled (1136, 430) with delta (0, 0)
Screenshot: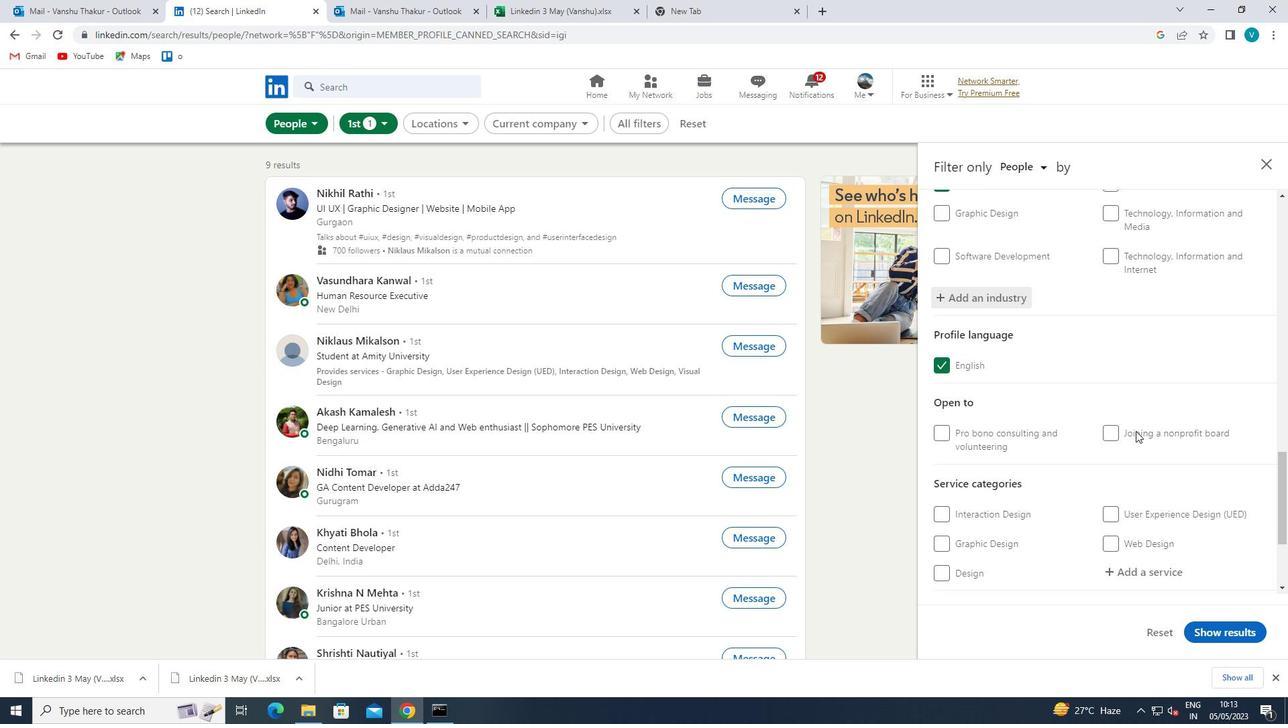 
Action: Mouse moved to (1146, 396)
Screenshot: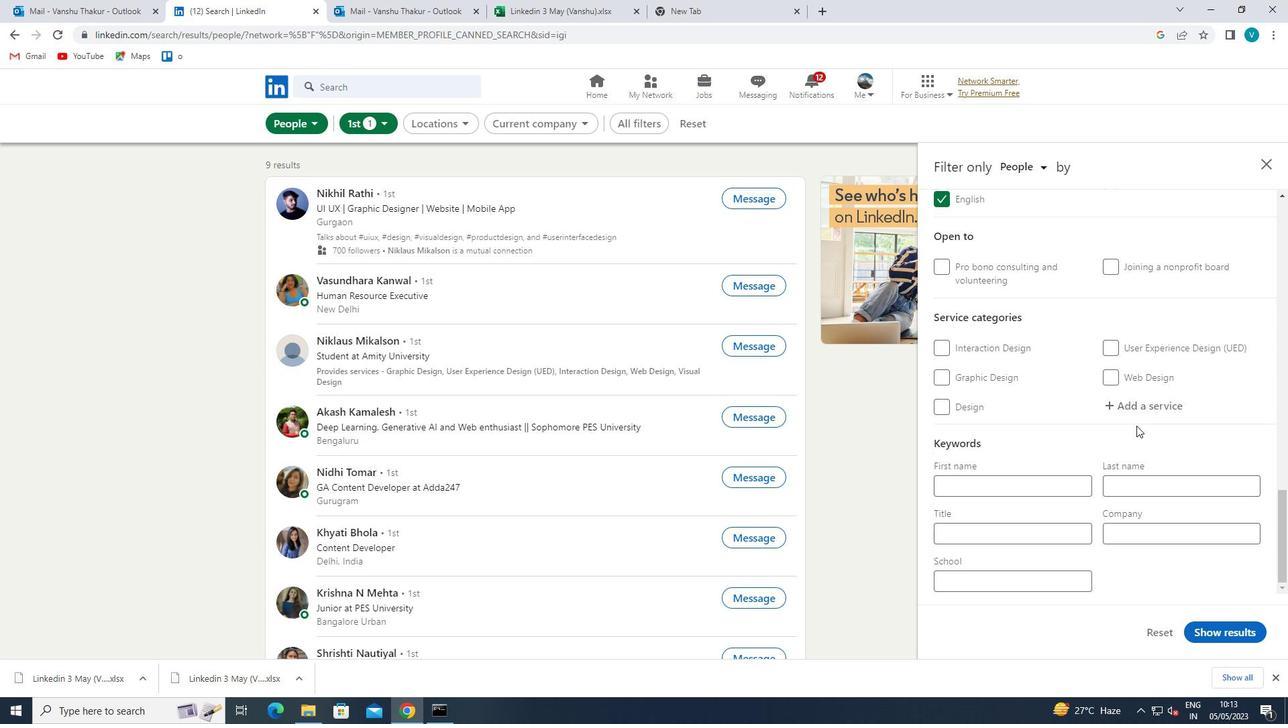 
Action: Mouse pressed left at (1146, 396)
Screenshot: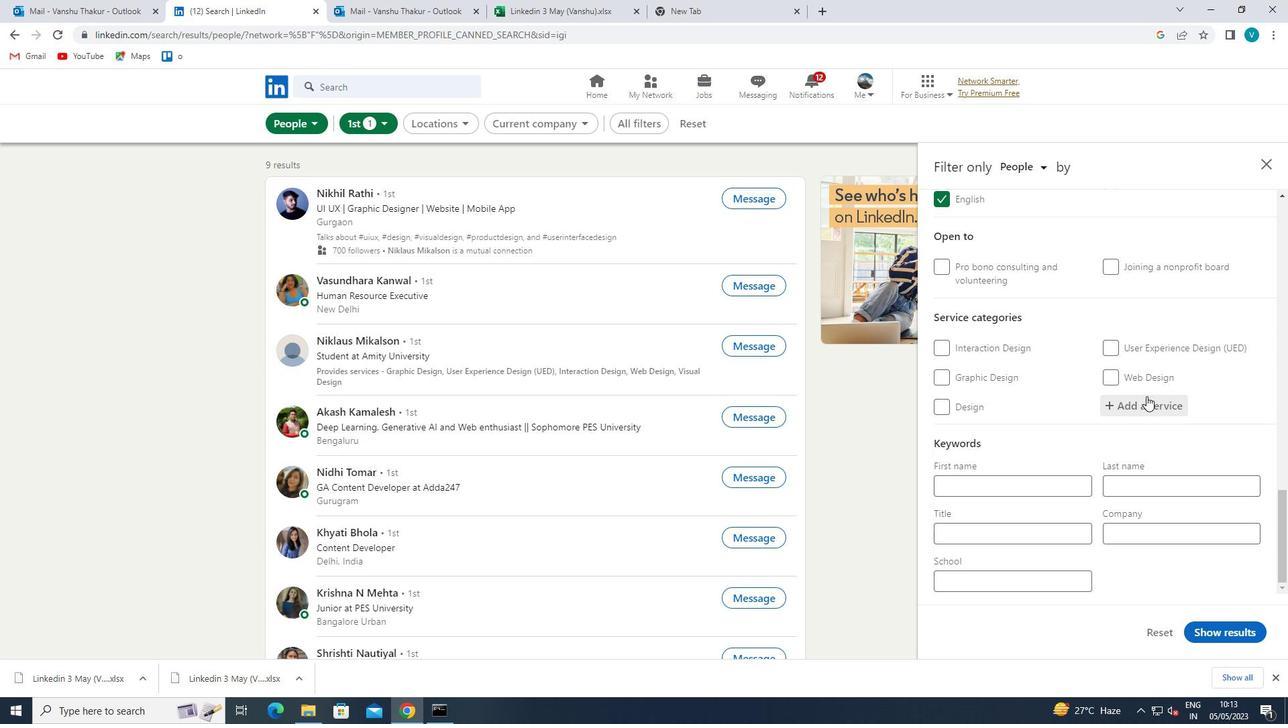 
Action: Key pressed <Key.shift>CATERING<Key.space><Key.shift>CHANGE
Screenshot: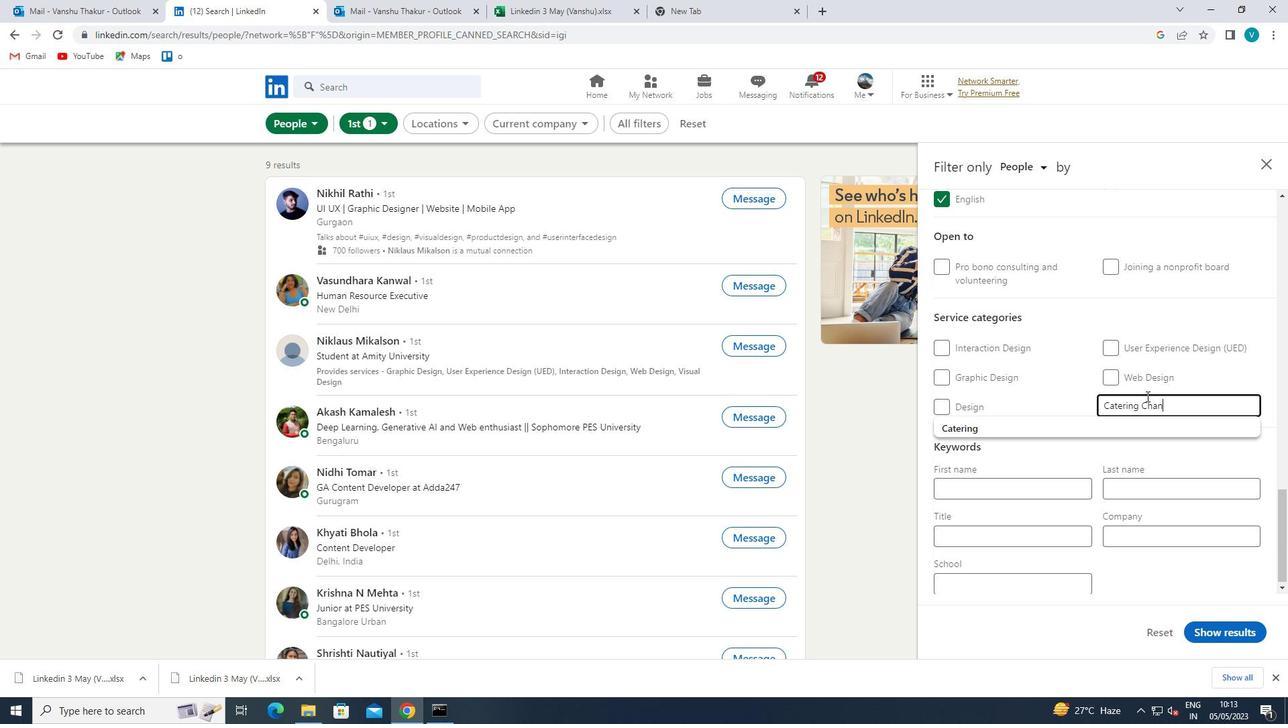 
Action: Mouse moved to (1090, 446)
Screenshot: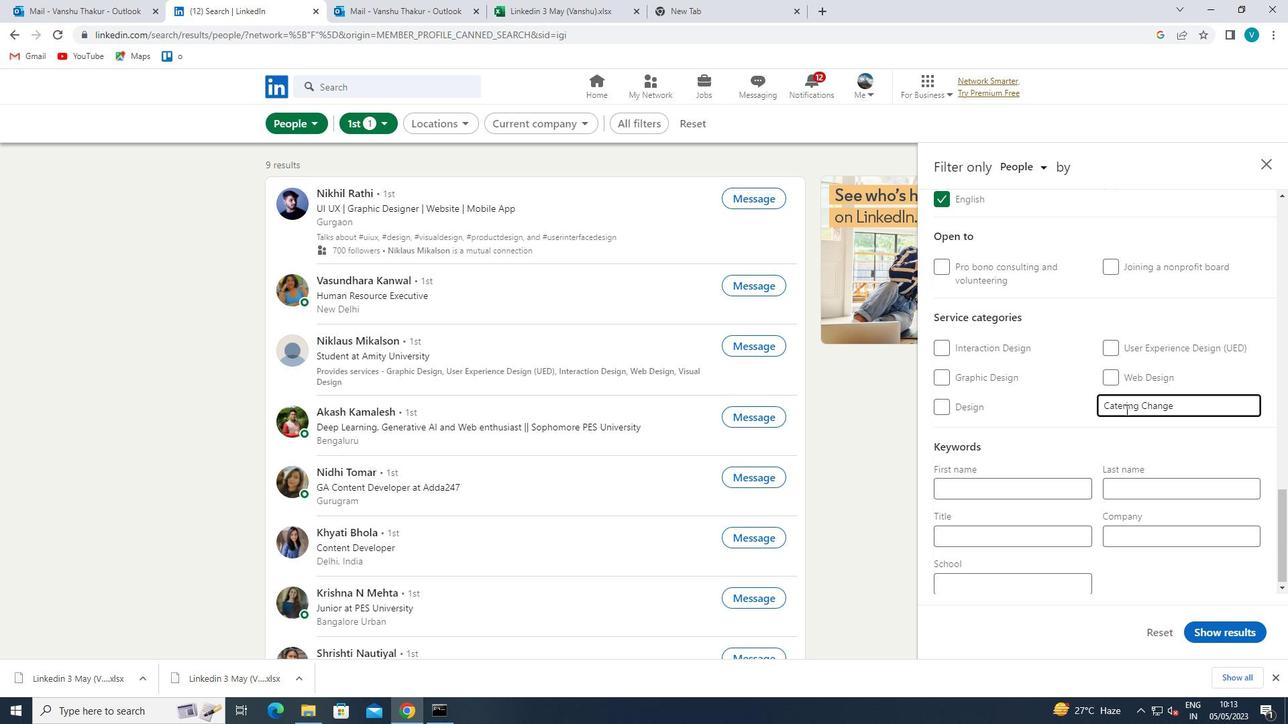 
Action: Mouse scrolled (1090, 445) with delta (0, 0)
Screenshot: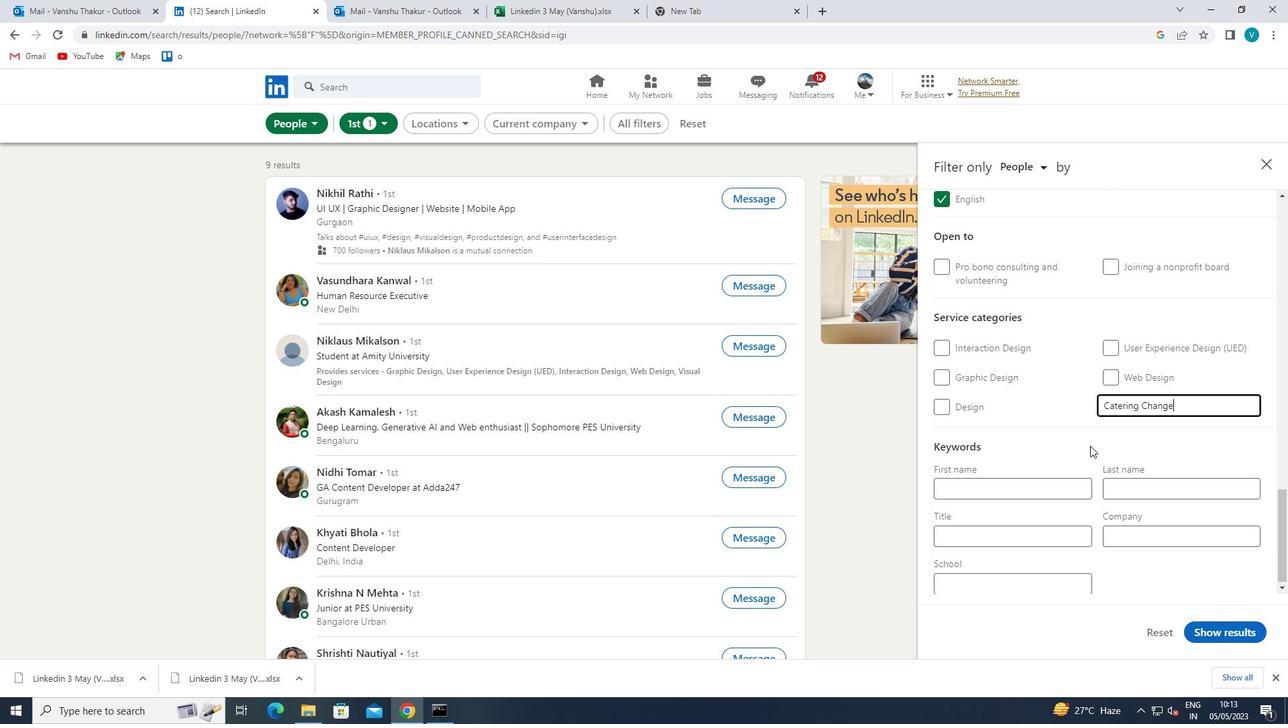 
Action: Mouse scrolled (1090, 445) with delta (0, 0)
Screenshot: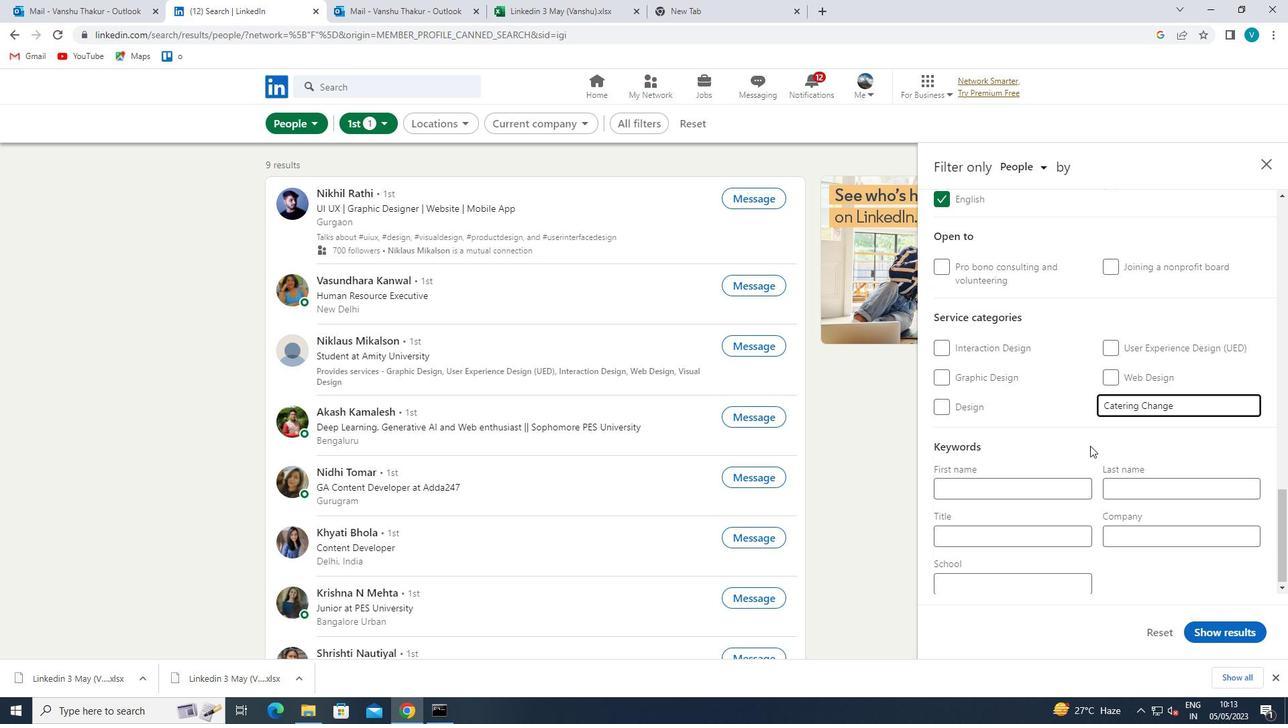 
Action: Mouse scrolled (1090, 445) with delta (0, 0)
Screenshot: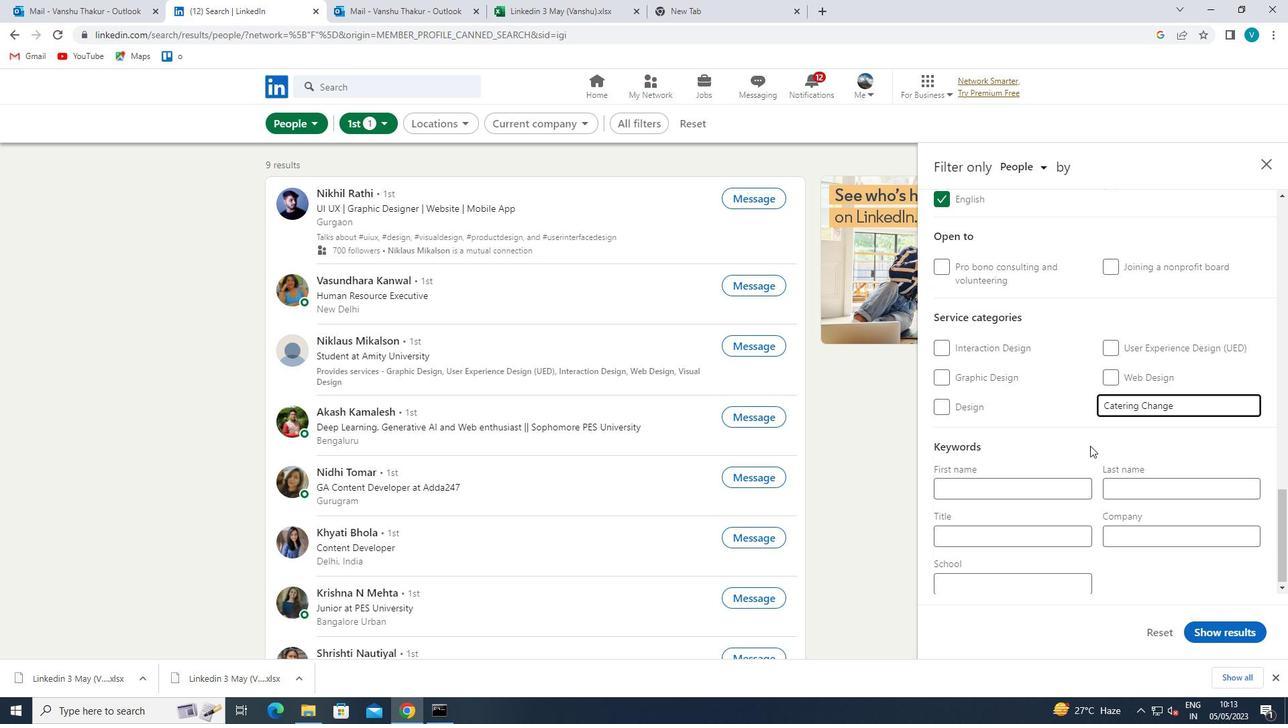 
Action: Mouse moved to (1016, 545)
Screenshot: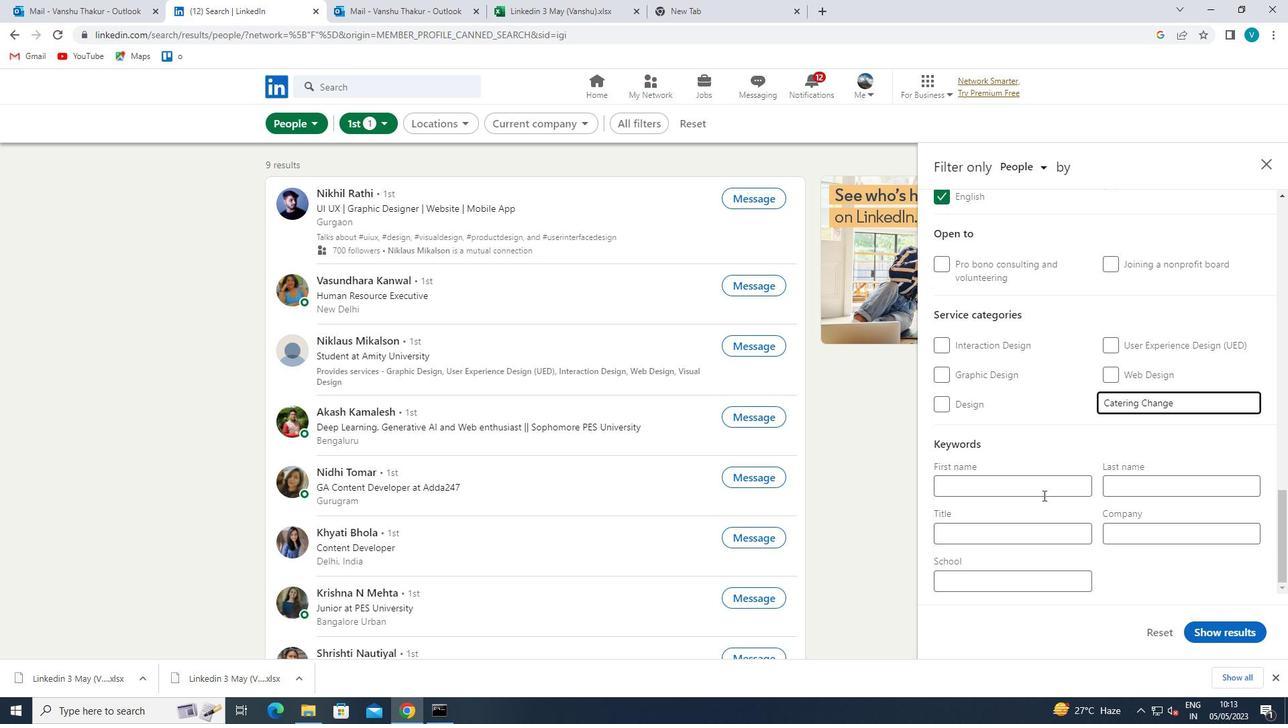 
Action: Mouse pressed left at (1016, 545)
Screenshot: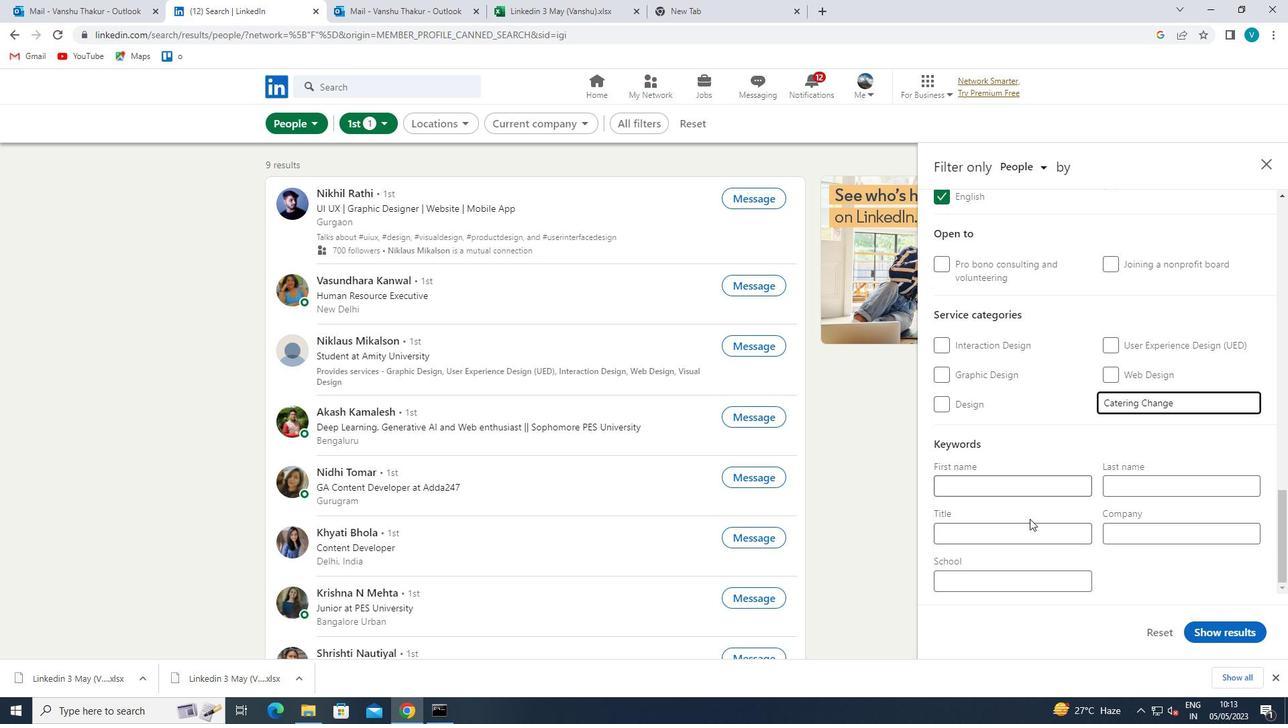 
Action: Mouse moved to (1023, 538)
Screenshot: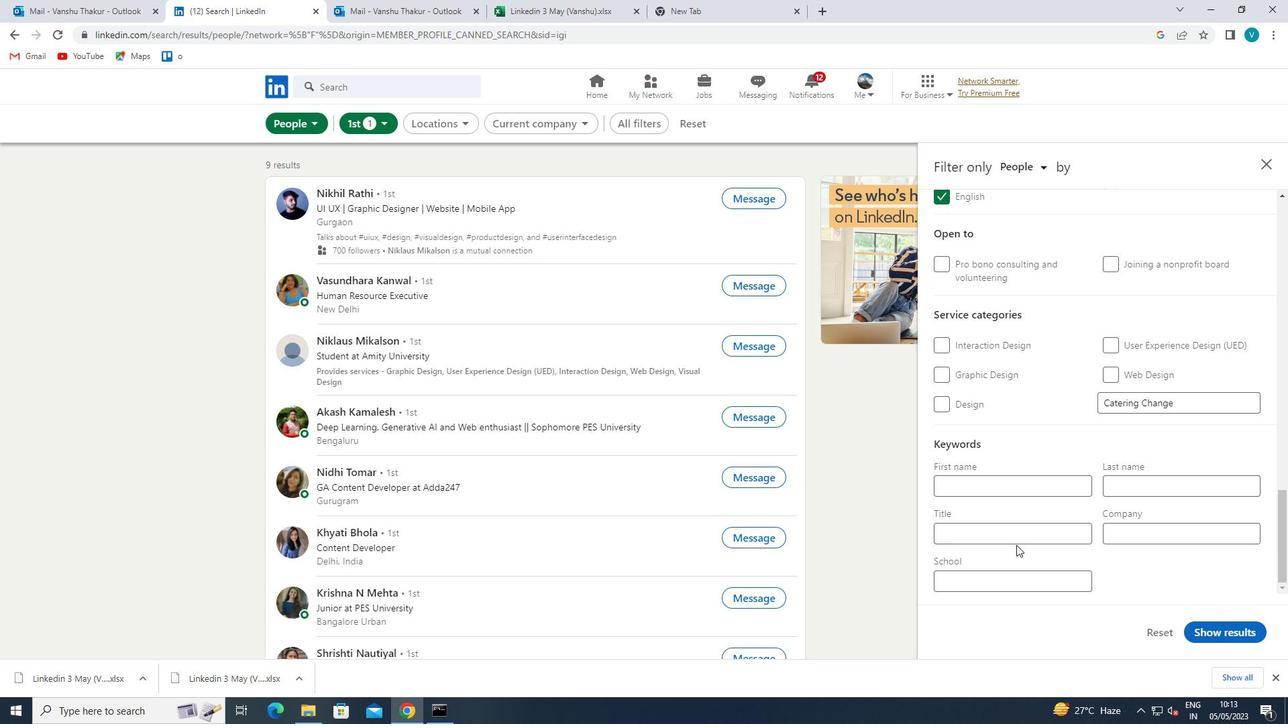 
Action: Mouse pressed left at (1023, 538)
Screenshot: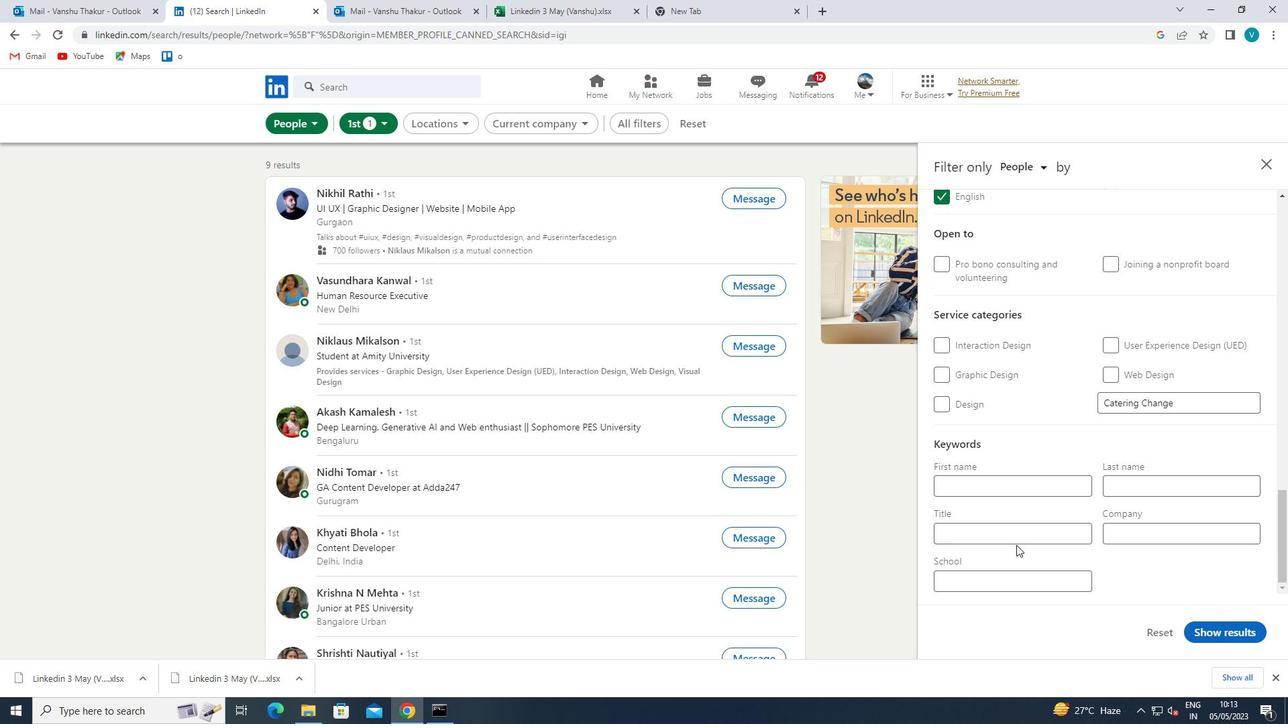 
Action: Mouse moved to (1024, 538)
Screenshot: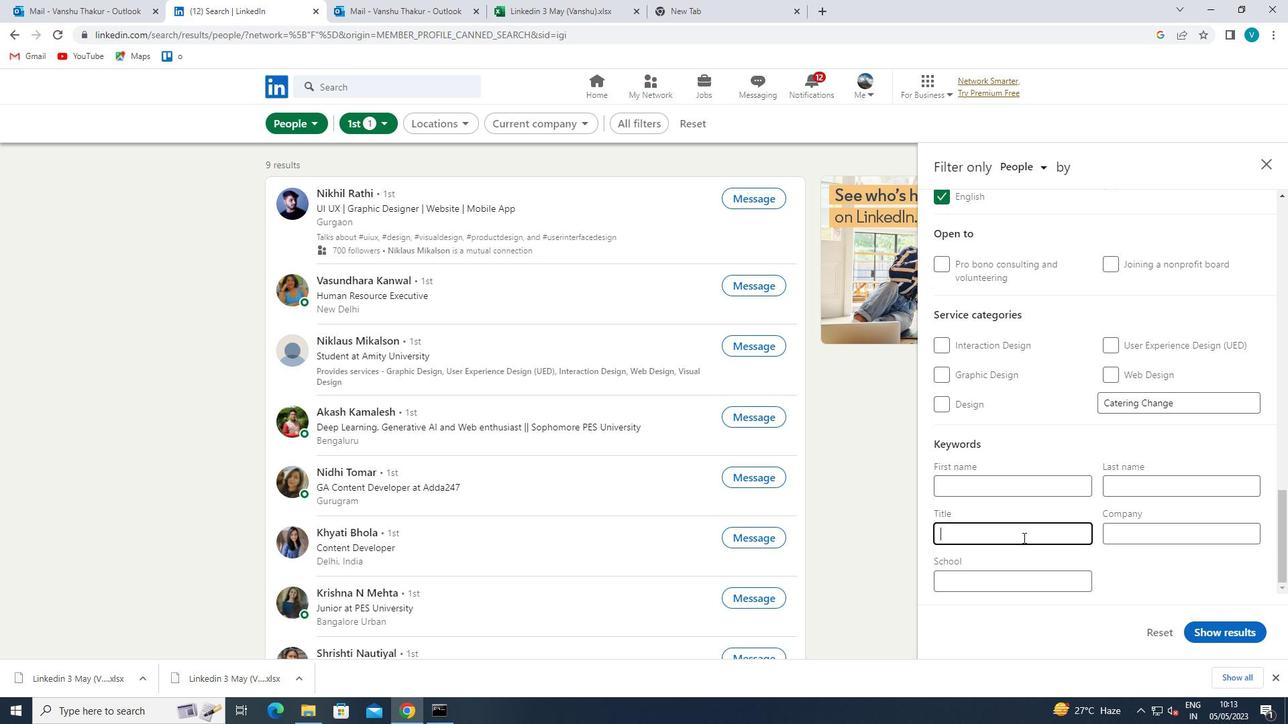 
Action: Key pressed <Key.shift>WE
Screenshot: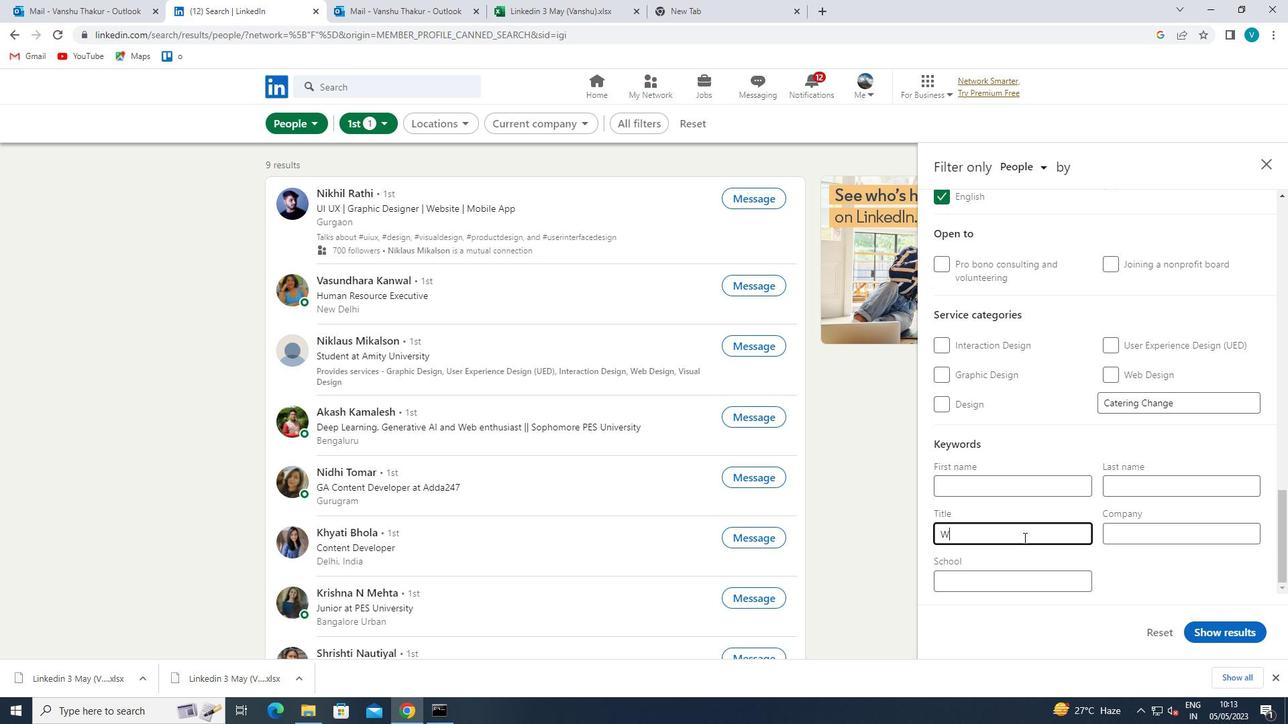 
Action: Mouse moved to (1028, 536)
Screenshot: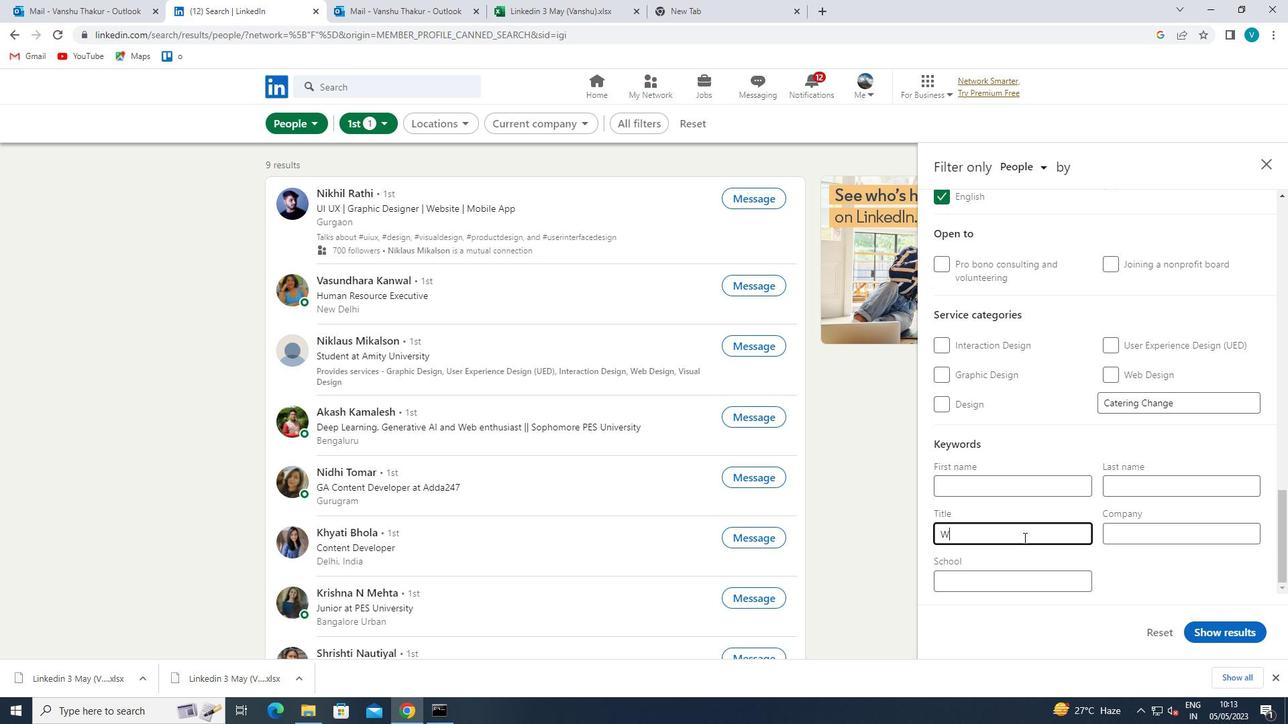 
Action: Key pressed LDING
Screenshot: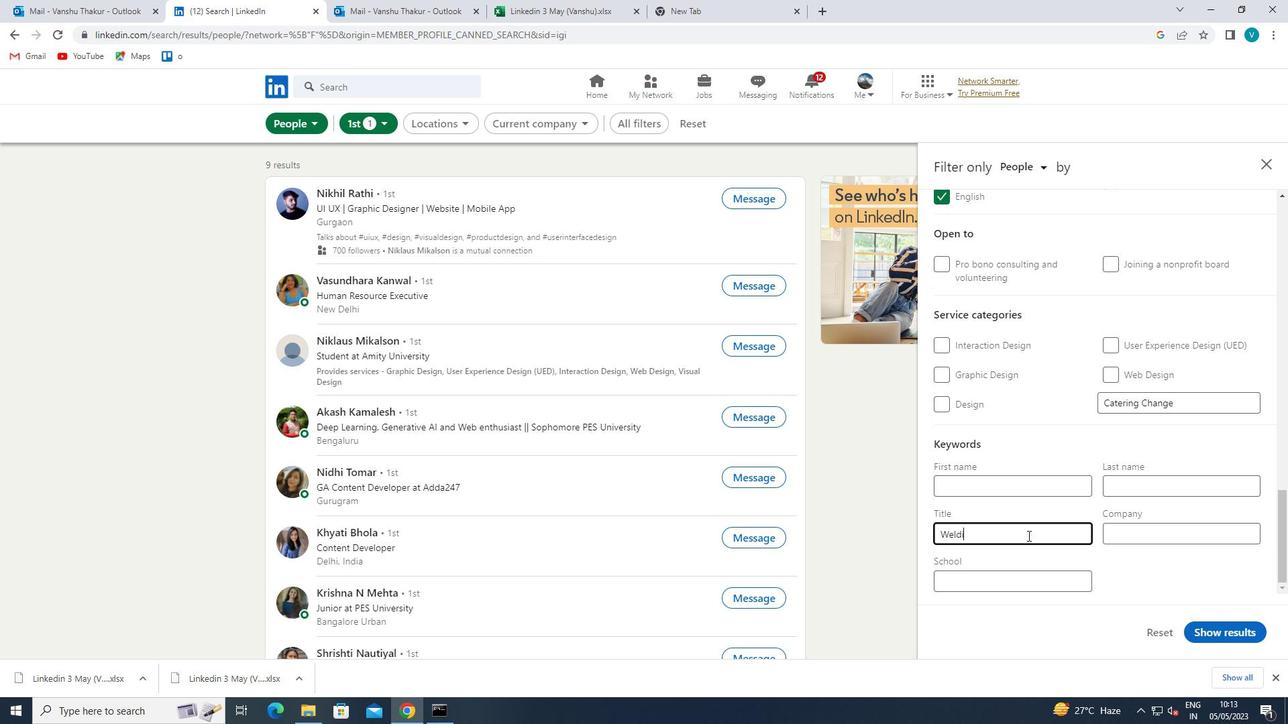 
Action: Mouse moved to (1229, 632)
Screenshot: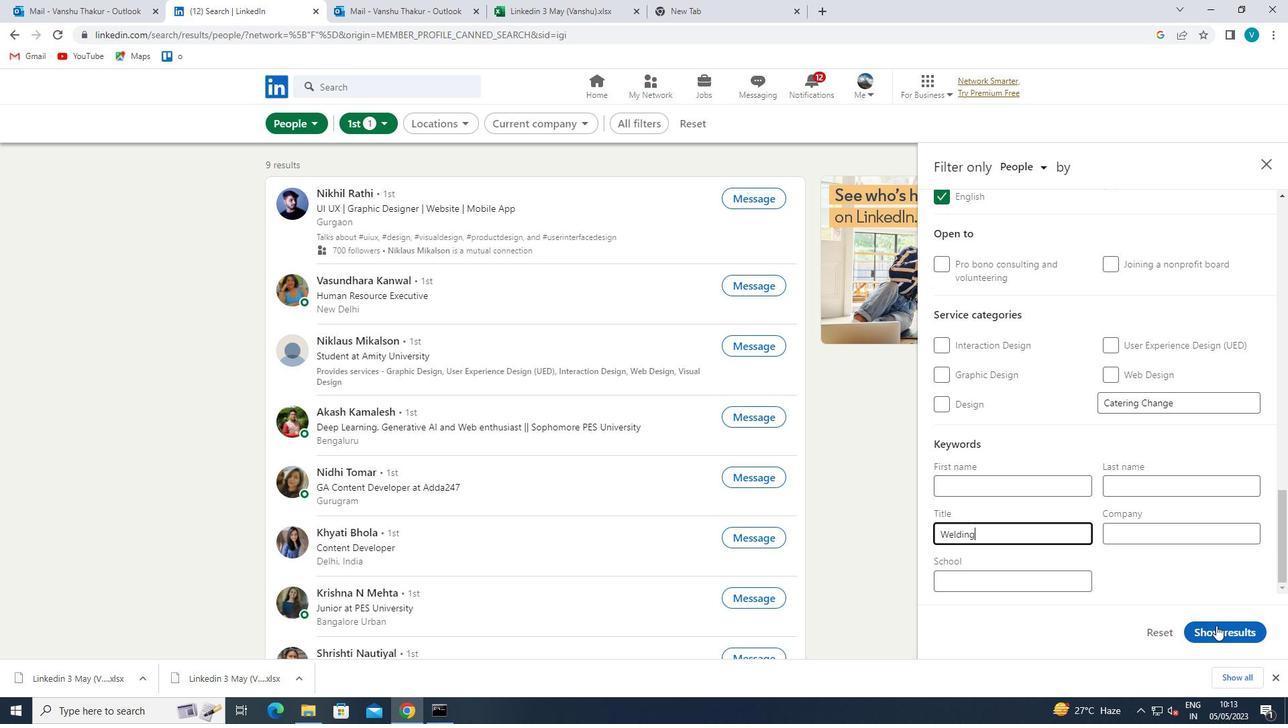 
Action: Mouse pressed left at (1229, 632)
Screenshot: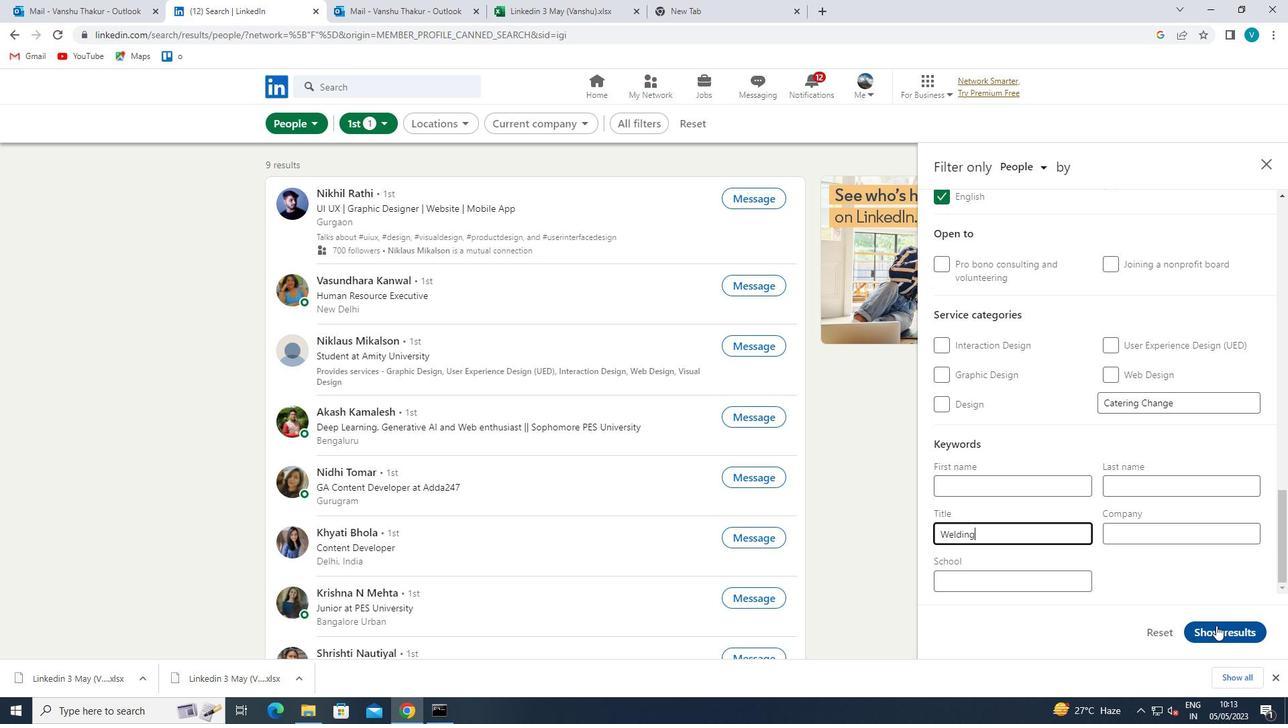 
